 Task: Find connections with filter location Denia with filter topic #marketingdigitalwith filter profile language Potuguese with filter current company Hotel Jobs | JobKing.org with filter school Holy Cross Convent High School - India with filter industry Historical Sites with filter service category Tax Preparation with filter keywords title Medical Researcher
Action: Mouse moved to (560, 69)
Screenshot: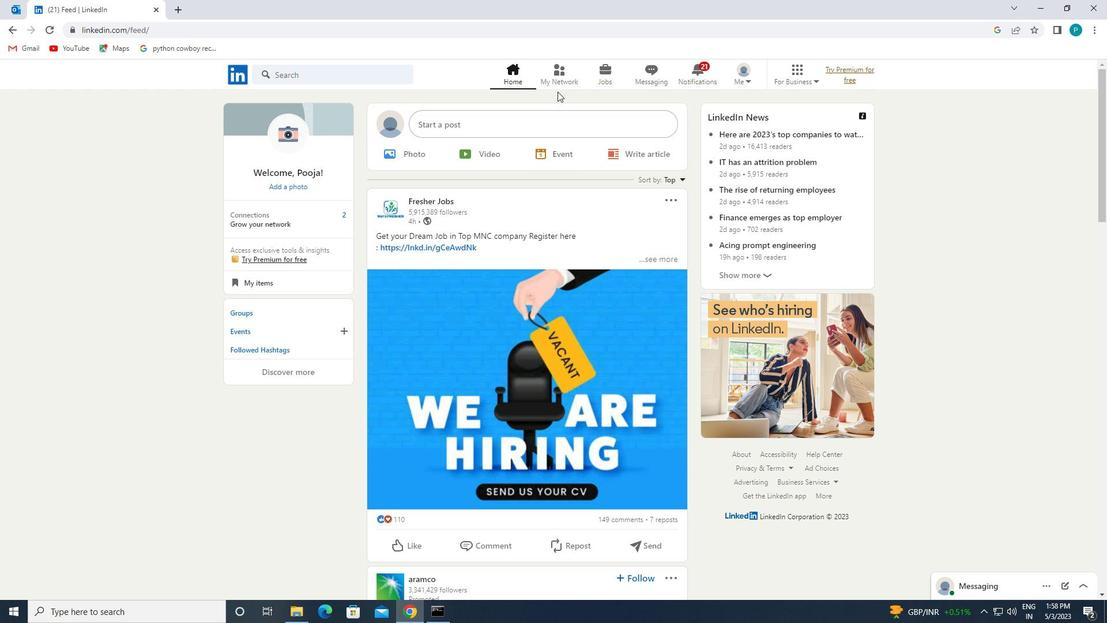 
Action: Mouse pressed left at (560, 69)
Screenshot: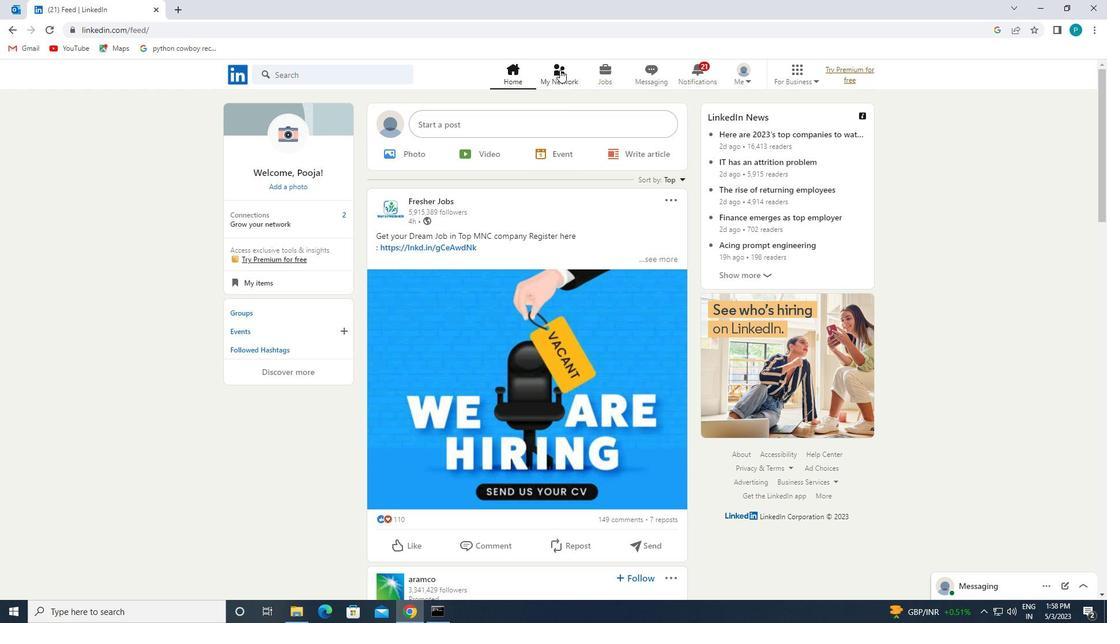 
Action: Mouse moved to (279, 134)
Screenshot: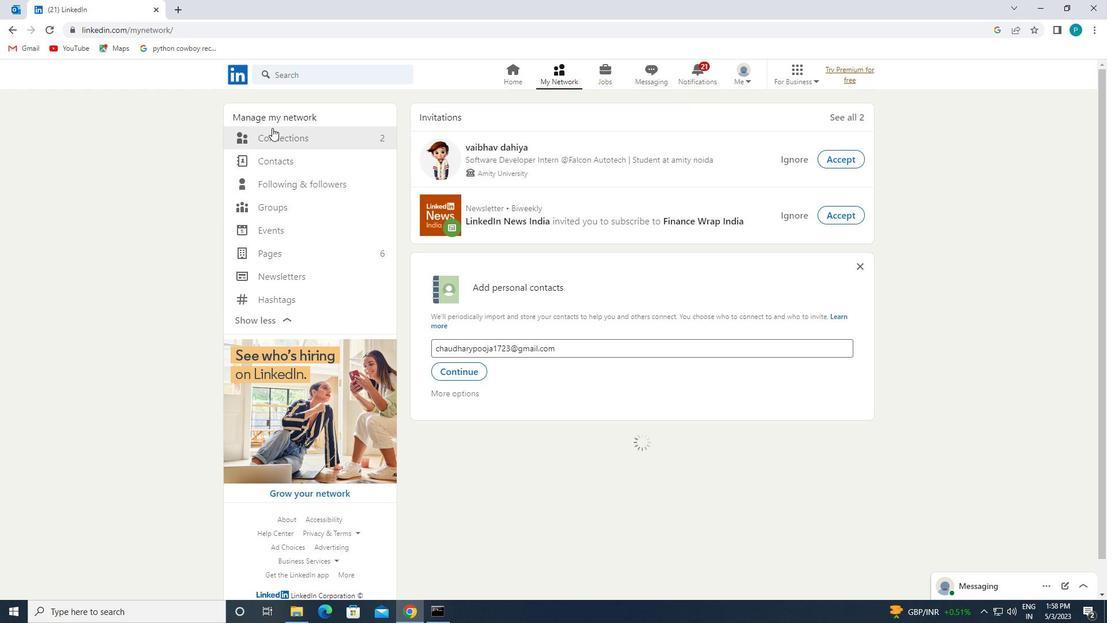 
Action: Mouse pressed left at (279, 134)
Screenshot: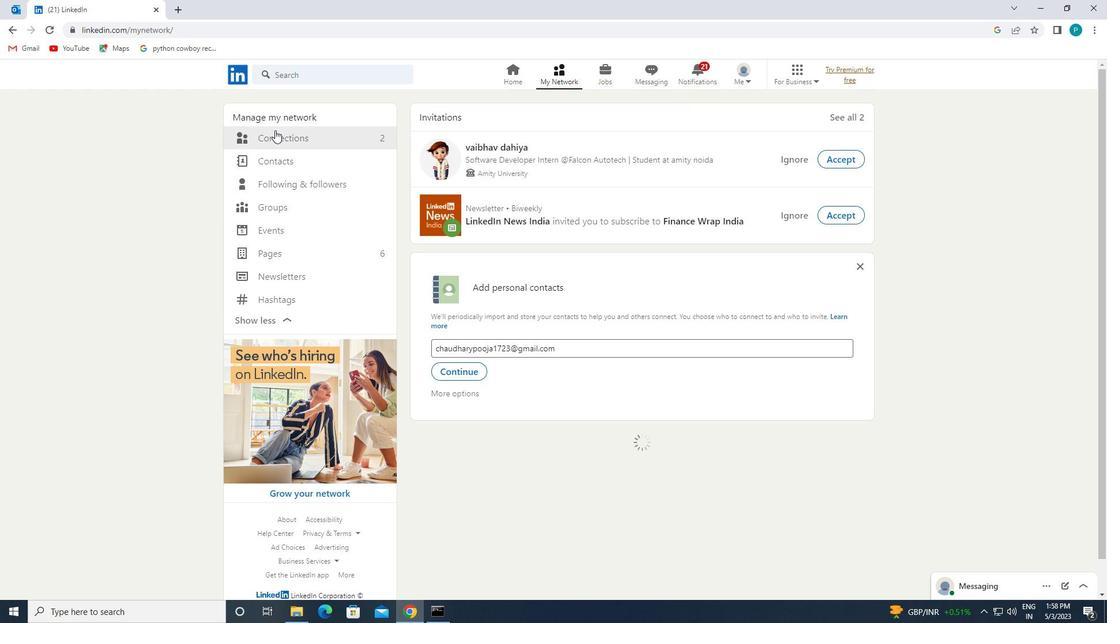 
Action: Mouse moved to (626, 141)
Screenshot: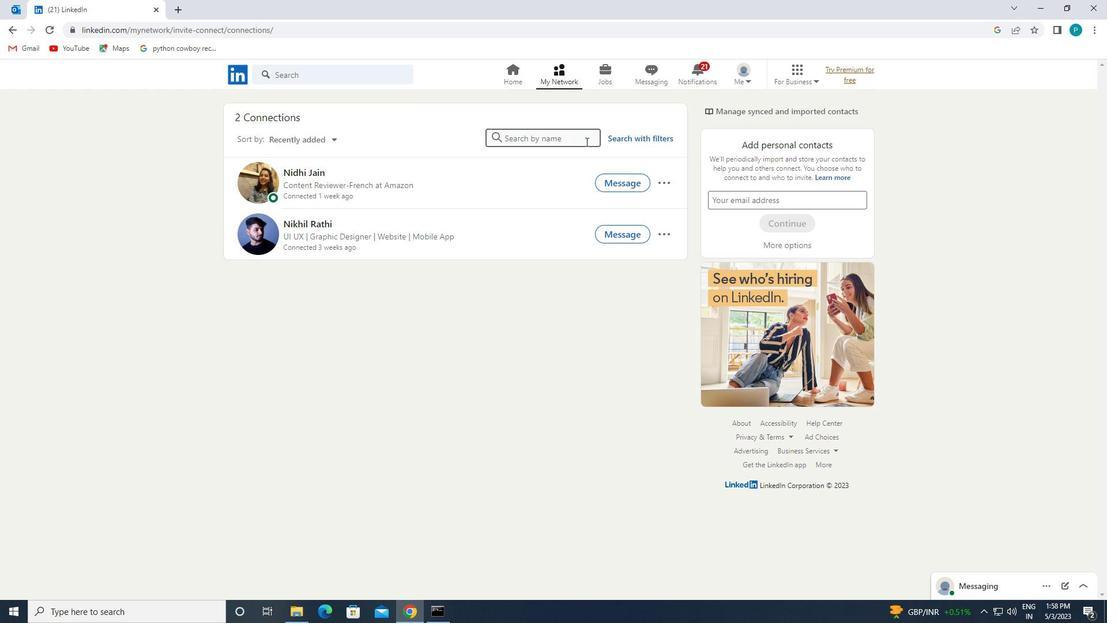 
Action: Mouse pressed left at (626, 141)
Screenshot: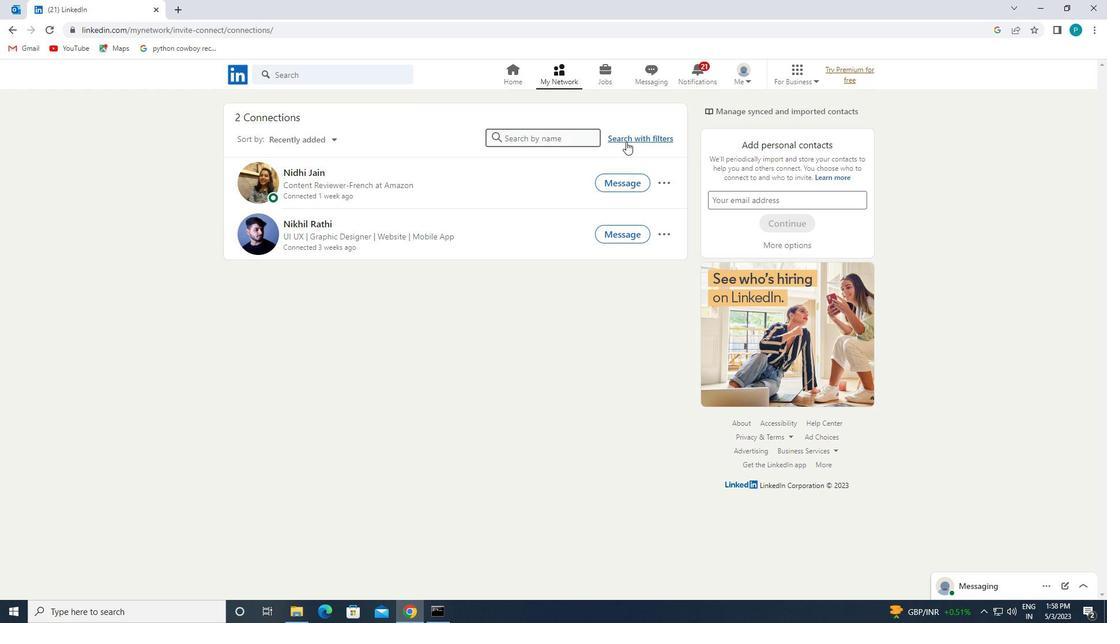 
Action: Mouse moved to (589, 109)
Screenshot: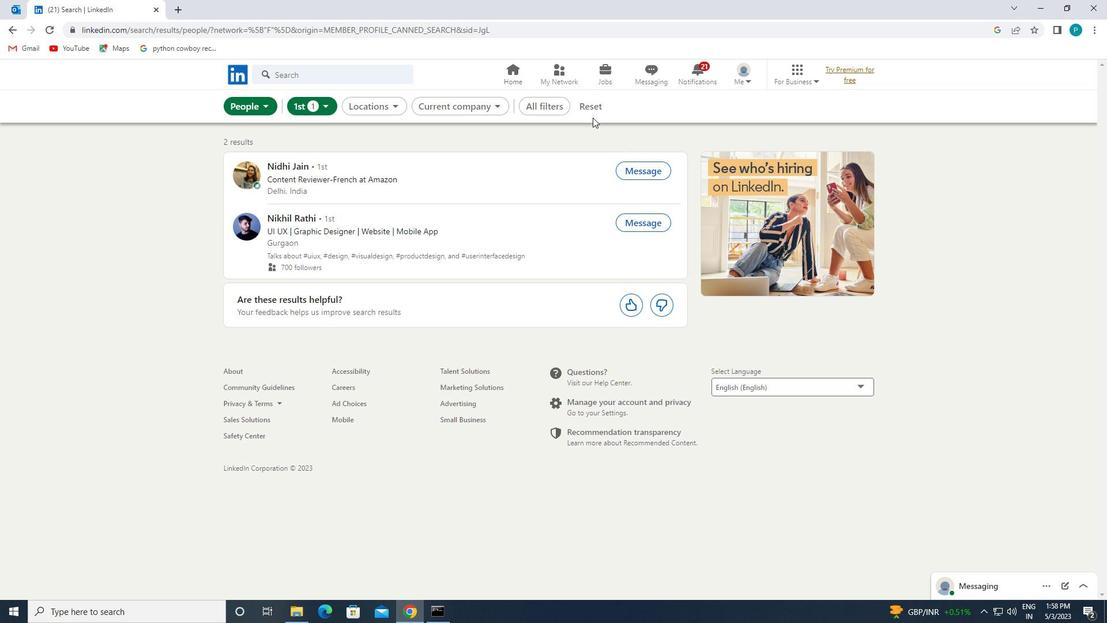 
Action: Mouse pressed left at (589, 109)
Screenshot: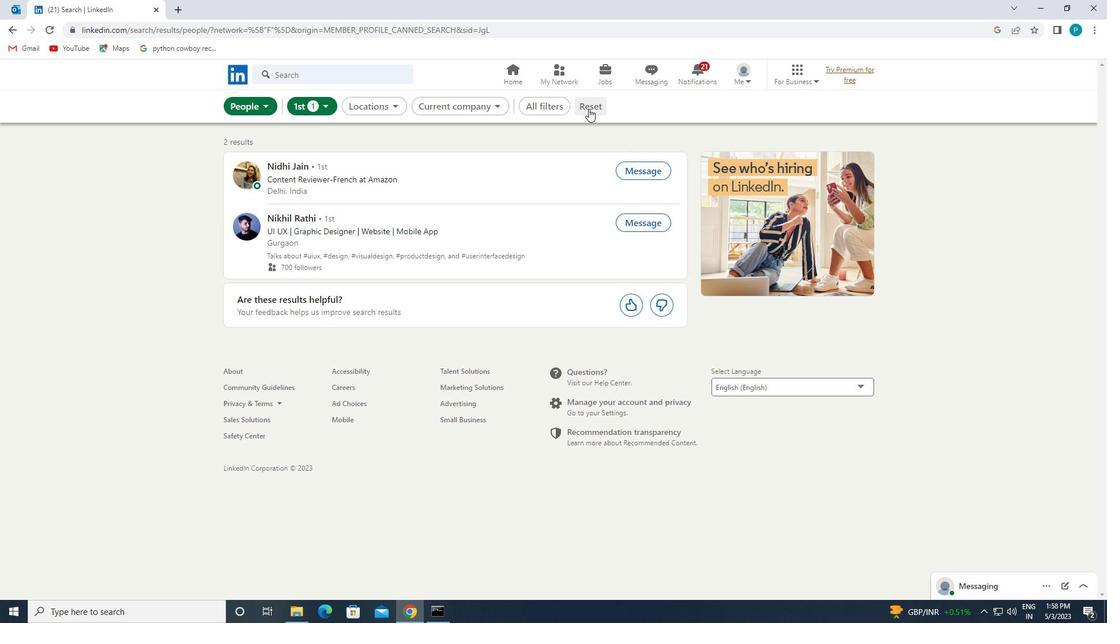 
Action: Mouse moved to (580, 111)
Screenshot: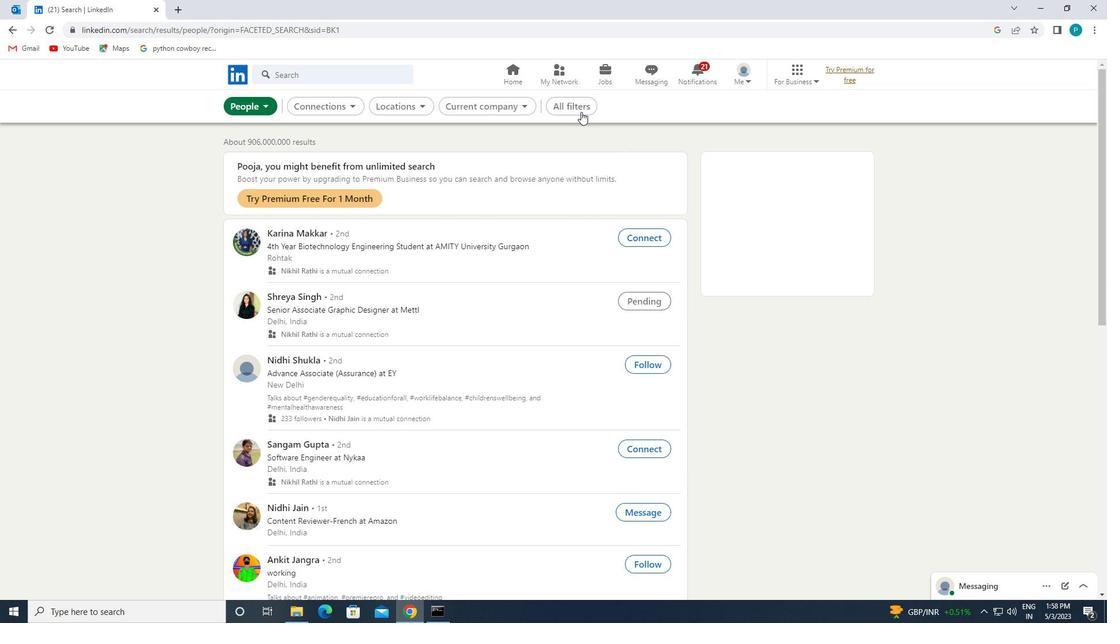 
Action: Mouse pressed left at (580, 111)
Screenshot: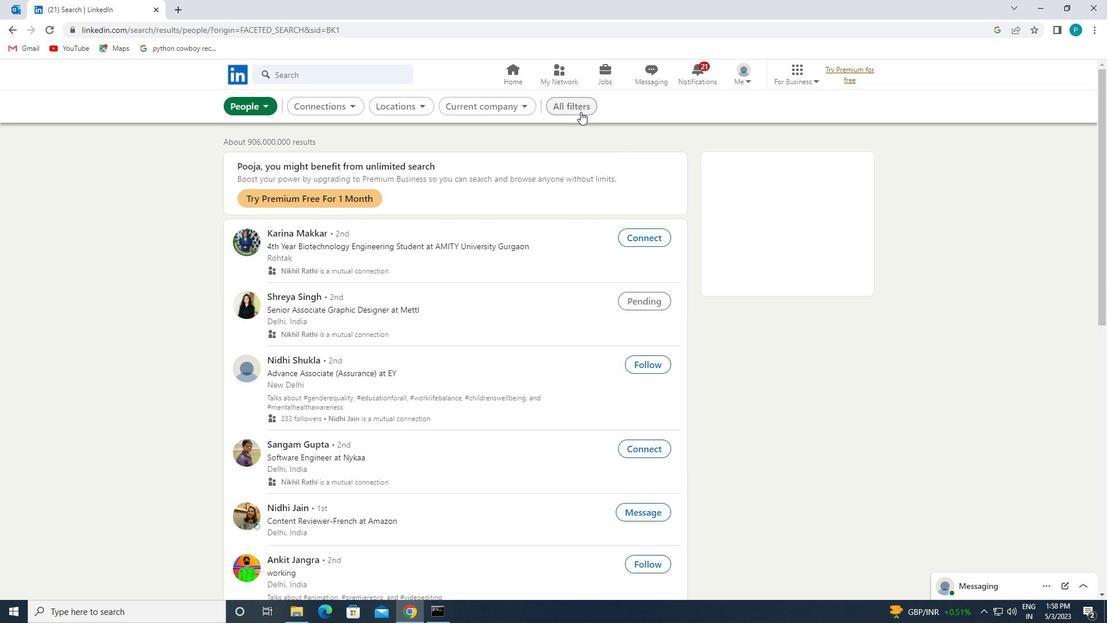 
Action: Mouse moved to (889, 346)
Screenshot: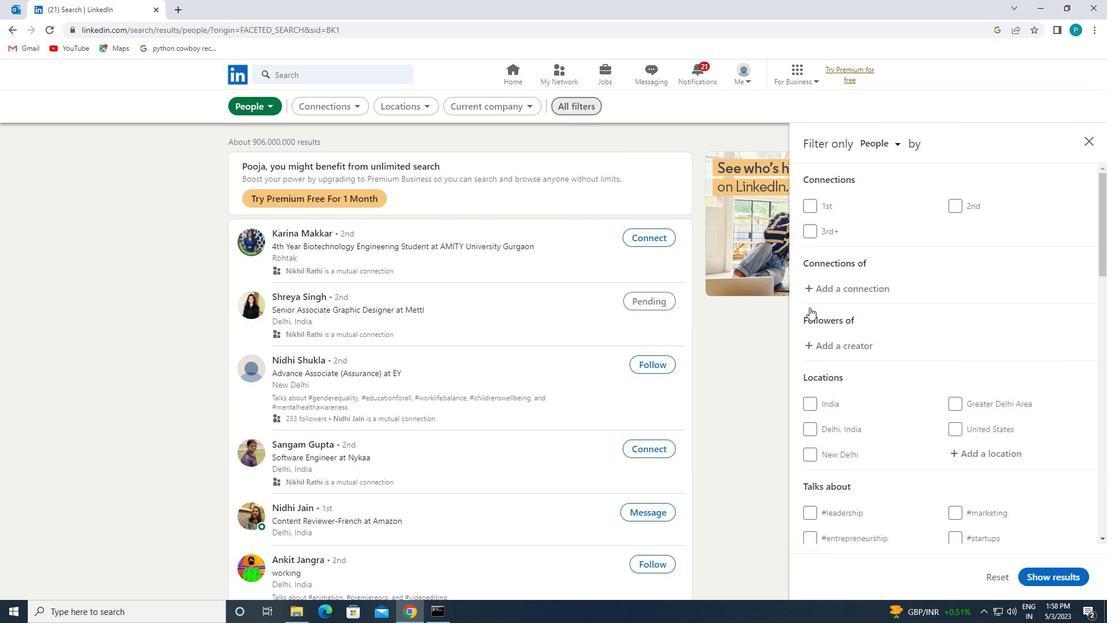 
Action: Mouse scrolled (889, 346) with delta (0, 0)
Screenshot: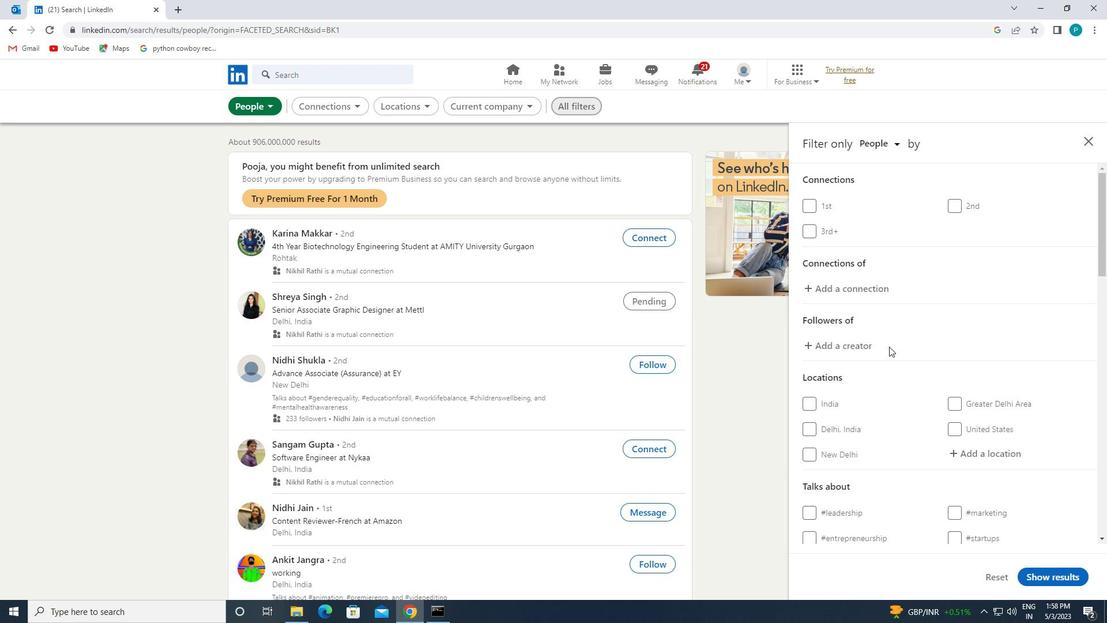 
Action: Mouse moved to (959, 393)
Screenshot: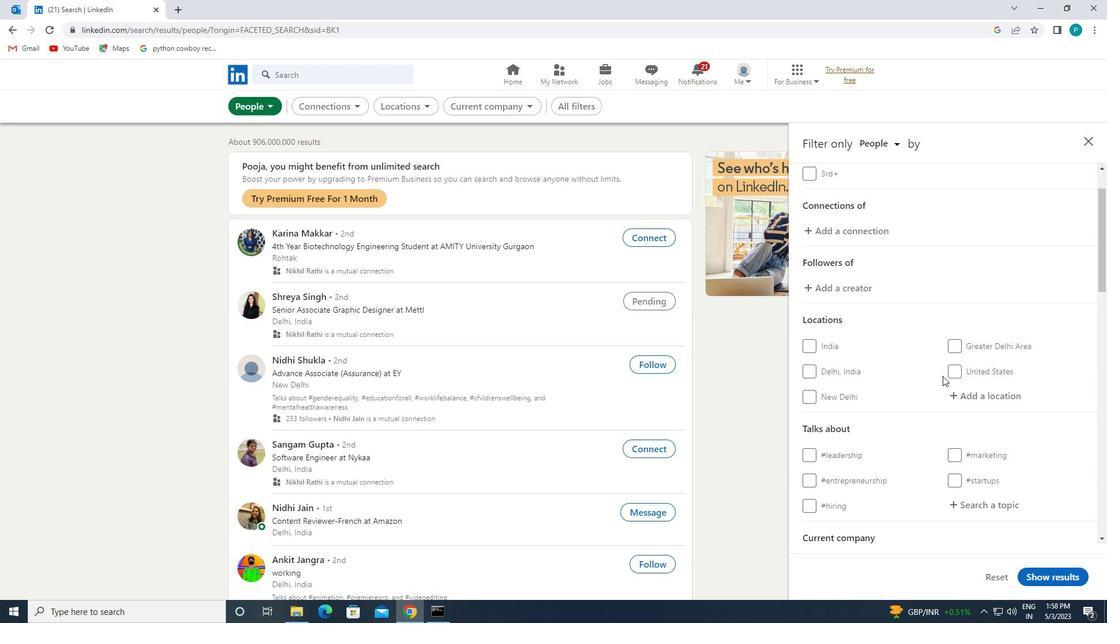 
Action: Mouse pressed left at (959, 393)
Screenshot: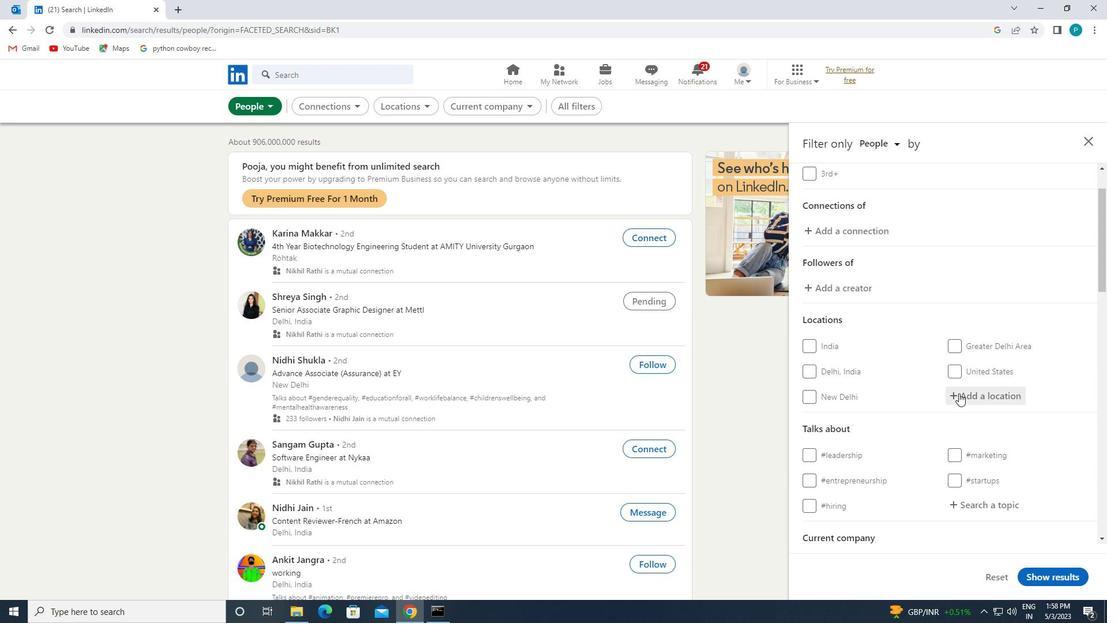 
Action: Key pressed <Key.caps_lock>d<Key.caps_lock>enia
Screenshot: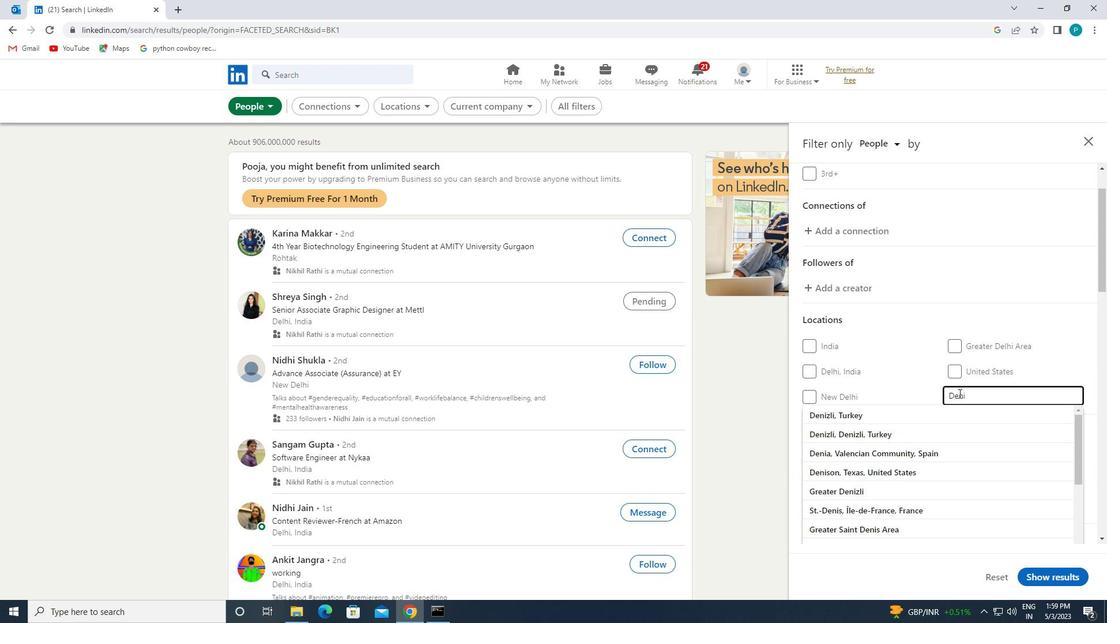 
Action: Mouse moved to (987, 419)
Screenshot: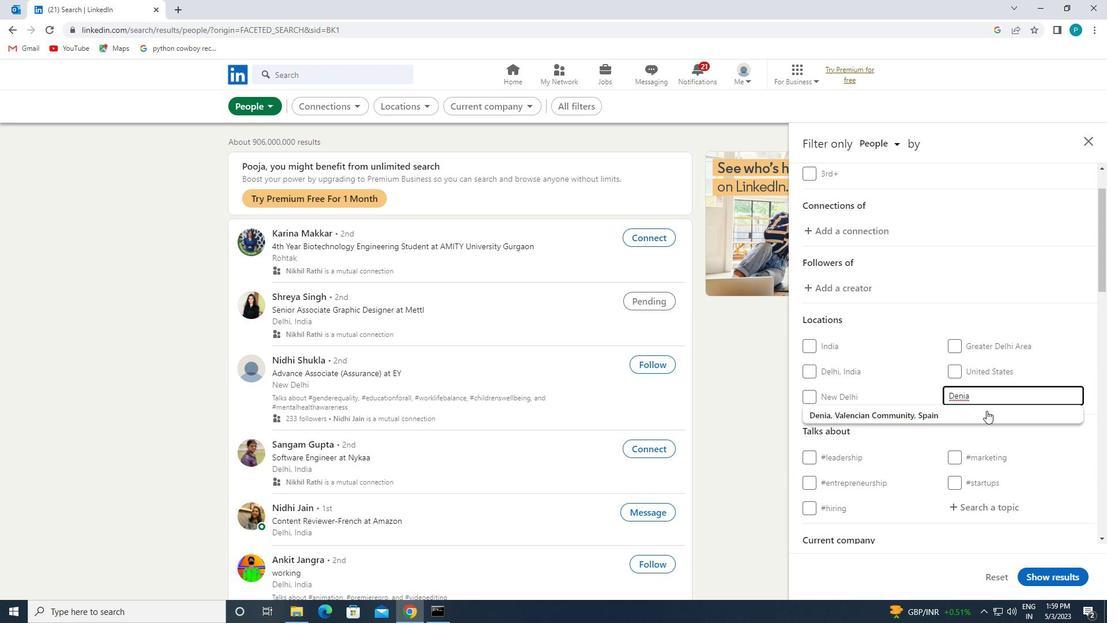 
Action: Mouse pressed left at (987, 419)
Screenshot: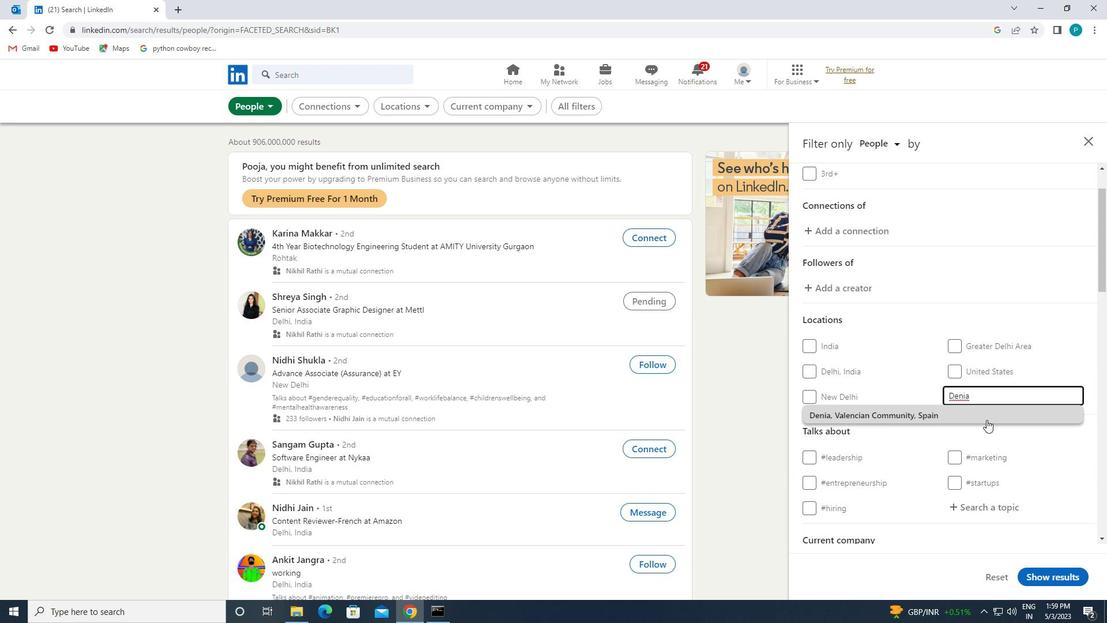 
Action: Mouse moved to (987, 421)
Screenshot: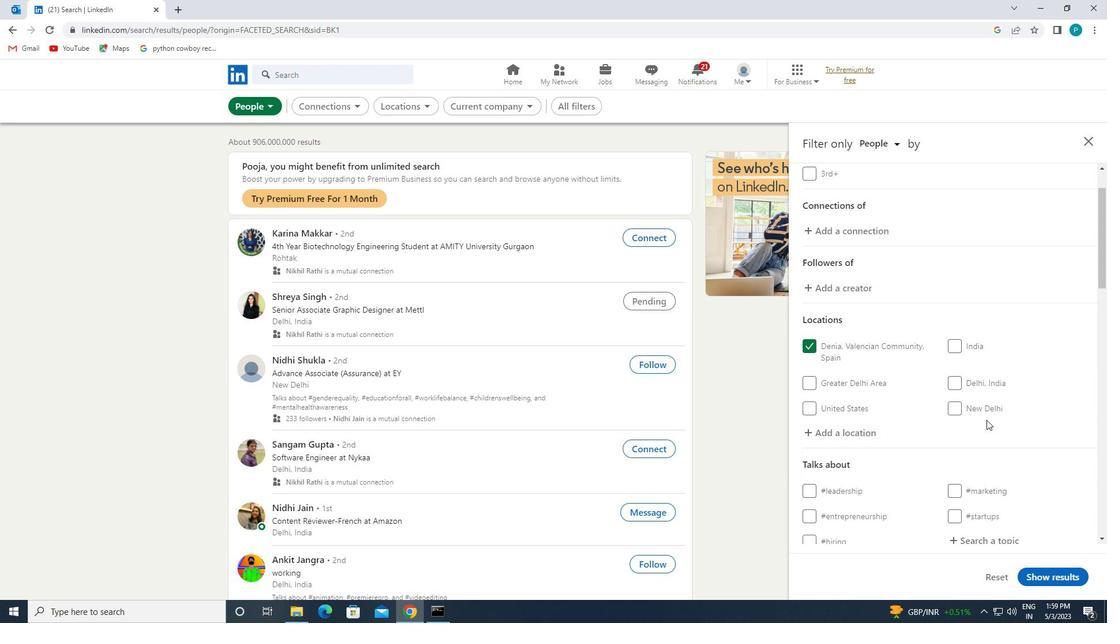 
Action: Mouse scrolled (987, 420) with delta (0, 0)
Screenshot: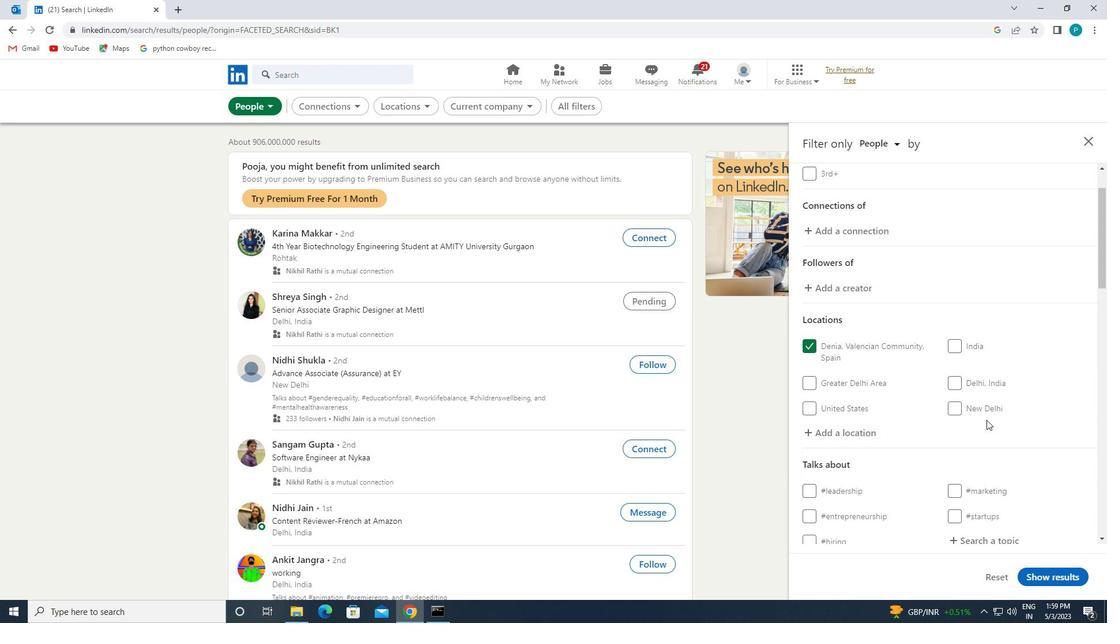 
Action: Mouse moved to (987, 421)
Screenshot: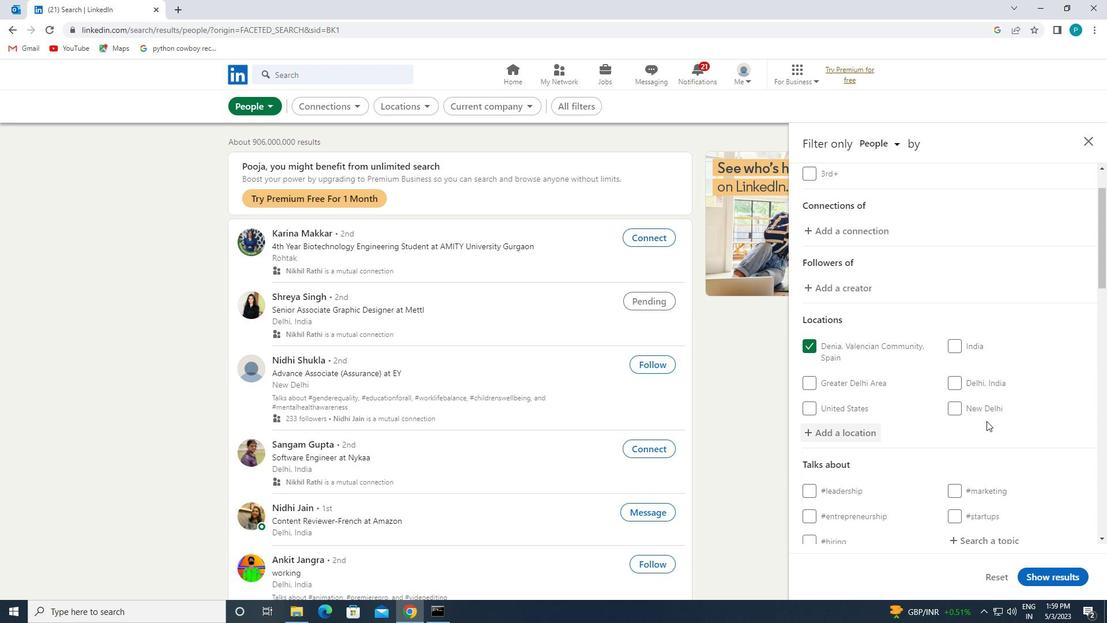 
Action: Mouse scrolled (987, 420) with delta (0, 0)
Screenshot: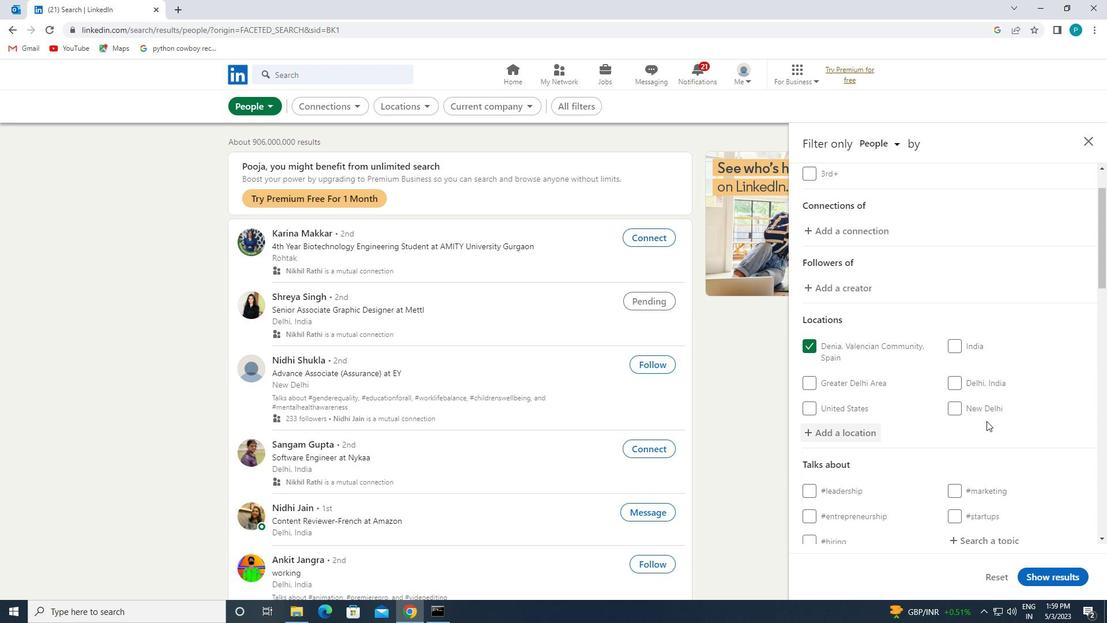 
Action: Mouse moved to (987, 421)
Screenshot: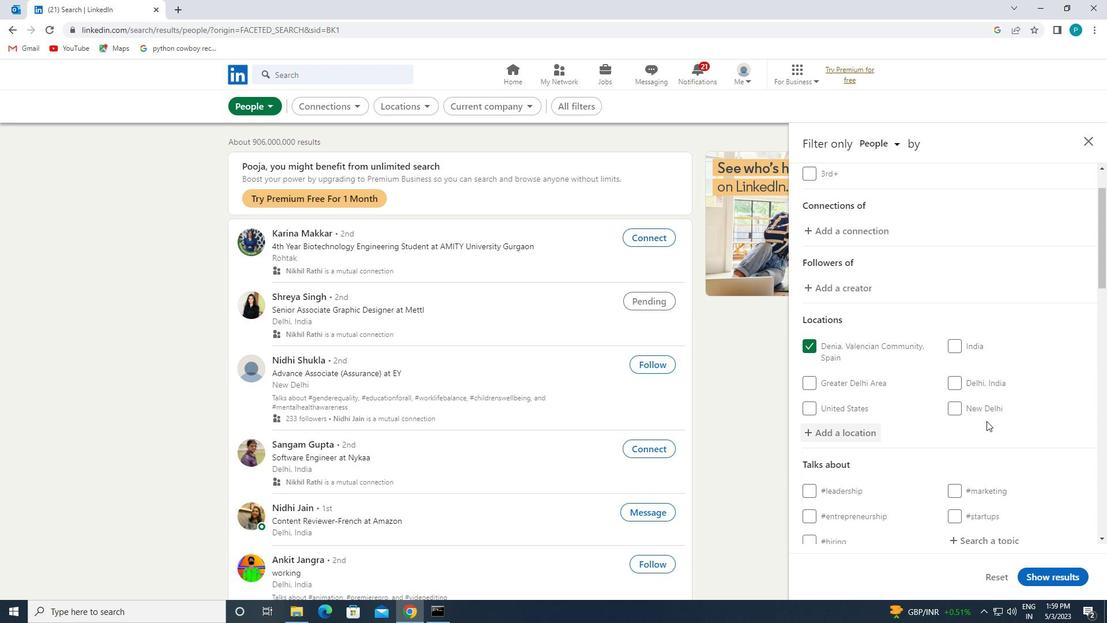 
Action: Mouse scrolled (987, 420) with delta (0, 0)
Screenshot: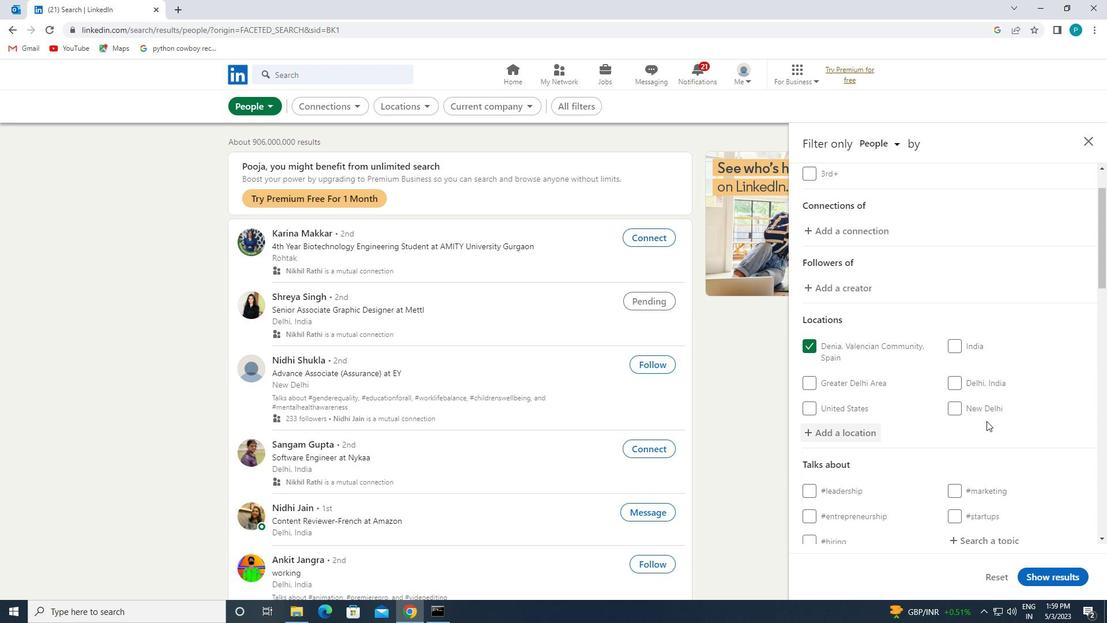
Action: Mouse moved to (973, 340)
Screenshot: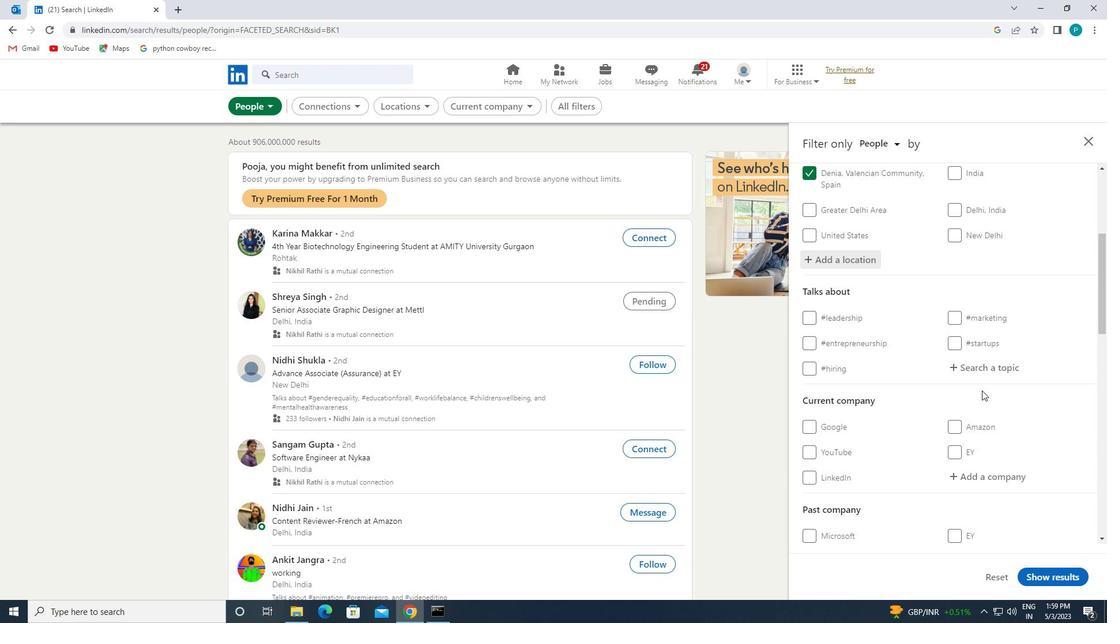 
Action: Mouse pressed left at (973, 340)
Screenshot: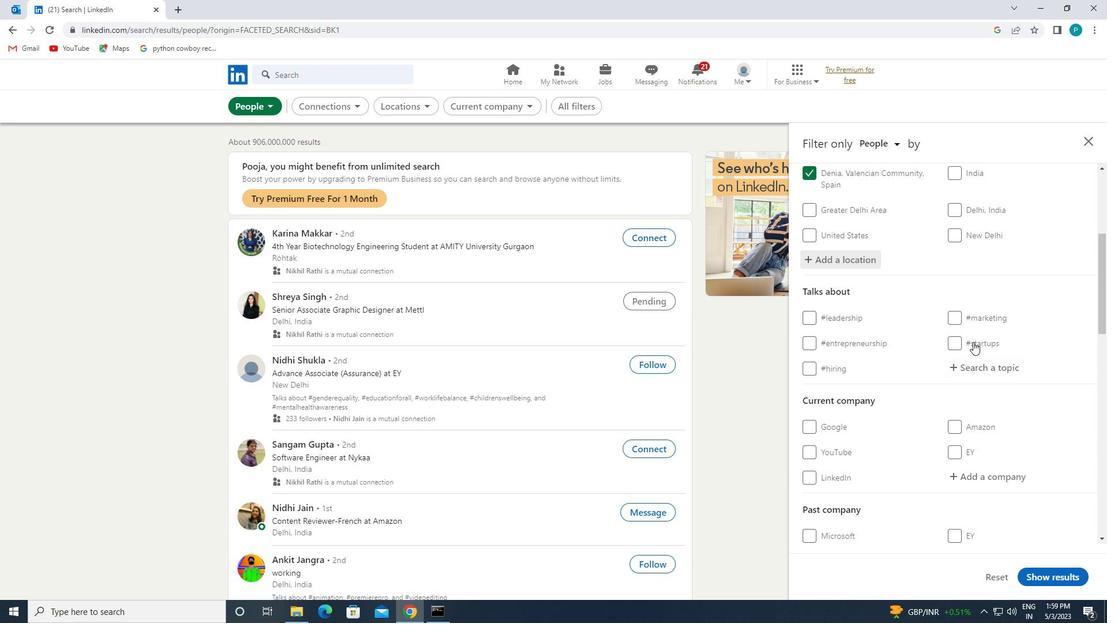 
Action: Mouse pressed left at (973, 340)
Screenshot: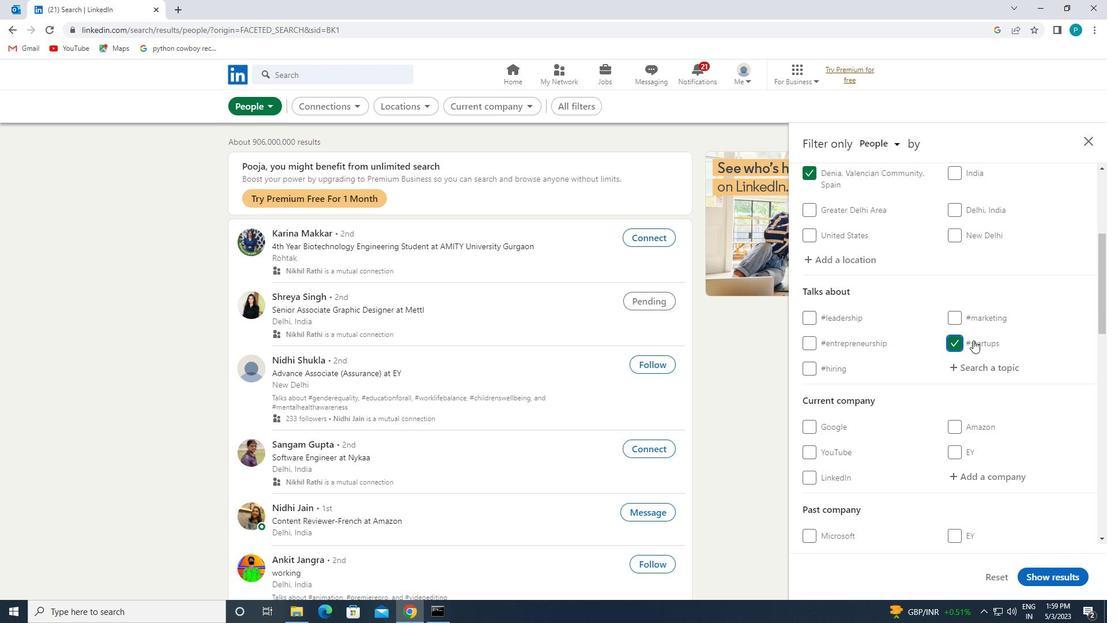 
Action: Mouse moved to (984, 365)
Screenshot: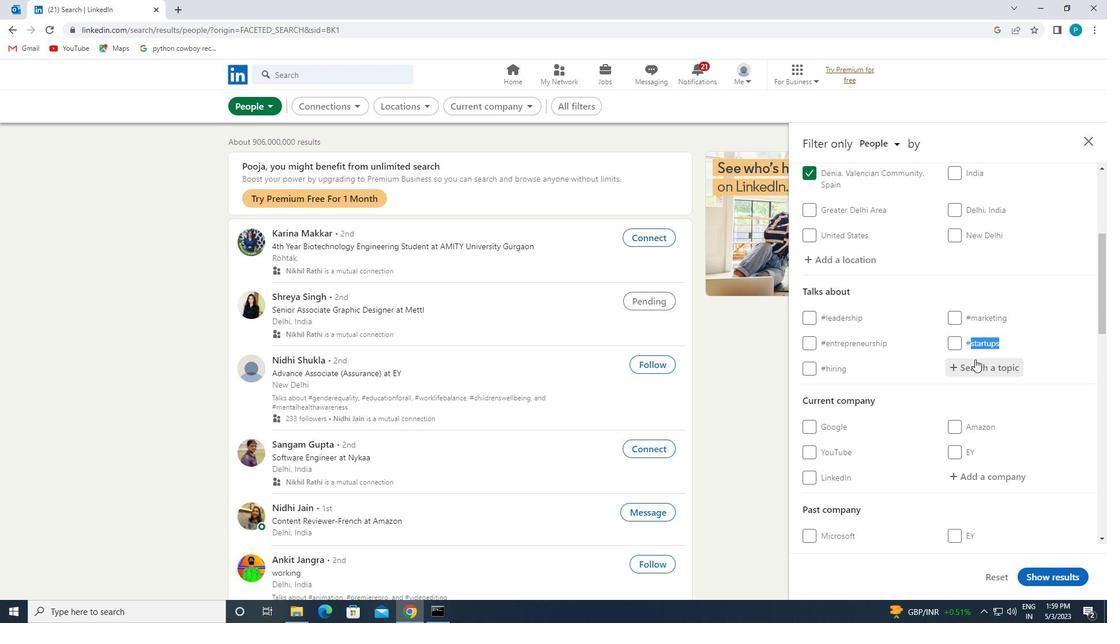 
Action: Mouse pressed left at (984, 365)
Screenshot: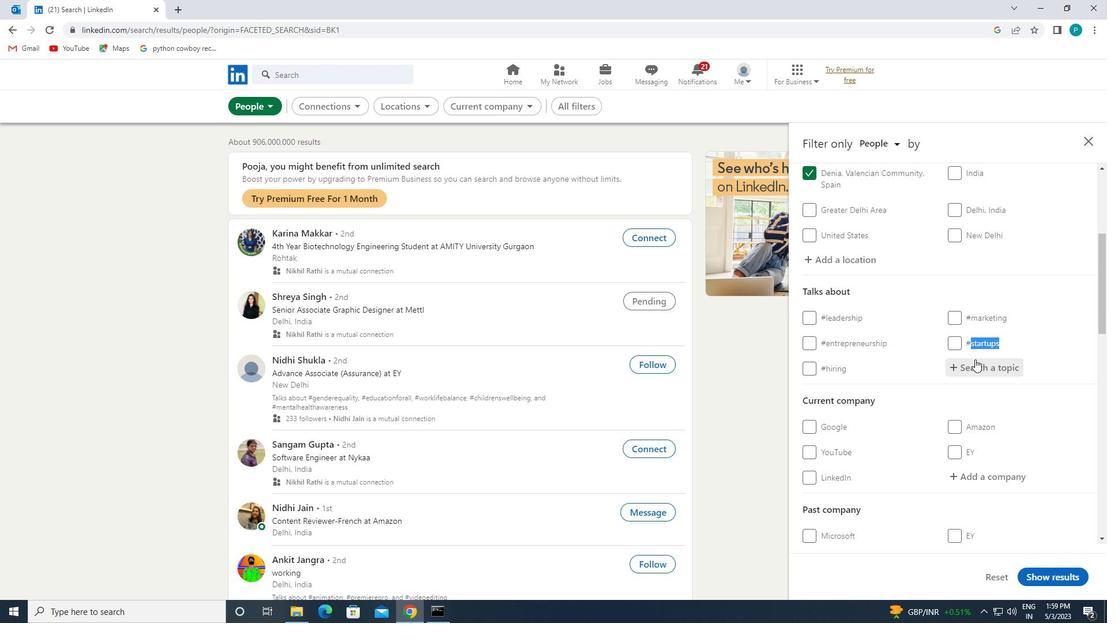 
Action: Mouse moved to (984, 365)
Screenshot: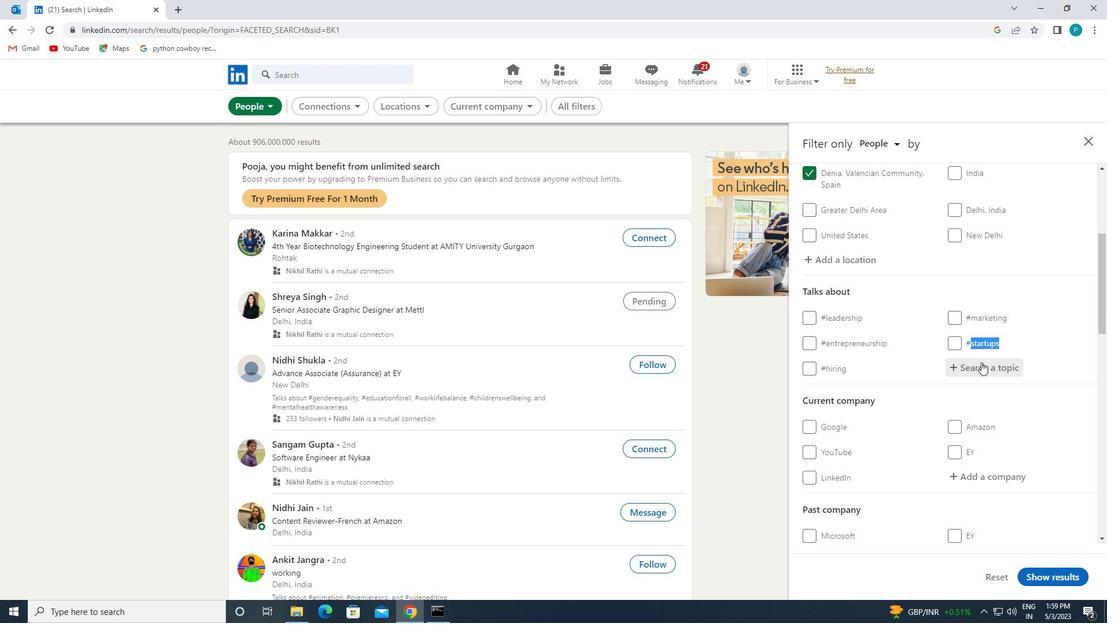 
Action: Key pressed <Key.shift>#MAE<Key.backspace>RKETINGDIGITAL
Screenshot: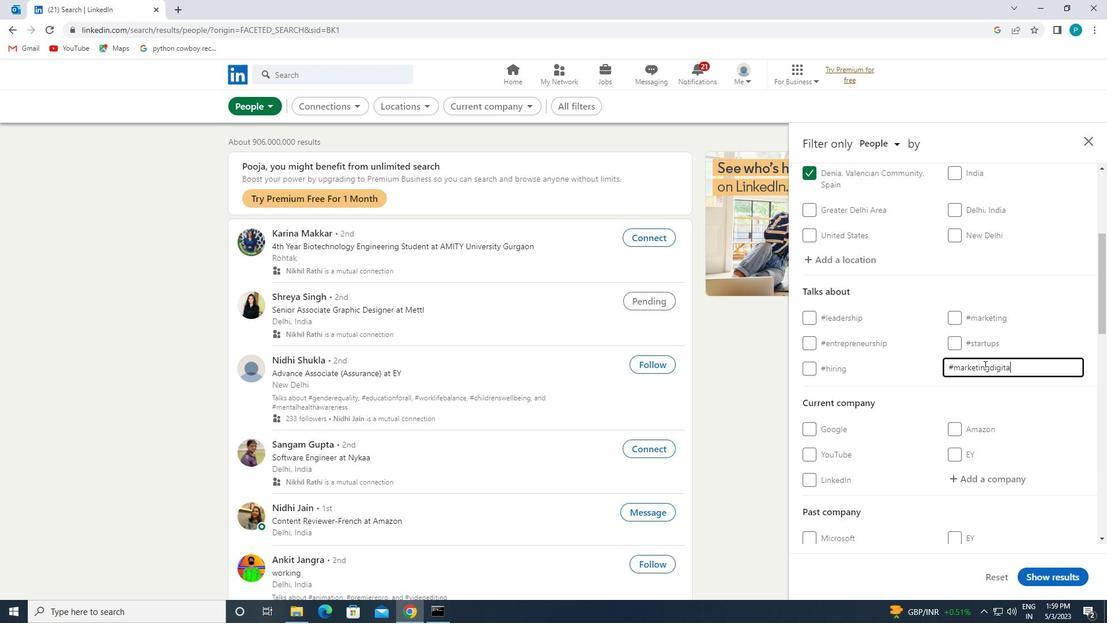 
Action: Mouse moved to (985, 365)
Screenshot: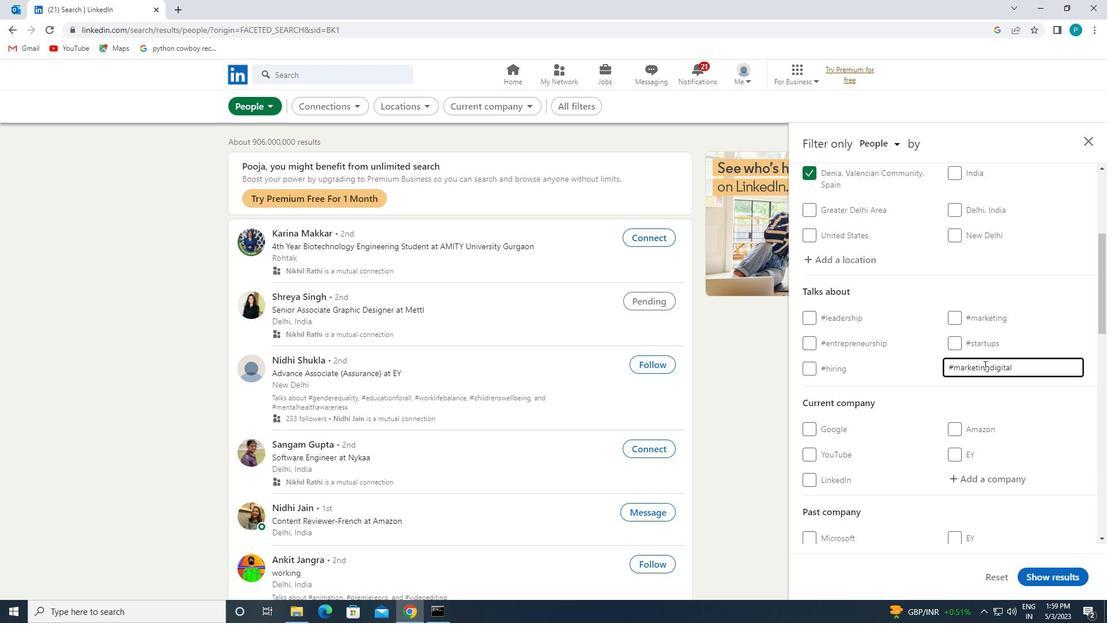 
Action: Mouse scrolled (985, 365) with delta (0, 0)
Screenshot: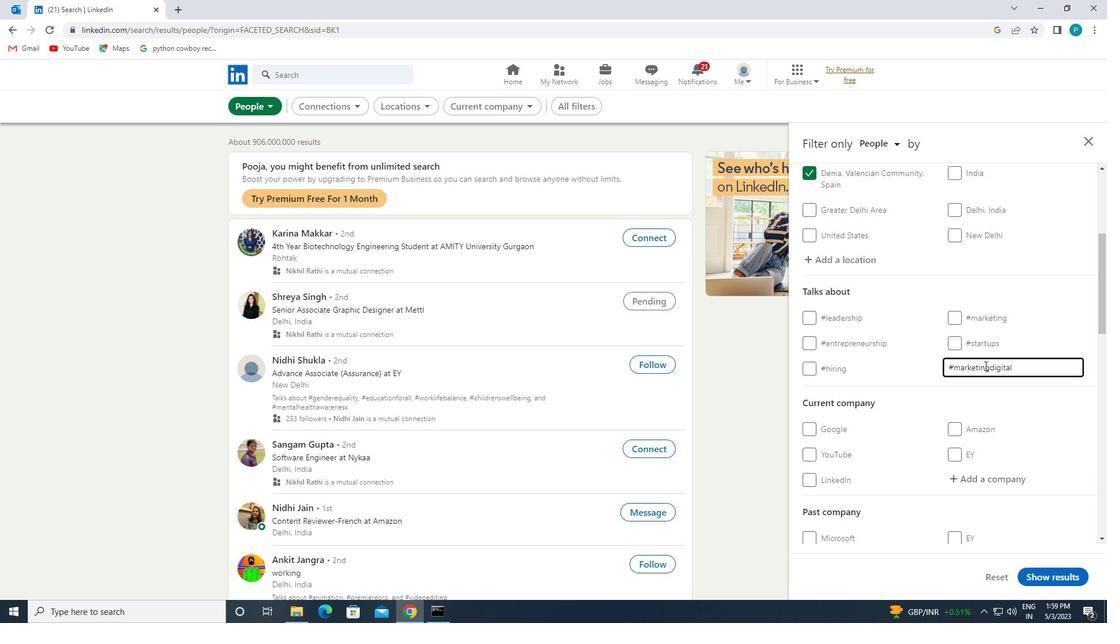 
Action: Mouse scrolled (985, 365) with delta (0, 0)
Screenshot: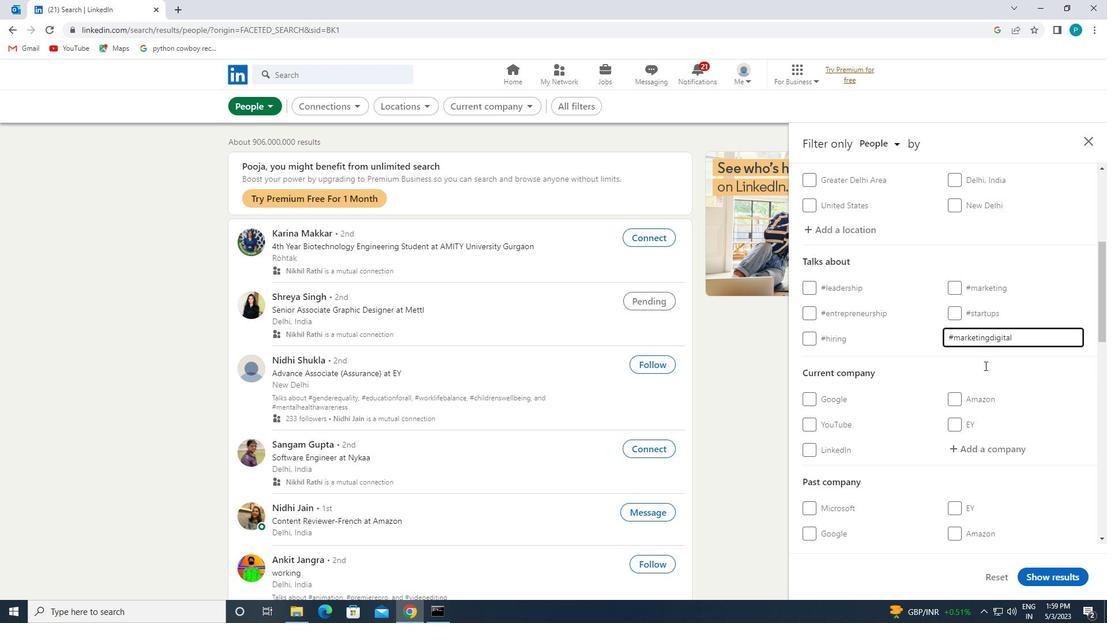 
Action: Mouse moved to (986, 365)
Screenshot: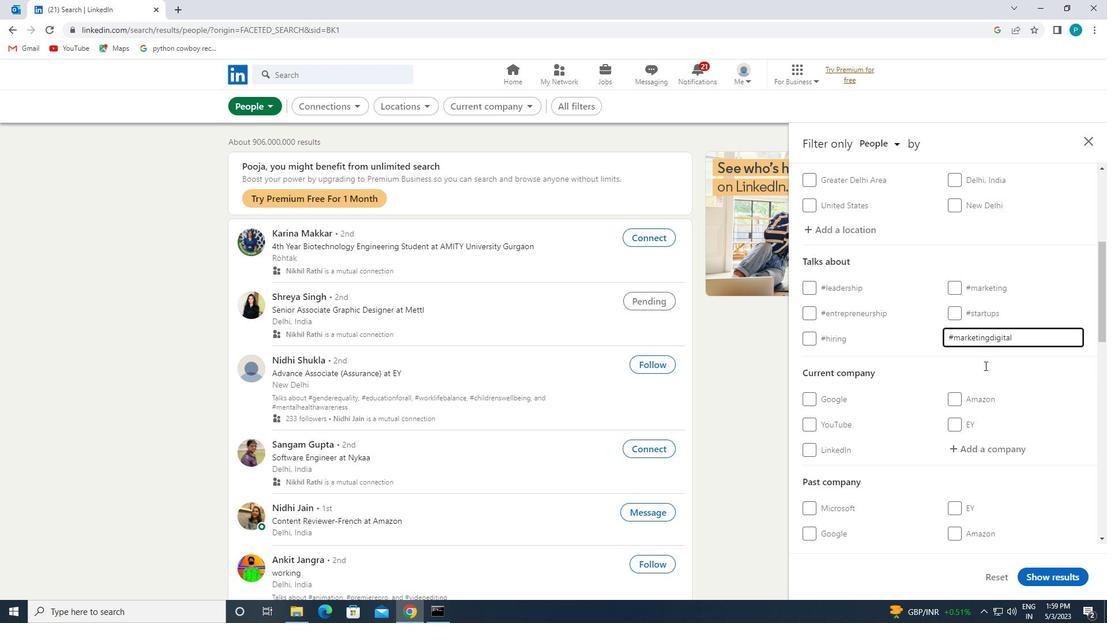 
Action: Mouse scrolled (986, 365) with delta (0, 0)
Screenshot: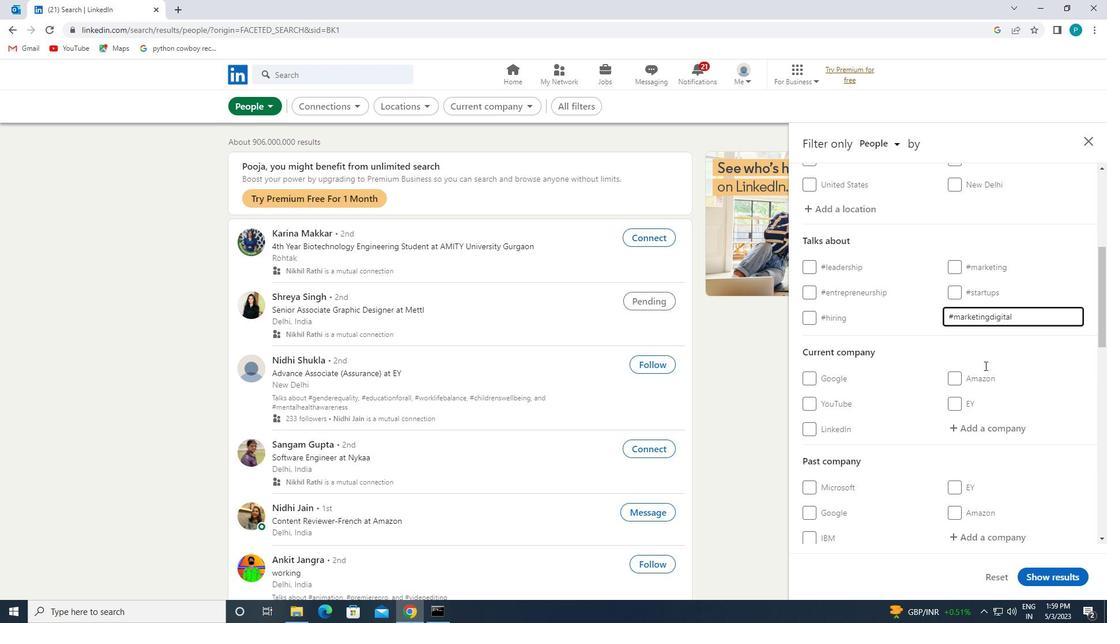 
Action: Mouse moved to (977, 362)
Screenshot: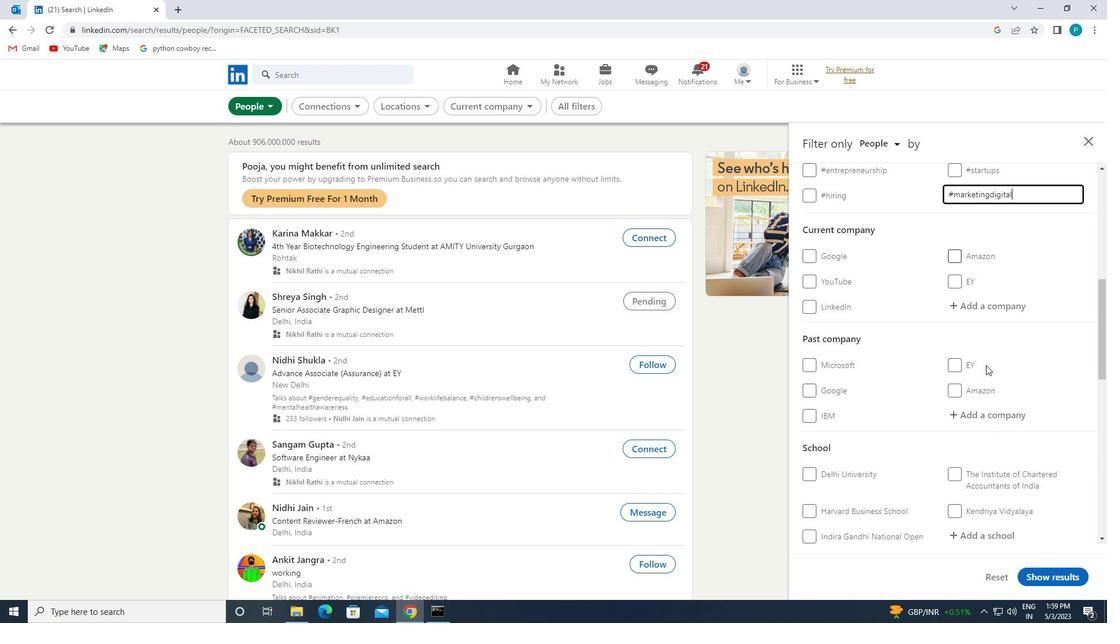 
Action: Mouse scrolled (977, 362) with delta (0, 0)
Screenshot: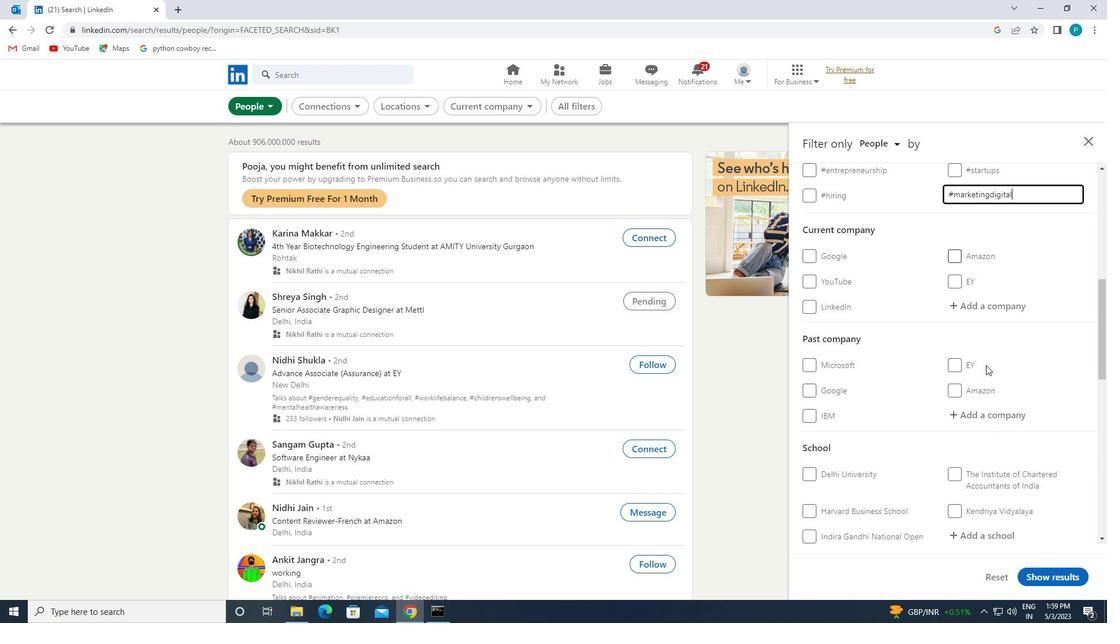 
Action: Mouse moved to (973, 362)
Screenshot: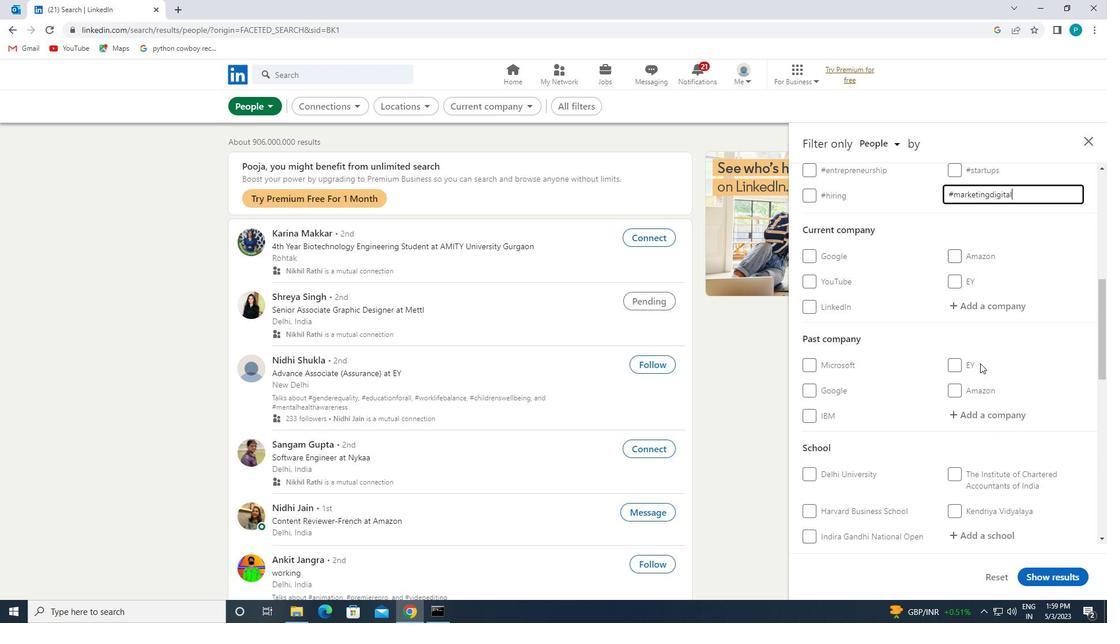 
Action: Mouse scrolled (973, 362) with delta (0, 0)
Screenshot: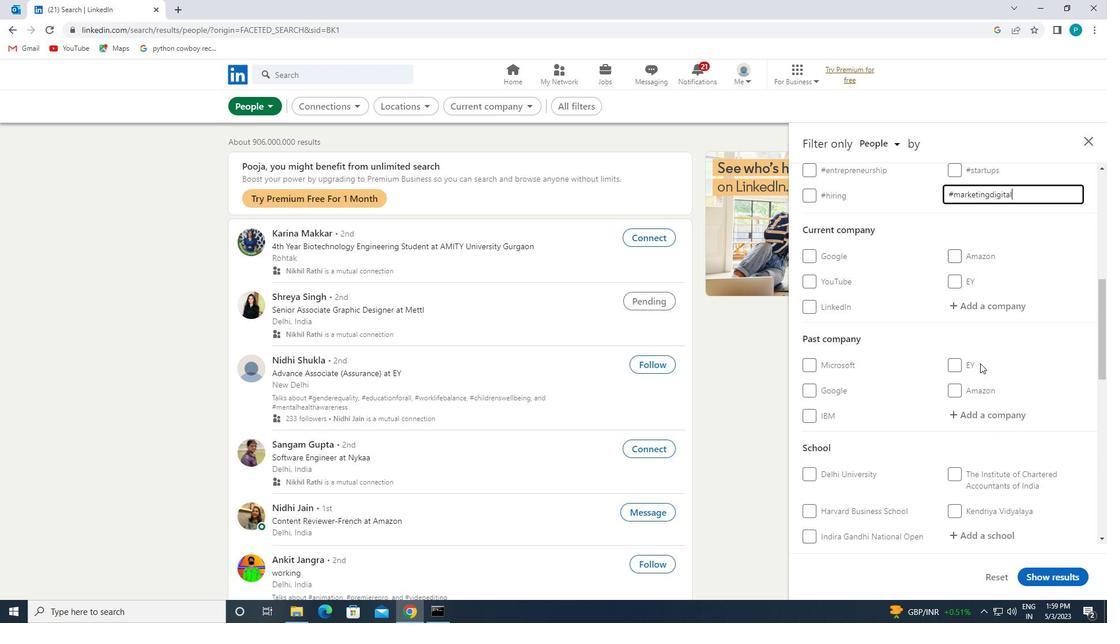 
Action: Mouse moved to (971, 362)
Screenshot: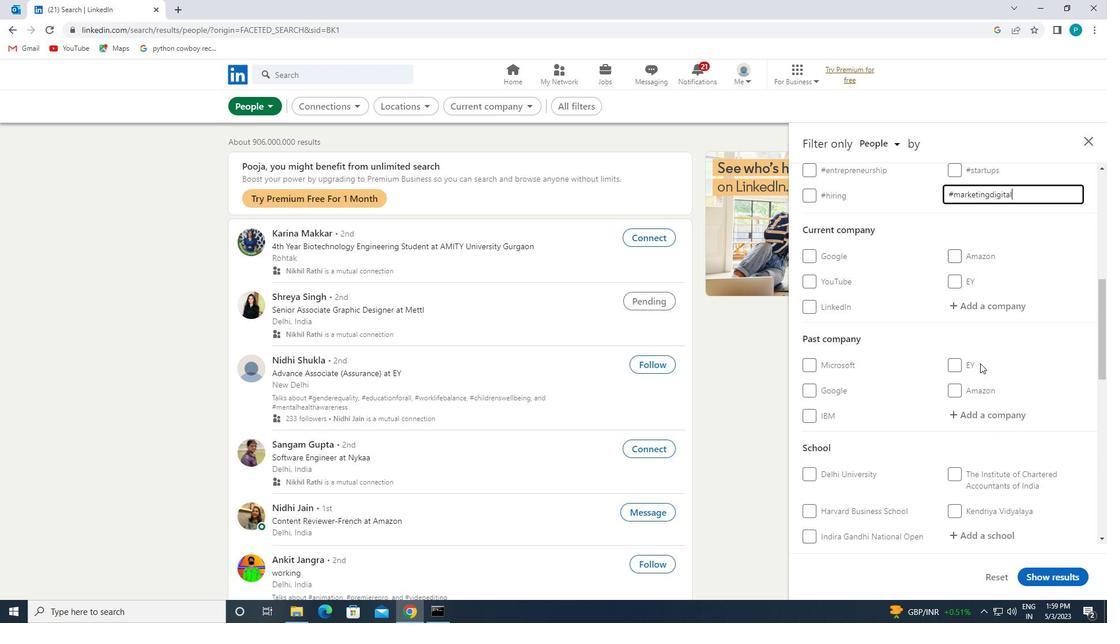 
Action: Mouse scrolled (971, 362) with delta (0, 0)
Screenshot: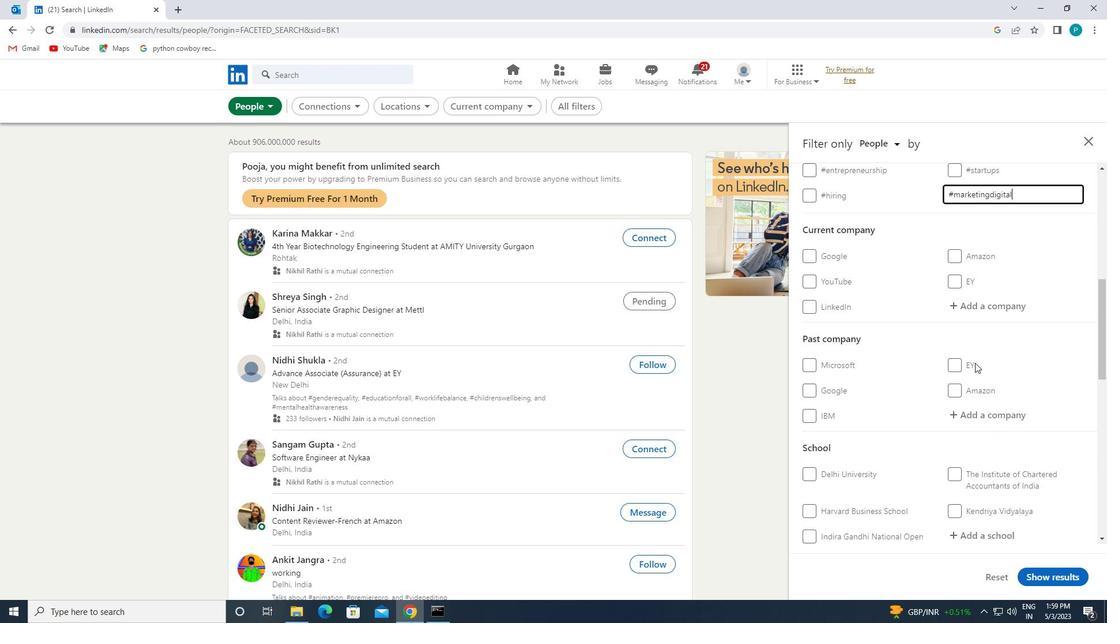 
Action: Mouse moved to (940, 376)
Screenshot: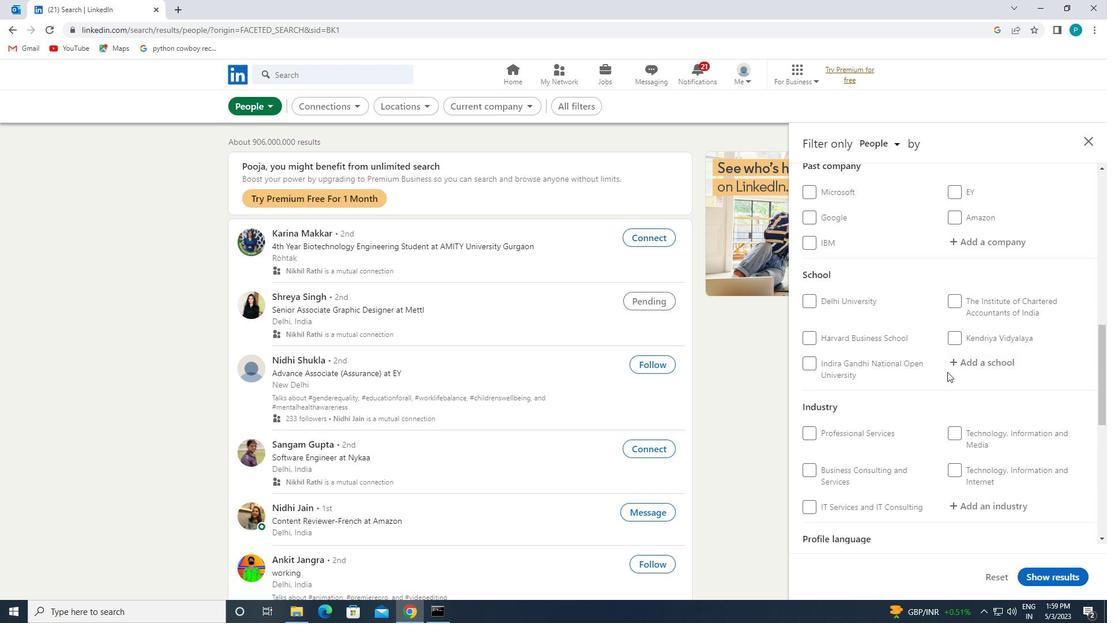 
Action: Mouse scrolled (940, 376) with delta (0, 0)
Screenshot: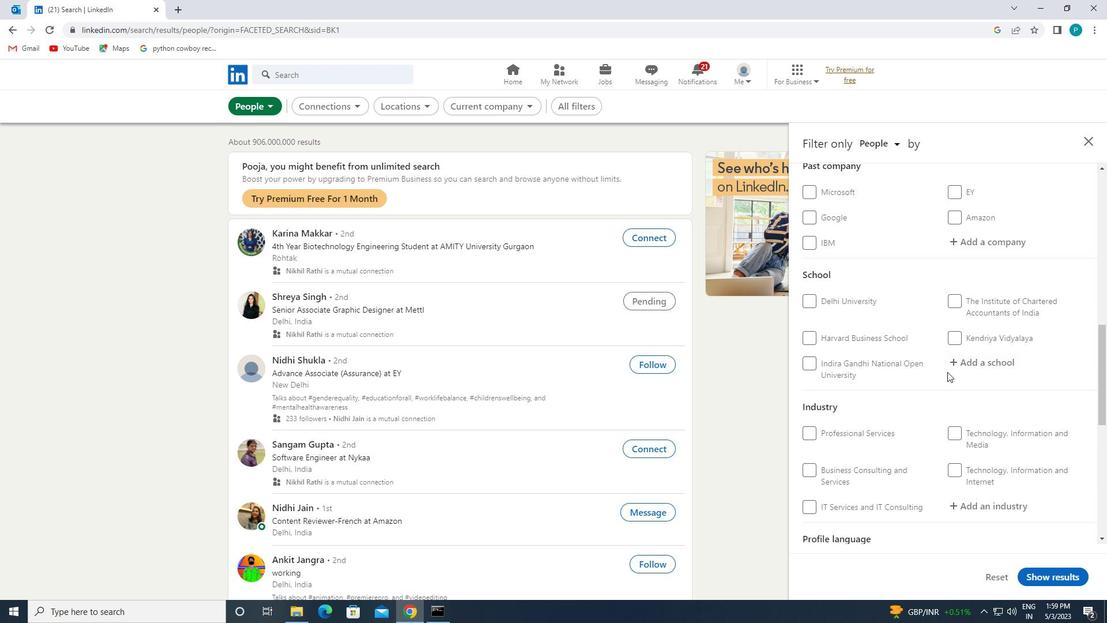 
Action: Mouse moved to (940, 377)
Screenshot: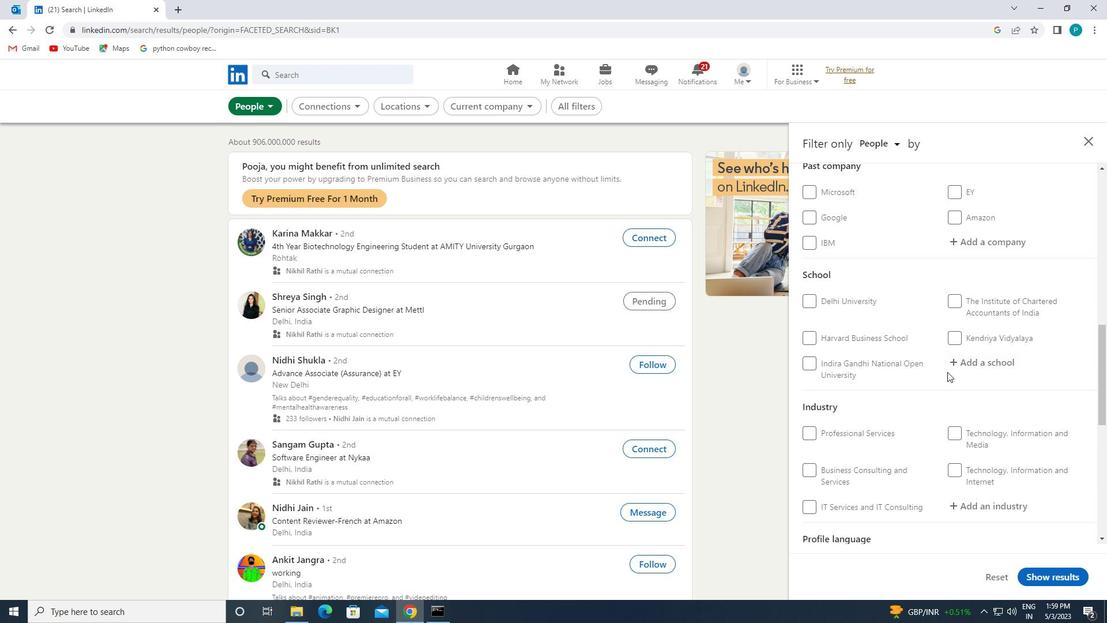 
Action: Mouse scrolled (940, 376) with delta (0, 0)
Screenshot: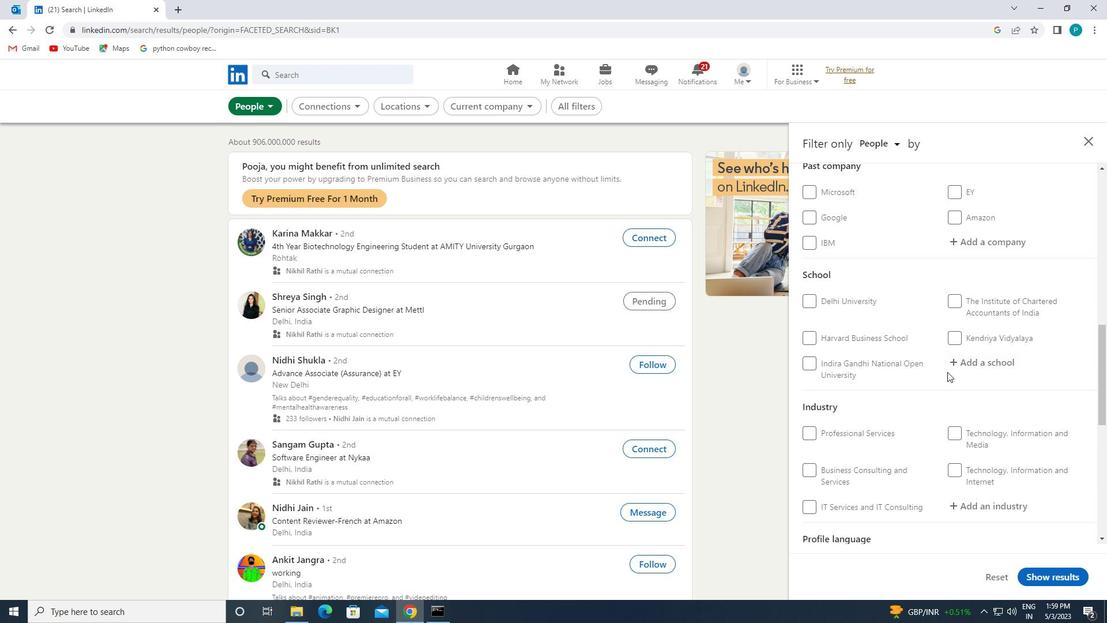 
Action: Mouse moved to (938, 378)
Screenshot: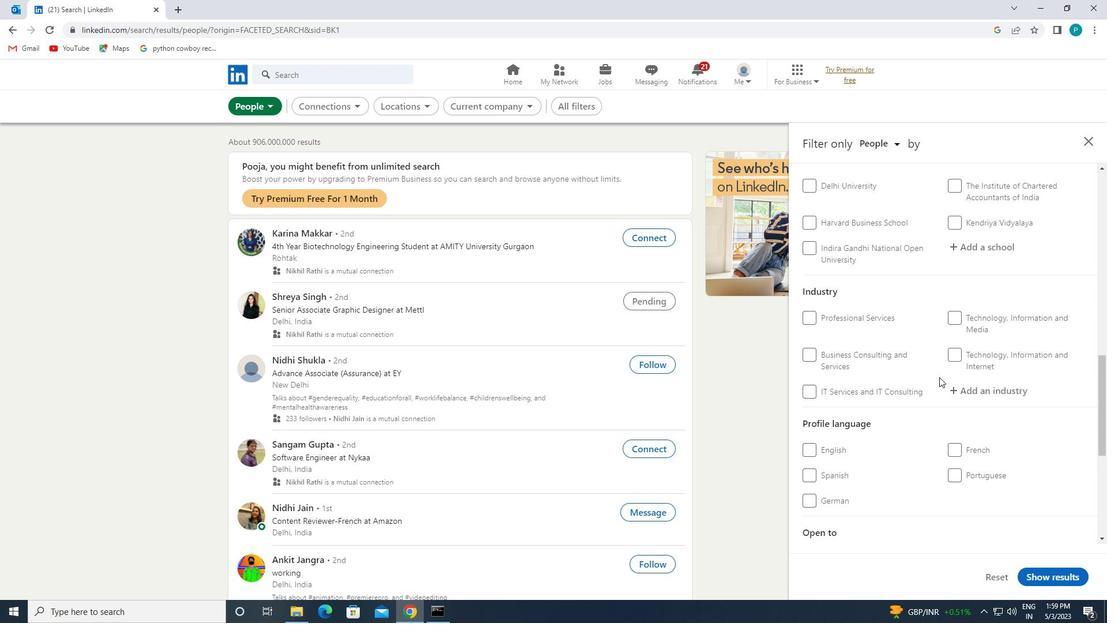 
Action: Mouse scrolled (938, 377) with delta (0, 0)
Screenshot: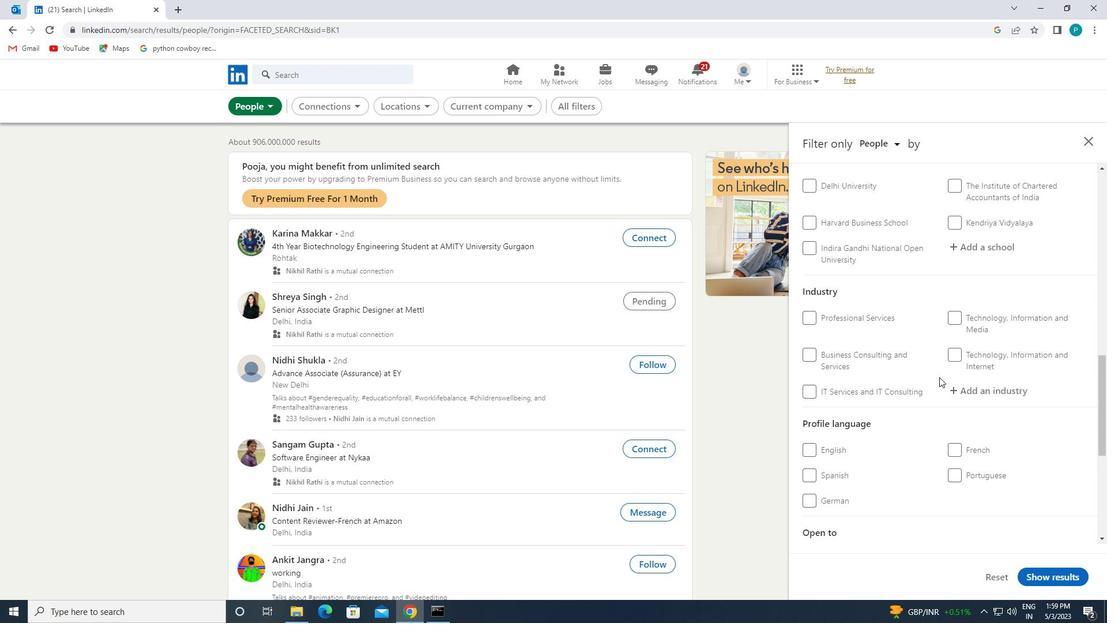 
Action: Mouse moved to (963, 417)
Screenshot: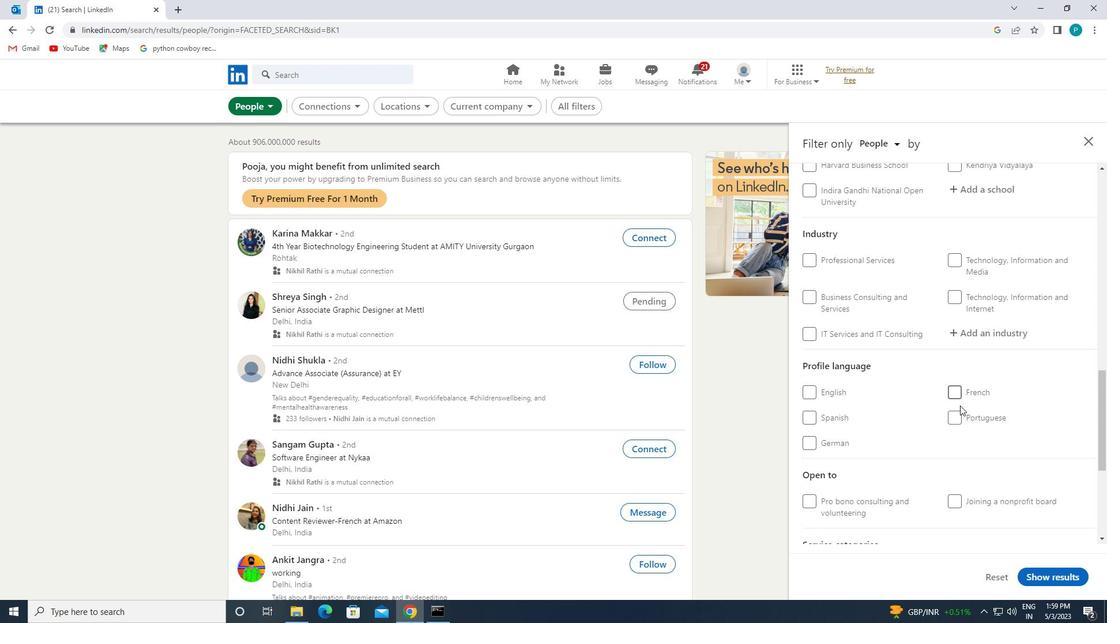 
Action: Mouse pressed left at (963, 417)
Screenshot: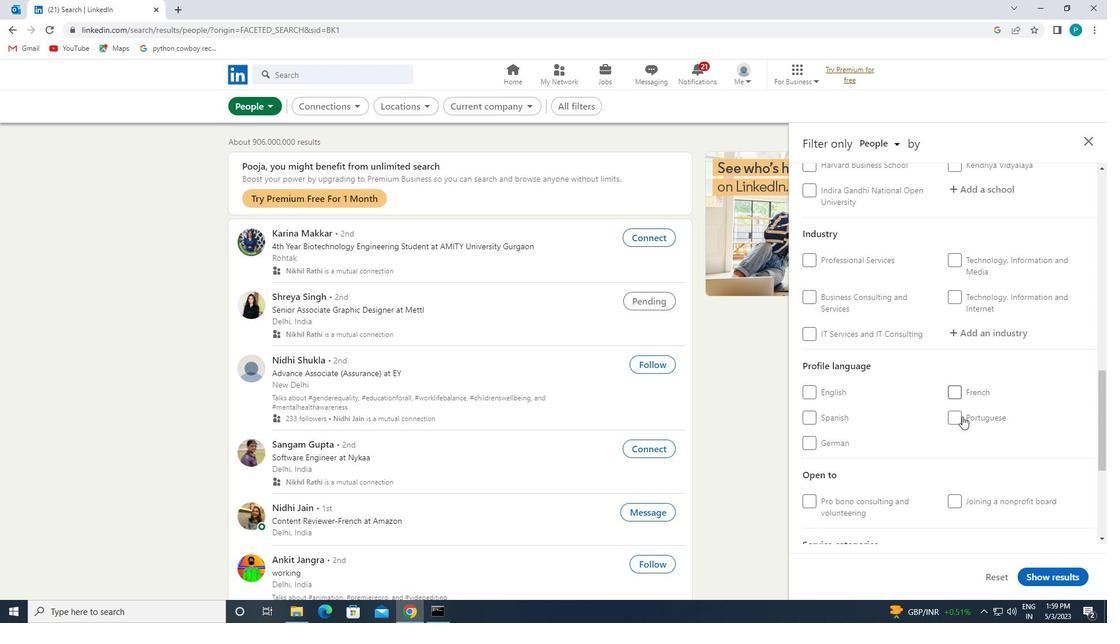 
Action: Mouse moved to (1008, 340)
Screenshot: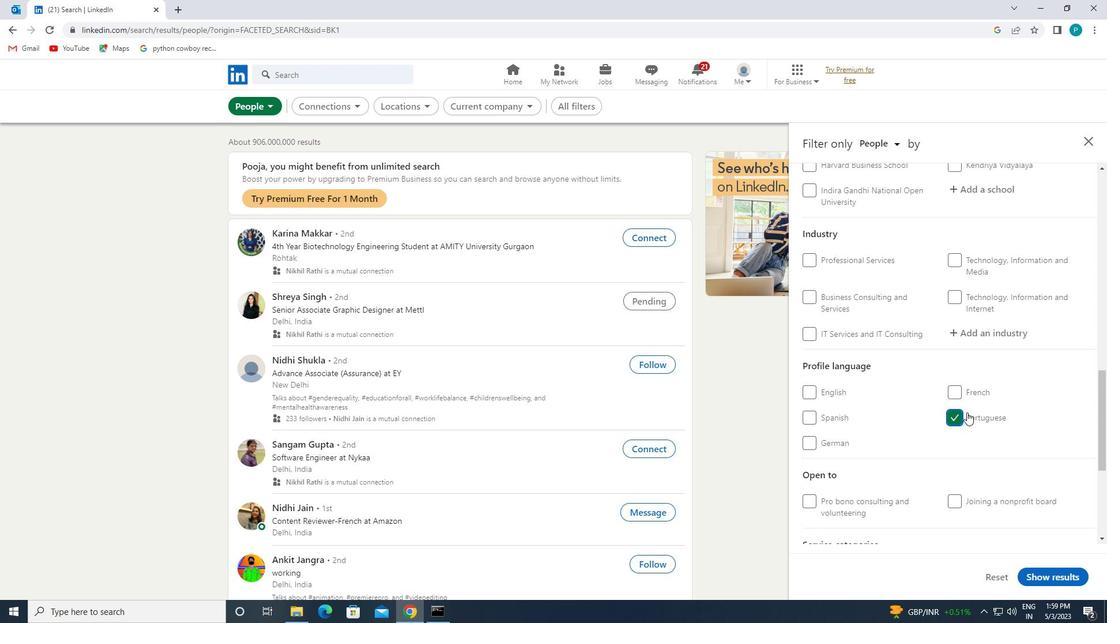 
Action: Mouse scrolled (1008, 340) with delta (0, 0)
Screenshot: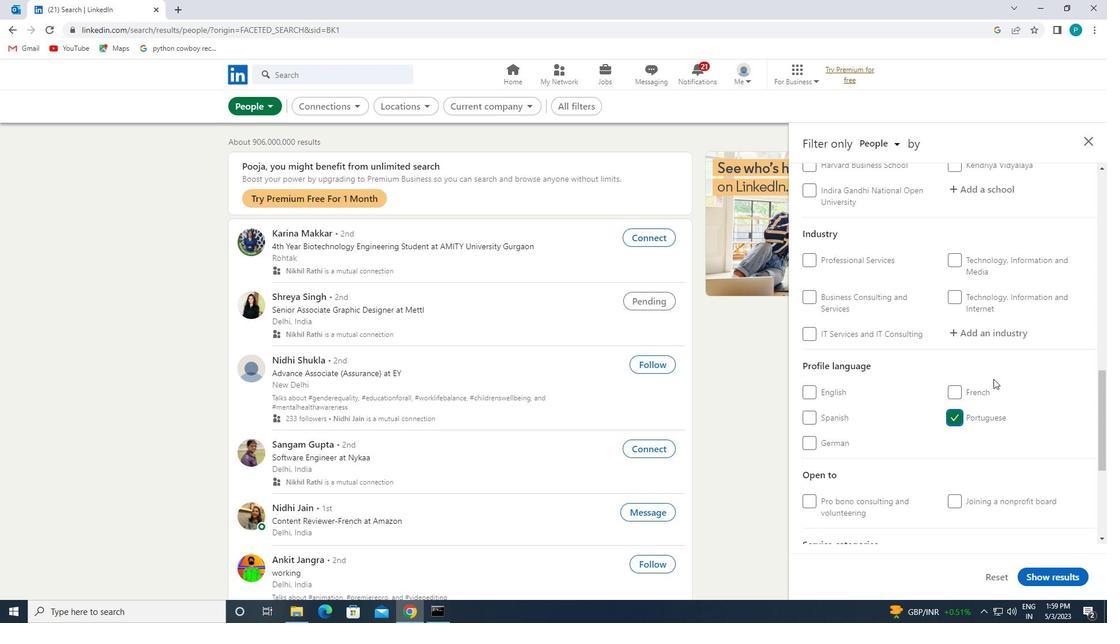 
Action: Mouse scrolled (1008, 340) with delta (0, 0)
Screenshot: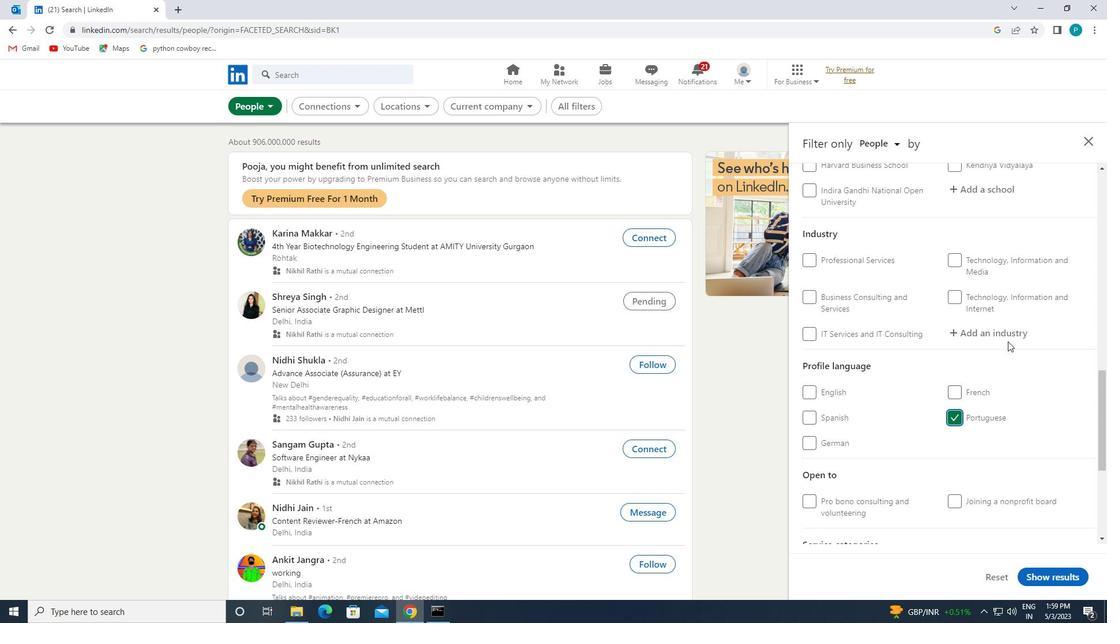 
Action: Mouse scrolled (1008, 340) with delta (0, 0)
Screenshot: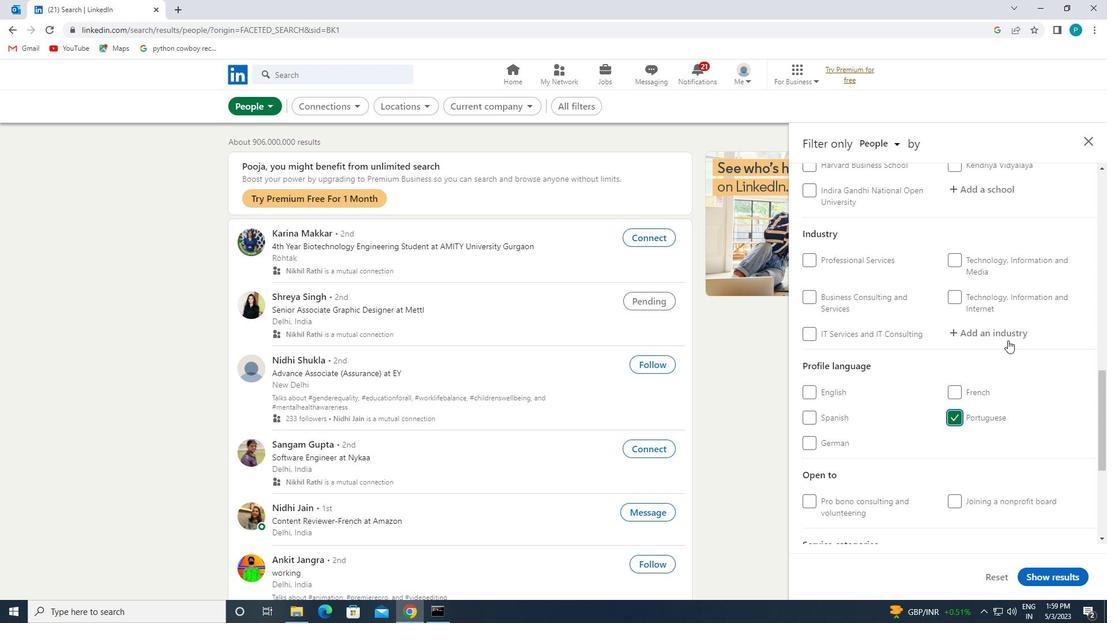 
Action: Mouse scrolled (1008, 340) with delta (0, 0)
Screenshot: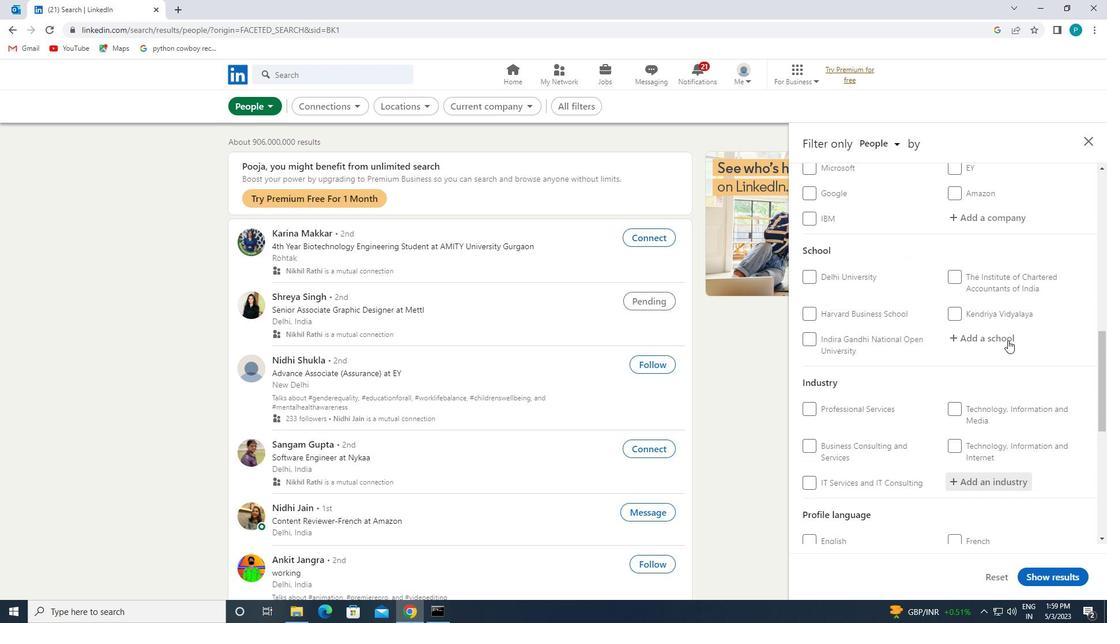
Action: Mouse scrolled (1008, 340) with delta (0, 0)
Screenshot: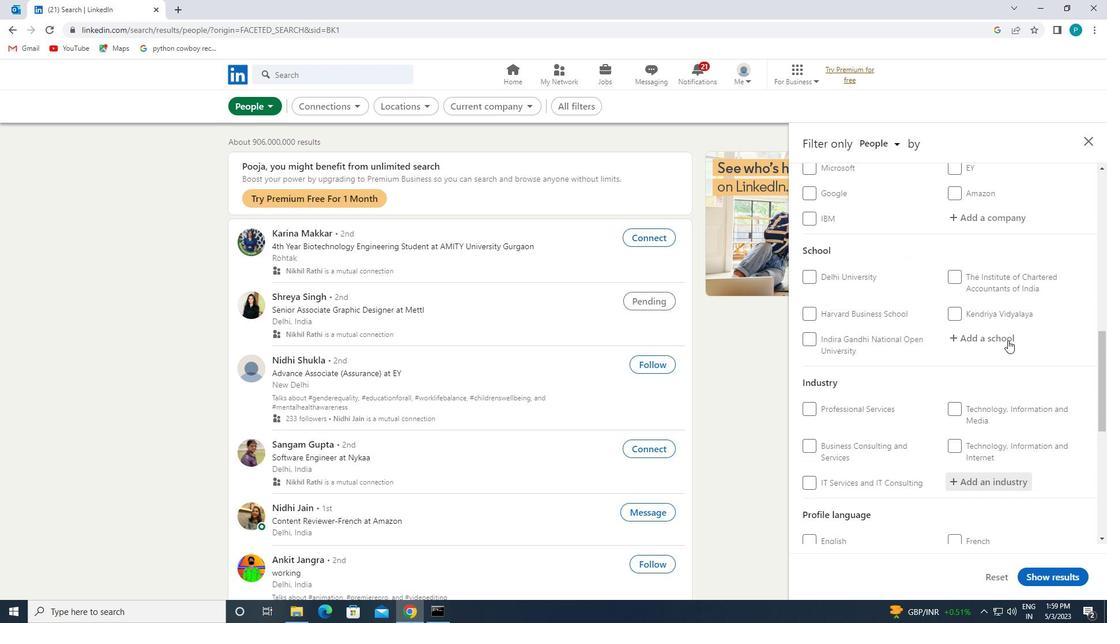 
Action: Mouse moved to (987, 283)
Screenshot: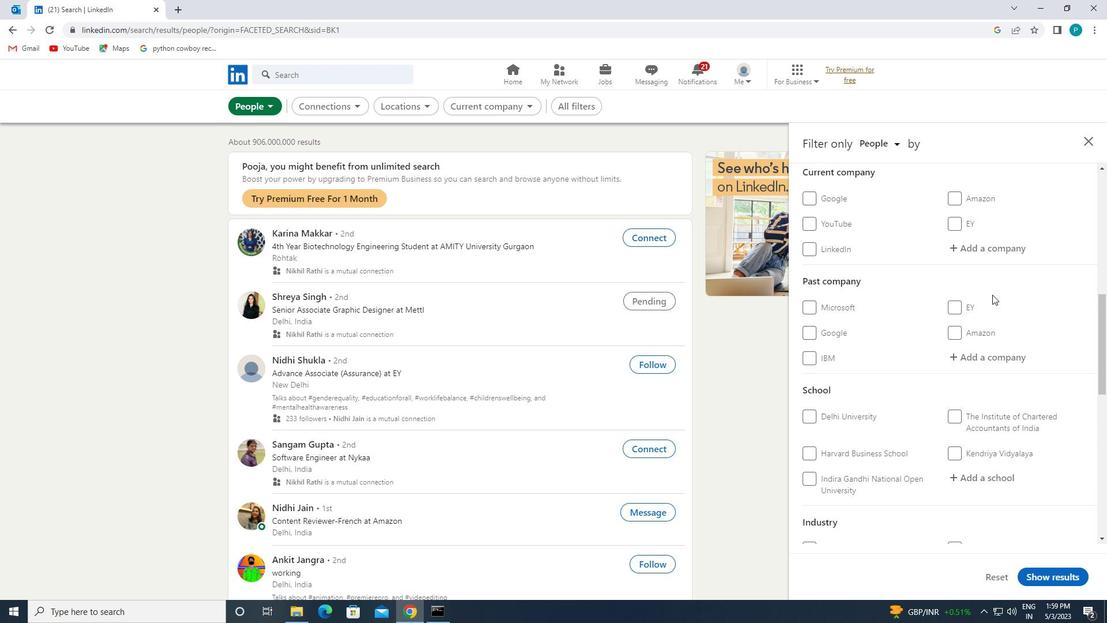 
Action: Mouse scrolled (987, 284) with delta (0, 0)
Screenshot: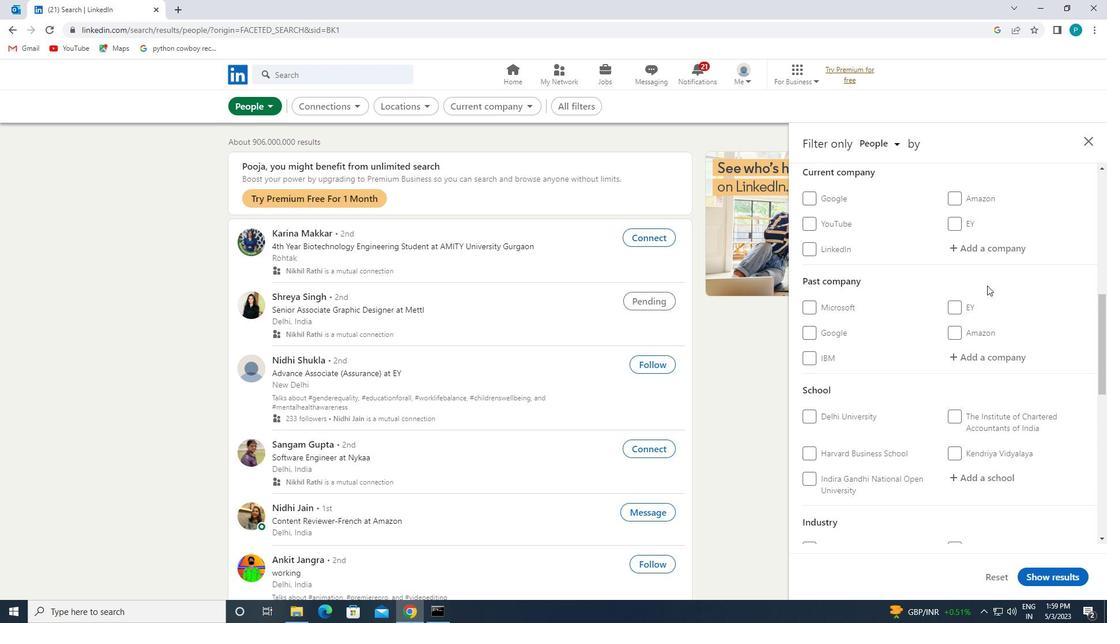 
Action: Mouse scrolled (987, 284) with delta (0, 0)
Screenshot: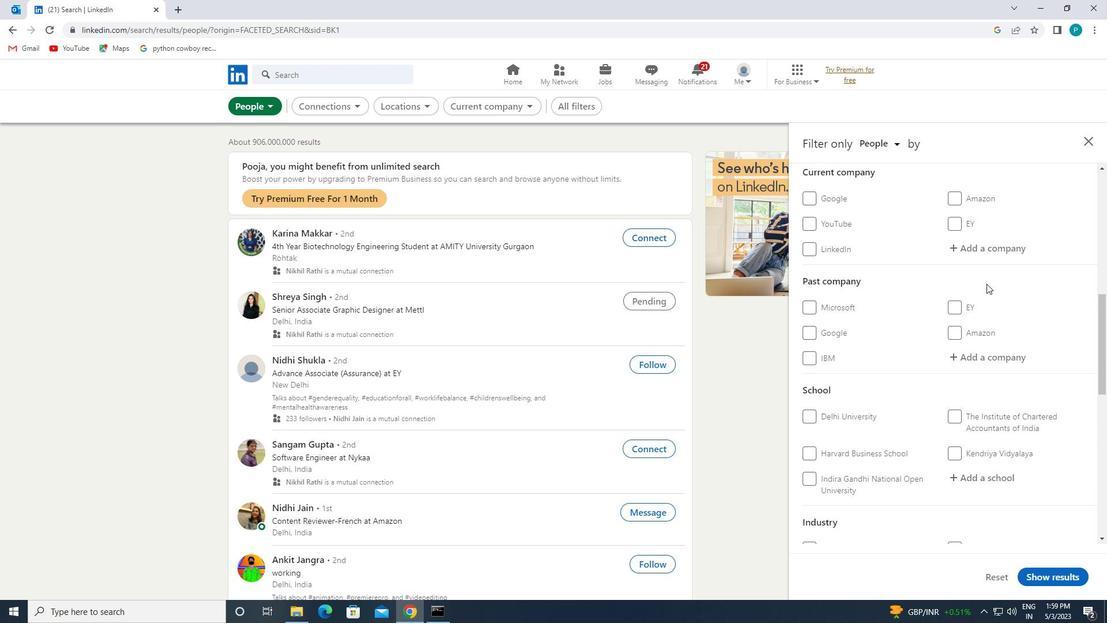
Action: Mouse moved to (970, 365)
Screenshot: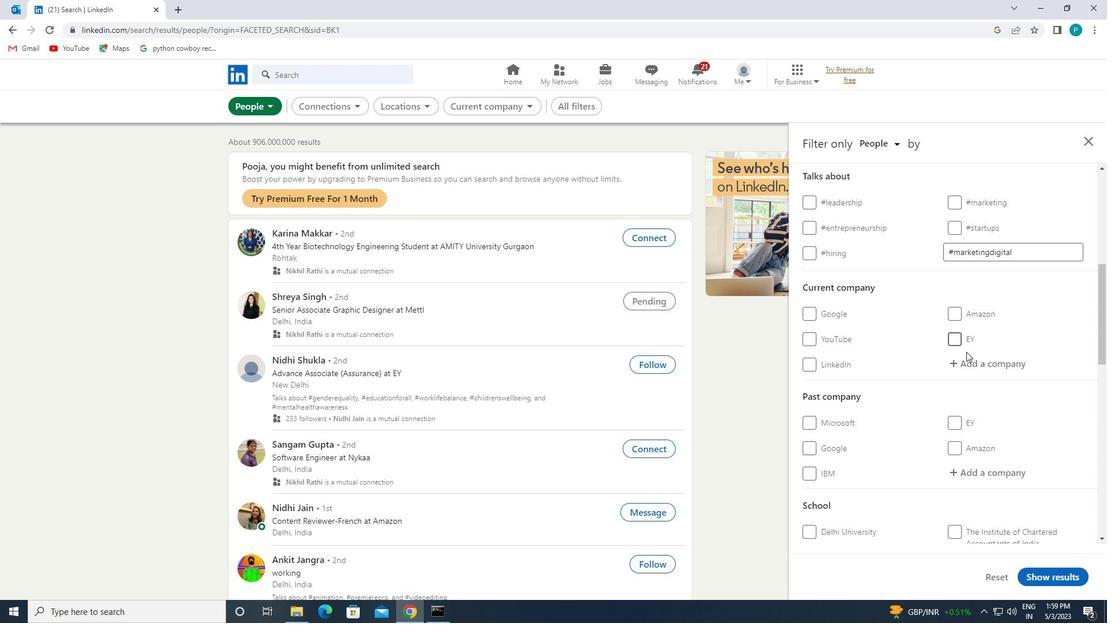 
Action: Mouse pressed left at (970, 365)
Screenshot: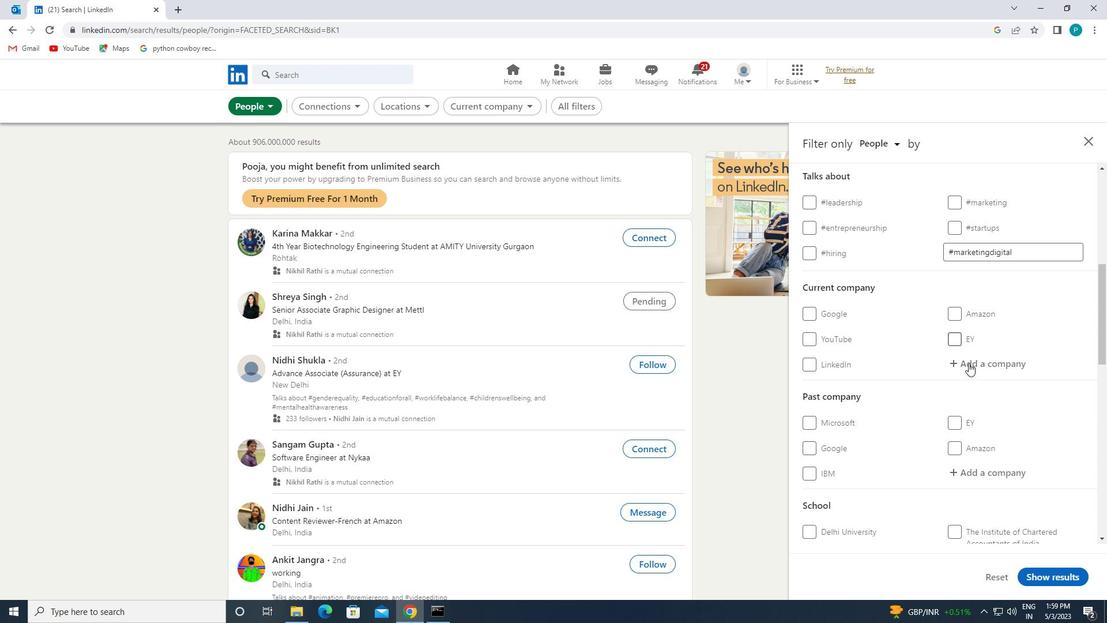 
Action: Key pressed <Key.caps_lock>H<Key.caps_lock>TEL<Key.backspace><Key.backspace><Key.backspace>OTEL
Screenshot: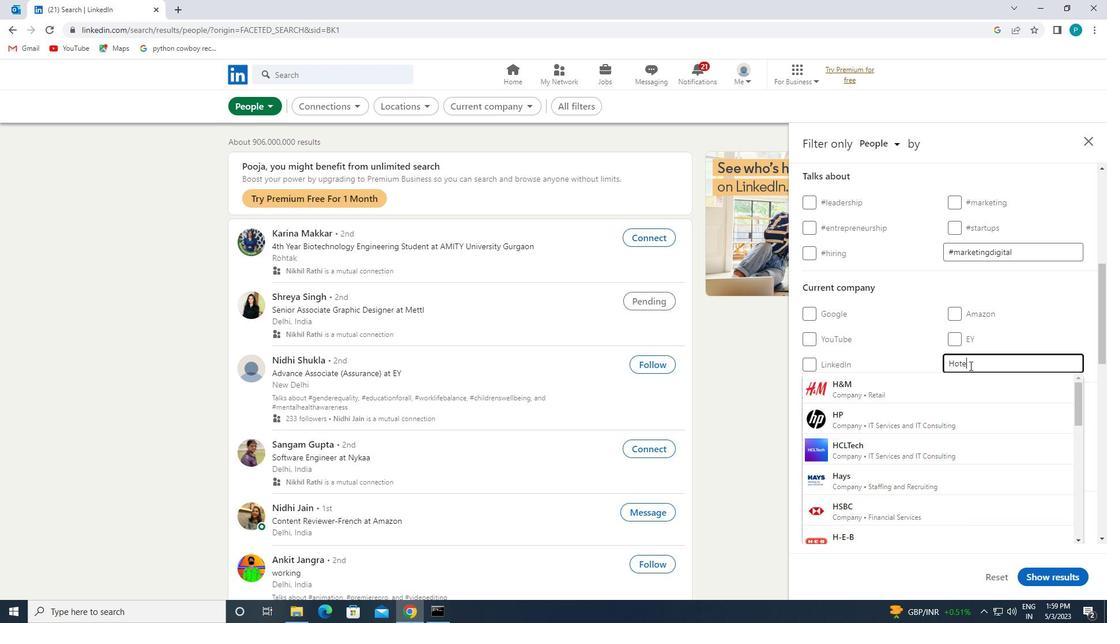 
Action: Mouse moved to (947, 478)
Screenshot: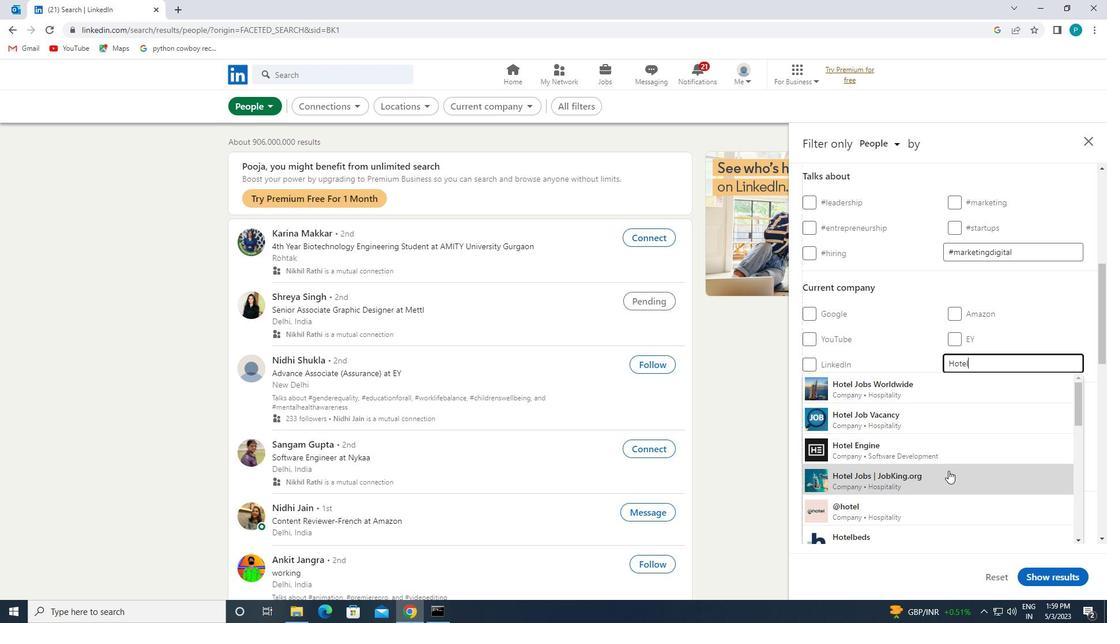 
Action: Mouse pressed left at (947, 478)
Screenshot: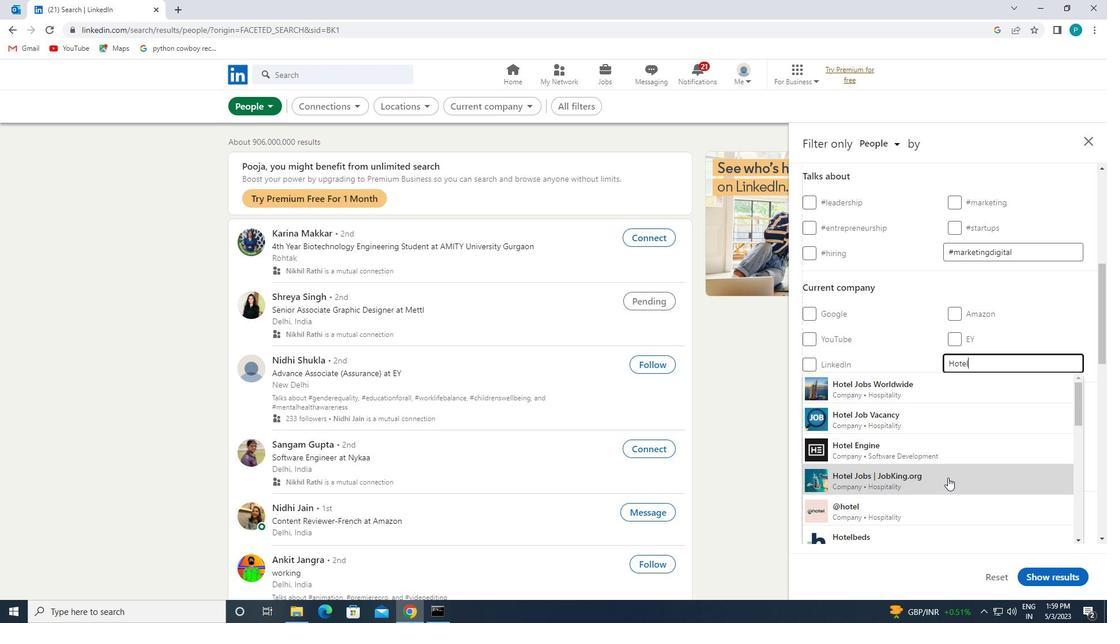 
Action: Mouse scrolled (947, 478) with delta (0, 0)
Screenshot: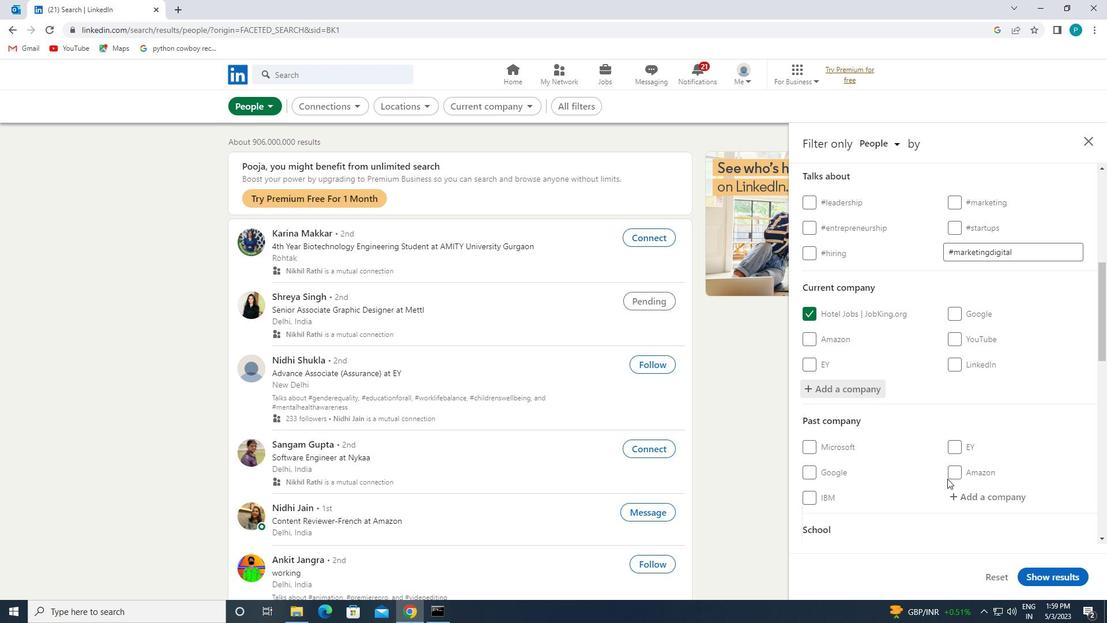 
Action: Mouse scrolled (947, 478) with delta (0, 0)
Screenshot: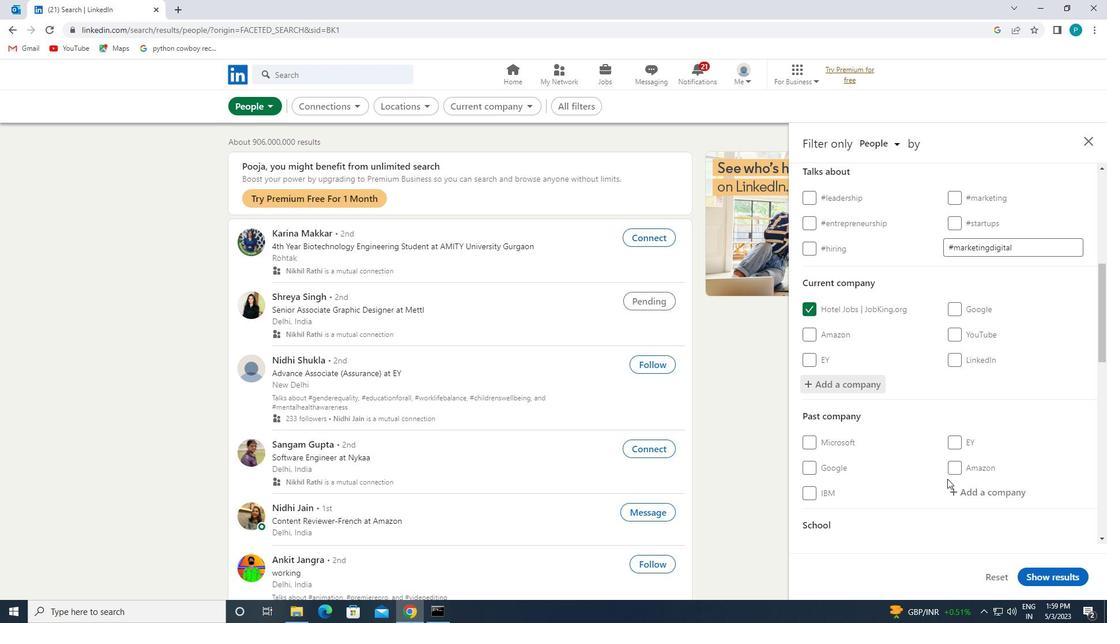 
Action: Mouse moved to (921, 413)
Screenshot: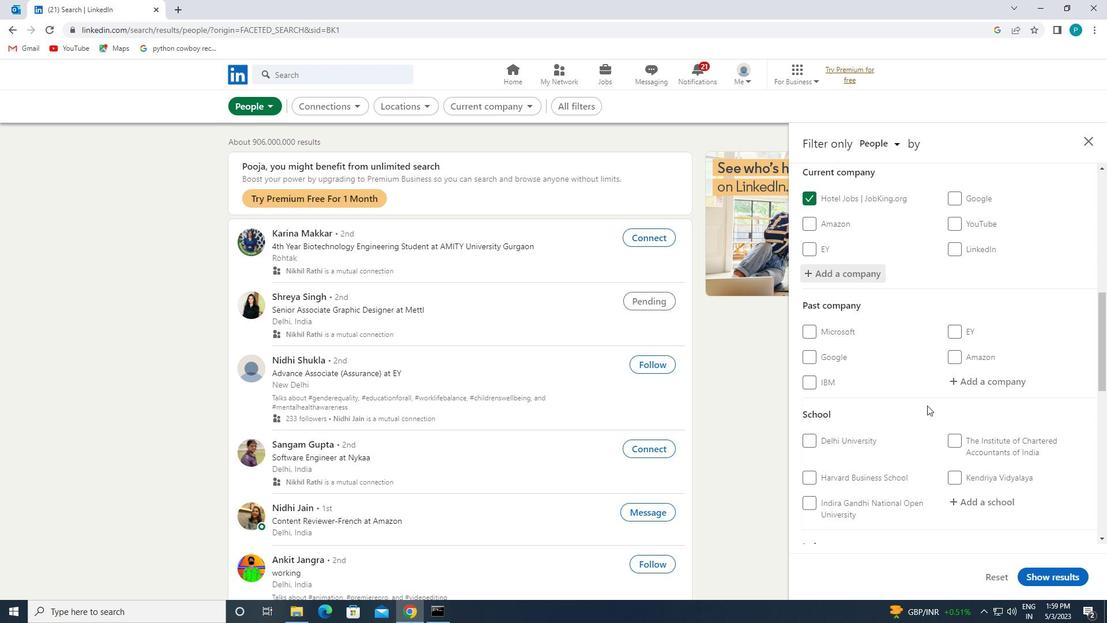 
Action: Mouse scrolled (921, 413) with delta (0, 0)
Screenshot: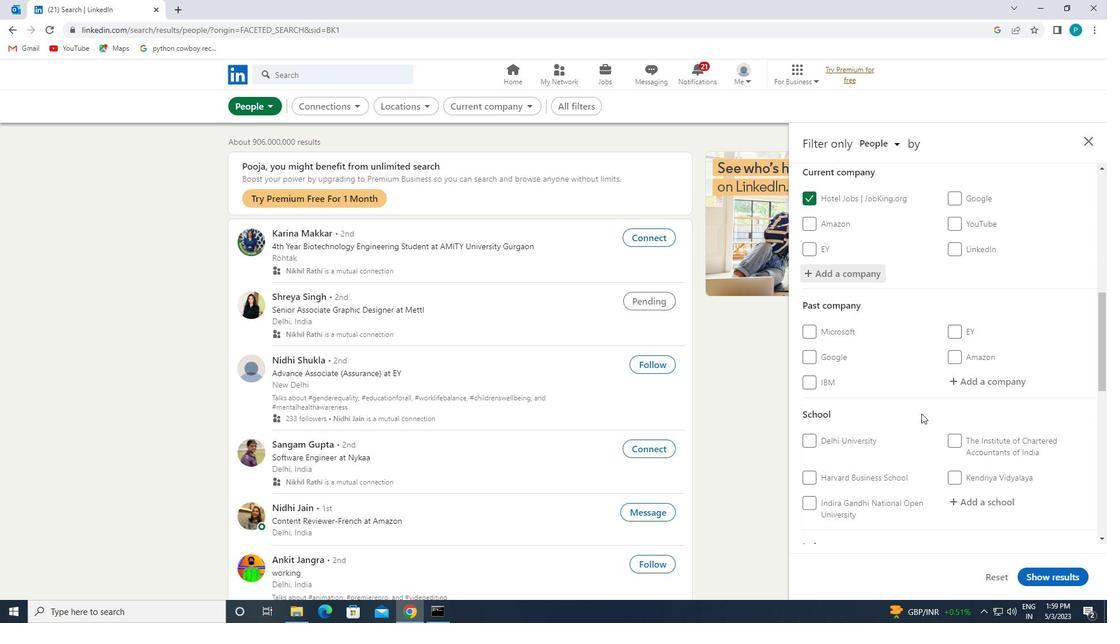 
Action: Mouse moved to (921, 414)
Screenshot: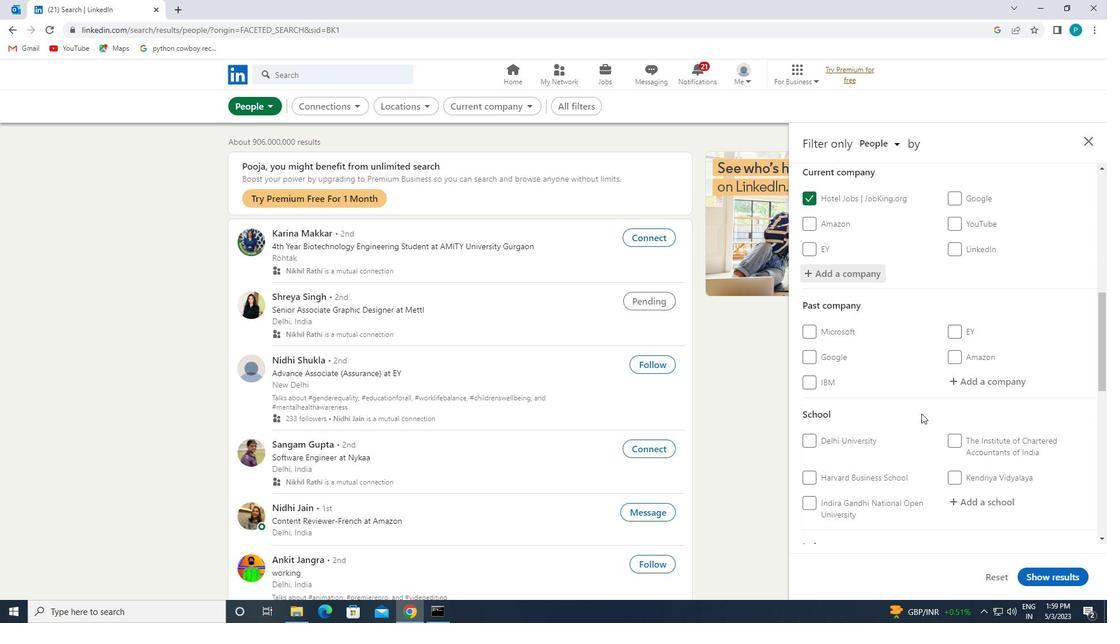 
Action: Mouse scrolled (921, 413) with delta (0, 0)
Screenshot: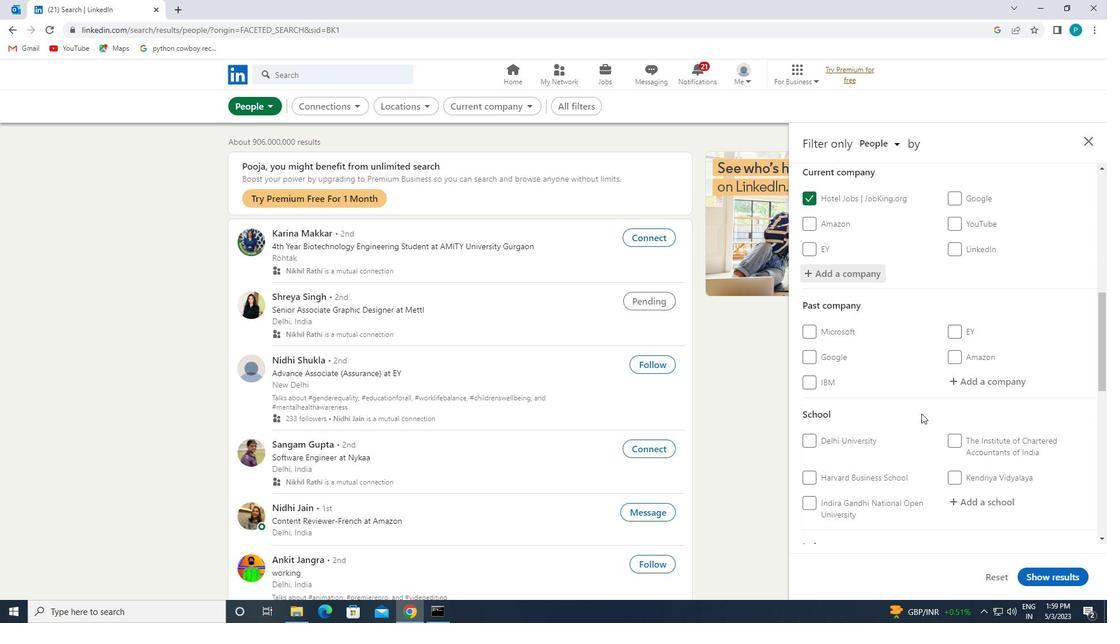 
Action: Mouse moved to (1013, 381)
Screenshot: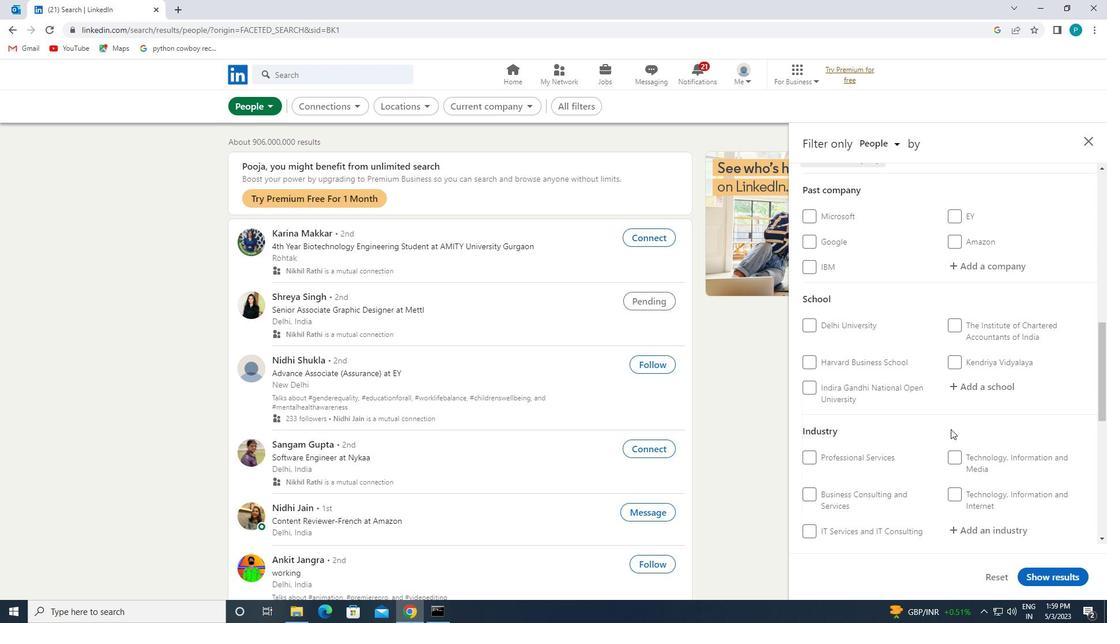 
Action: Mouse pressed left at (1013, 381)
Screenshot: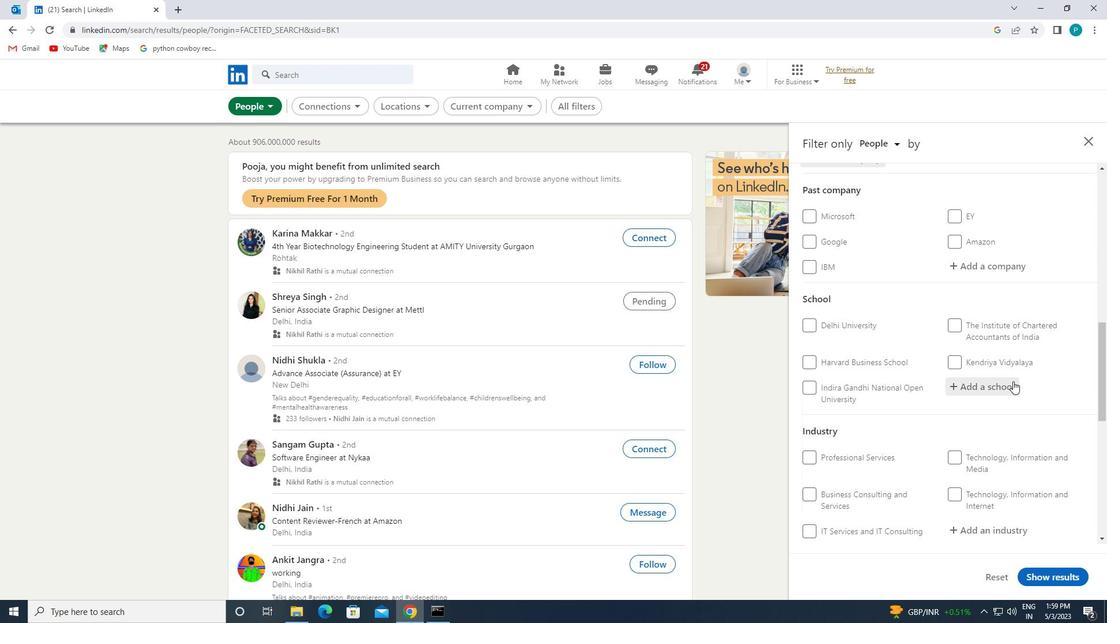 
Action: Key pressed <Key.caps_lock>H<Key.caps_lock>OLY<Key.space>
Screenshot: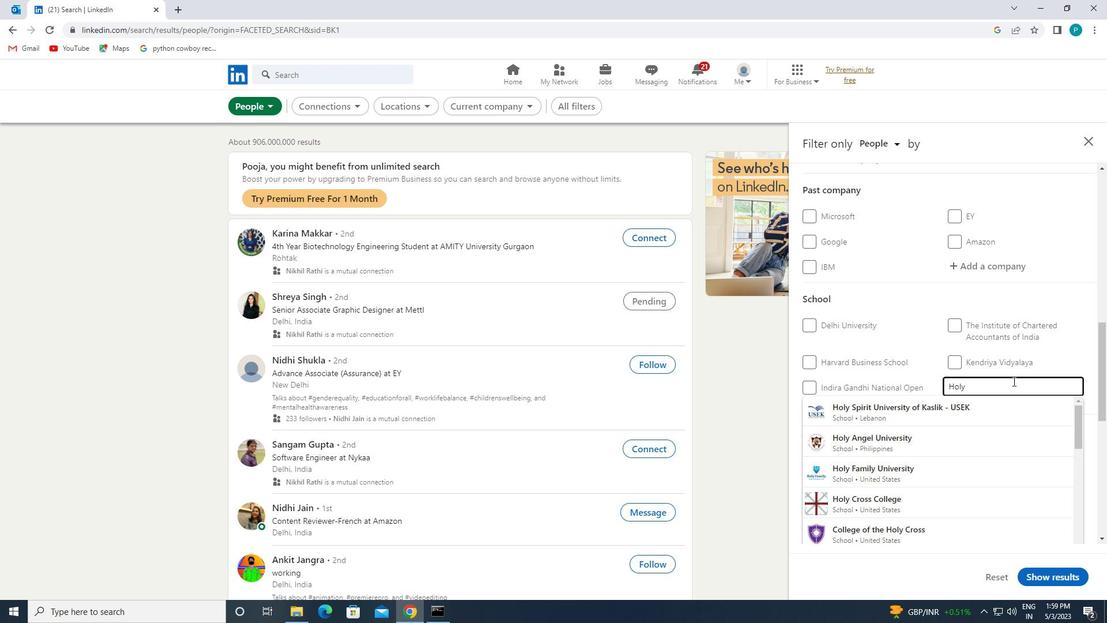 
Action: Mouse moved to (996, 439)
Screenshot: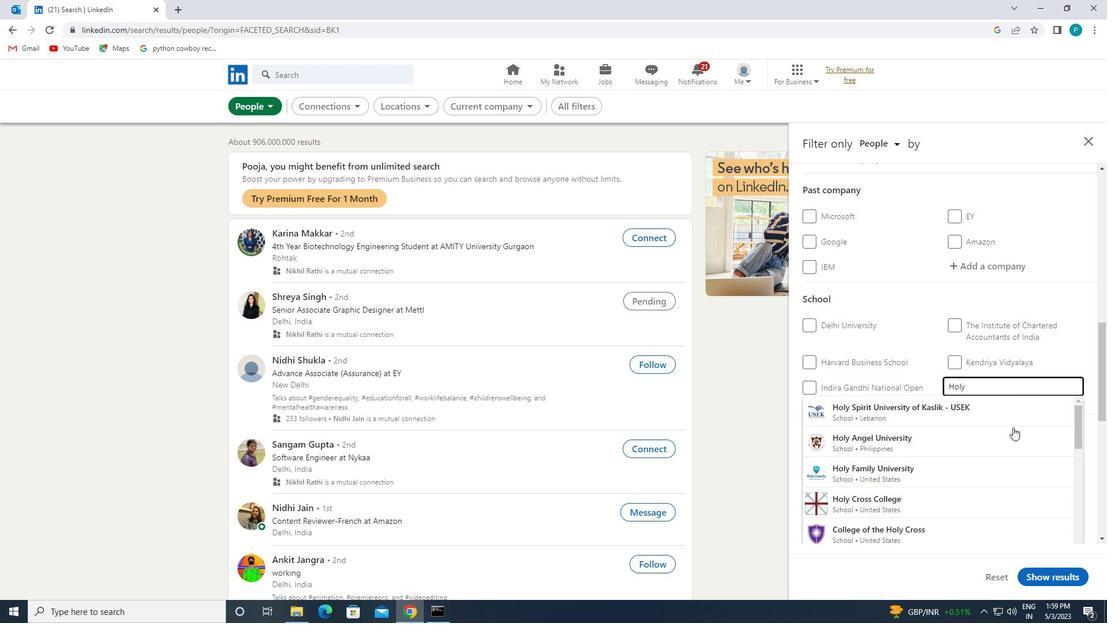 
Action: Mouse scrolled (996, 439) with delta (0, 0)
Screenshot: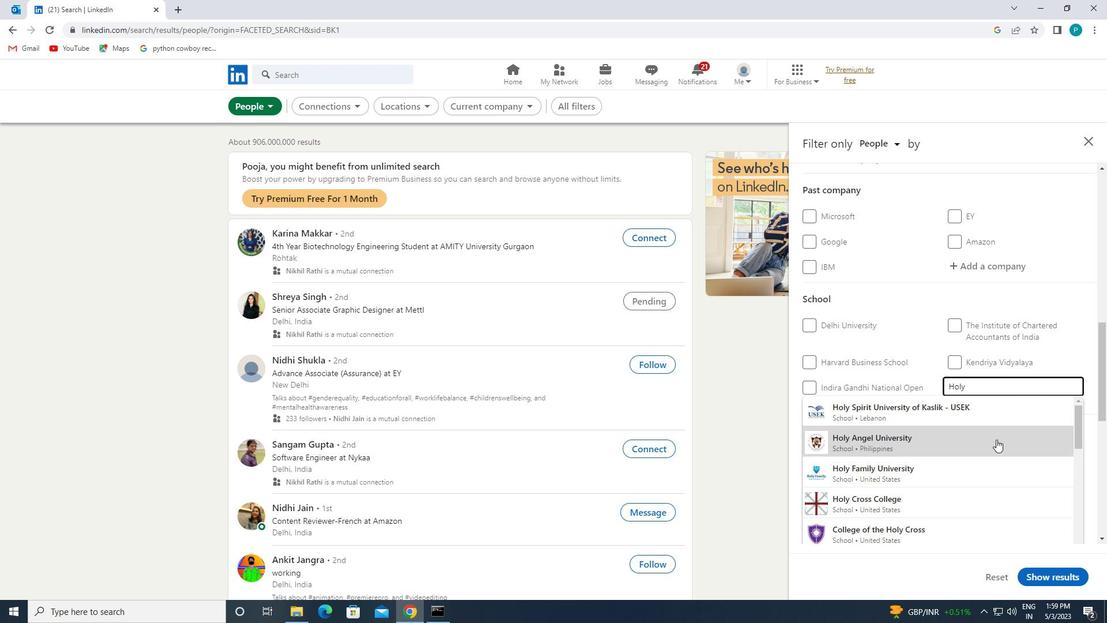 
Action: Mouse moved to (975, 499)
Screenshot: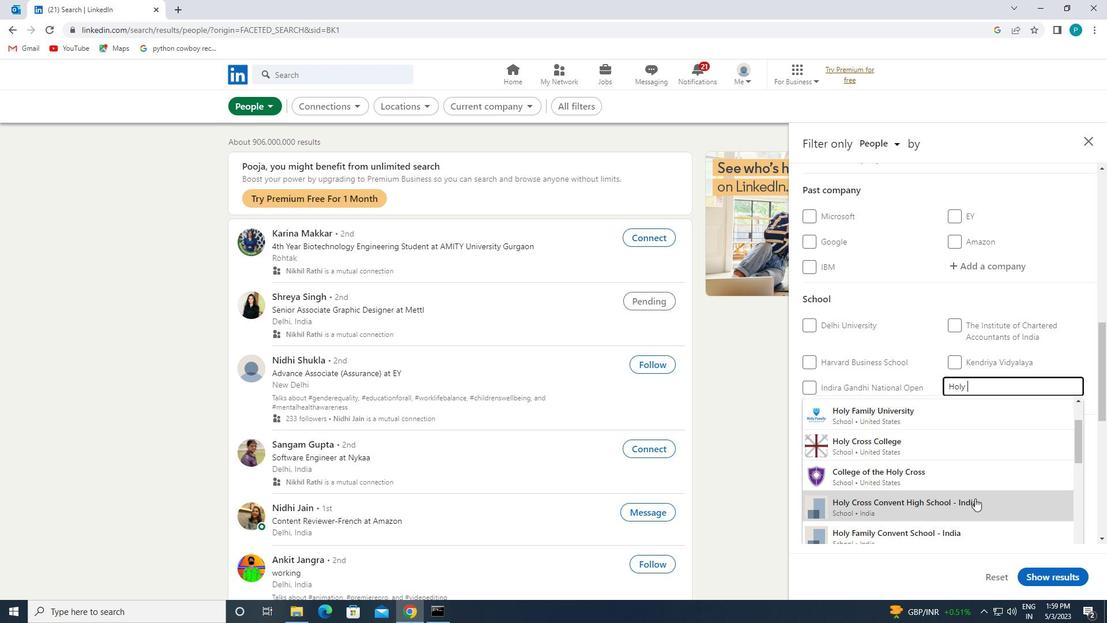 
Action: Mouse pressed left at (975, 499)
Screenshot: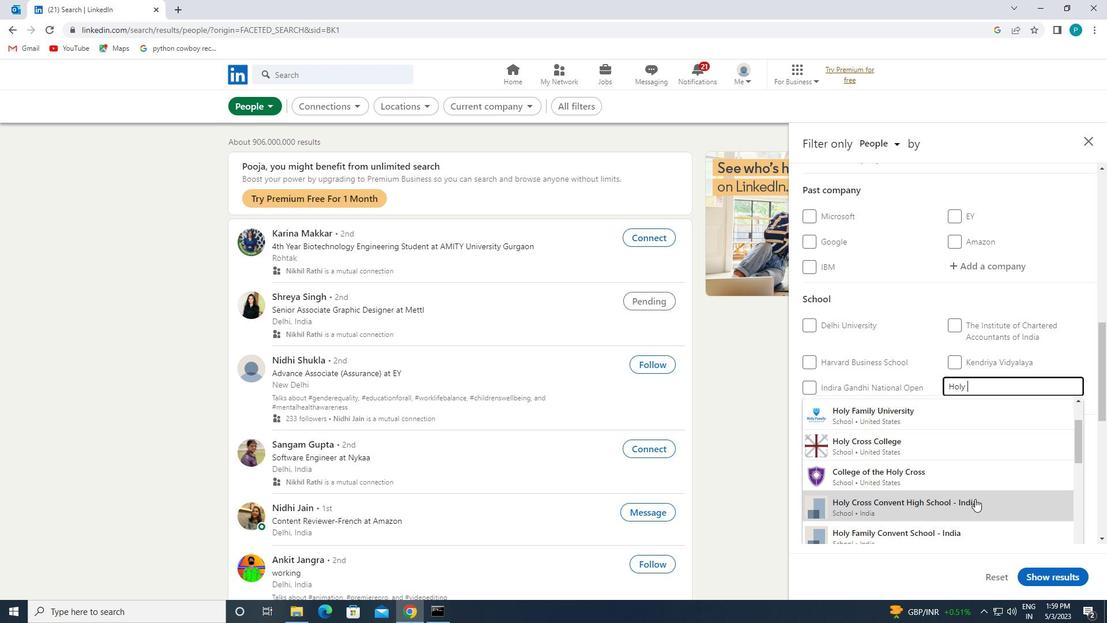 
Action: Mouse scrolled (975, 498) with delta (0, 0)
Screenshot: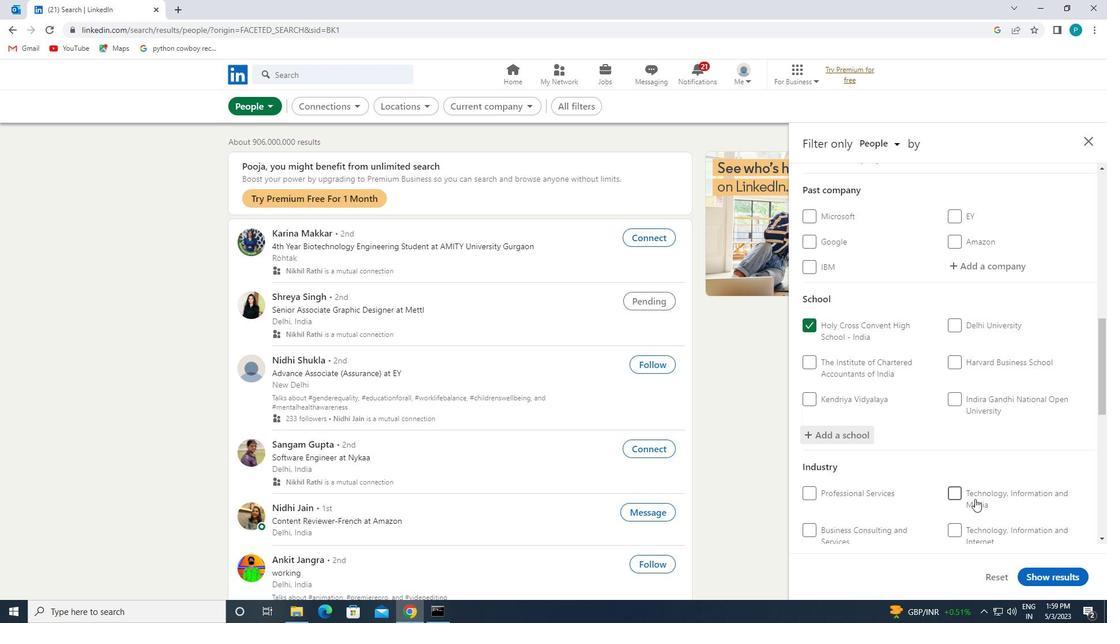 
Action: Mouse scrolled (975, 498) with delta (0, 0)
Screenshot: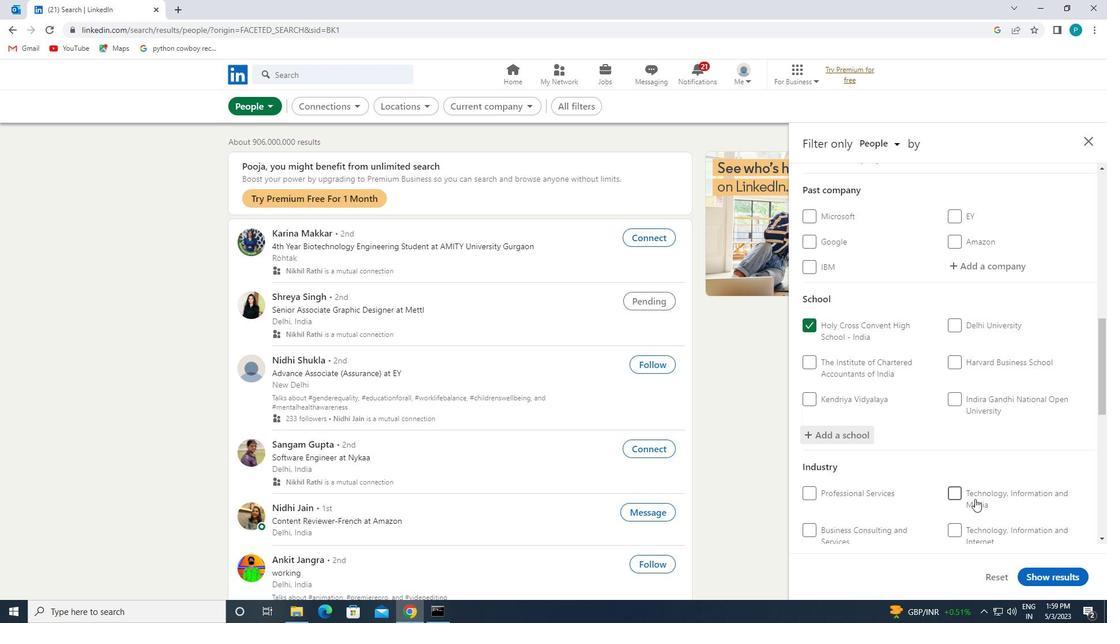 
Action: Mouse moved to (980, 440)
Screenshot: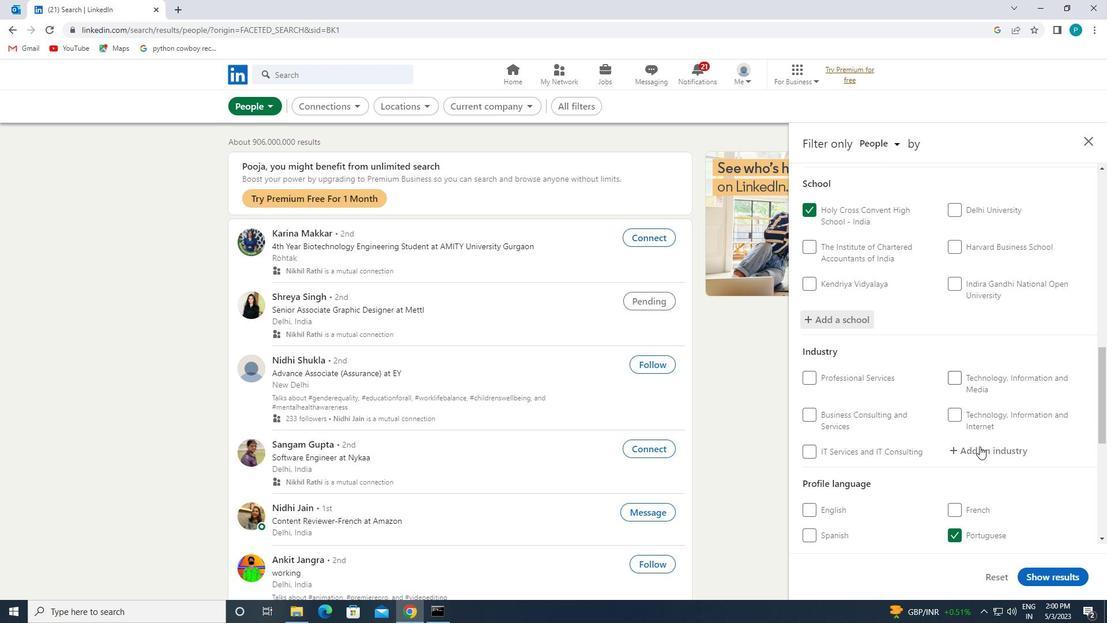 
Action: Mouse pressed left at (980, 440)
Screenshot: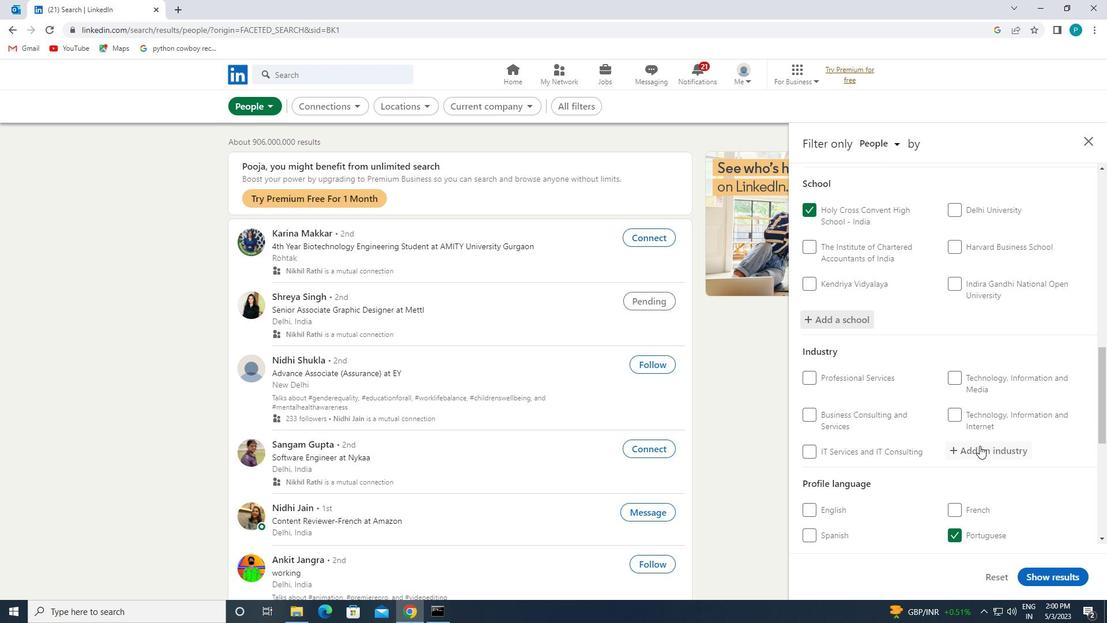 
Action: Mouse moved to (984, 454)
Screenshot: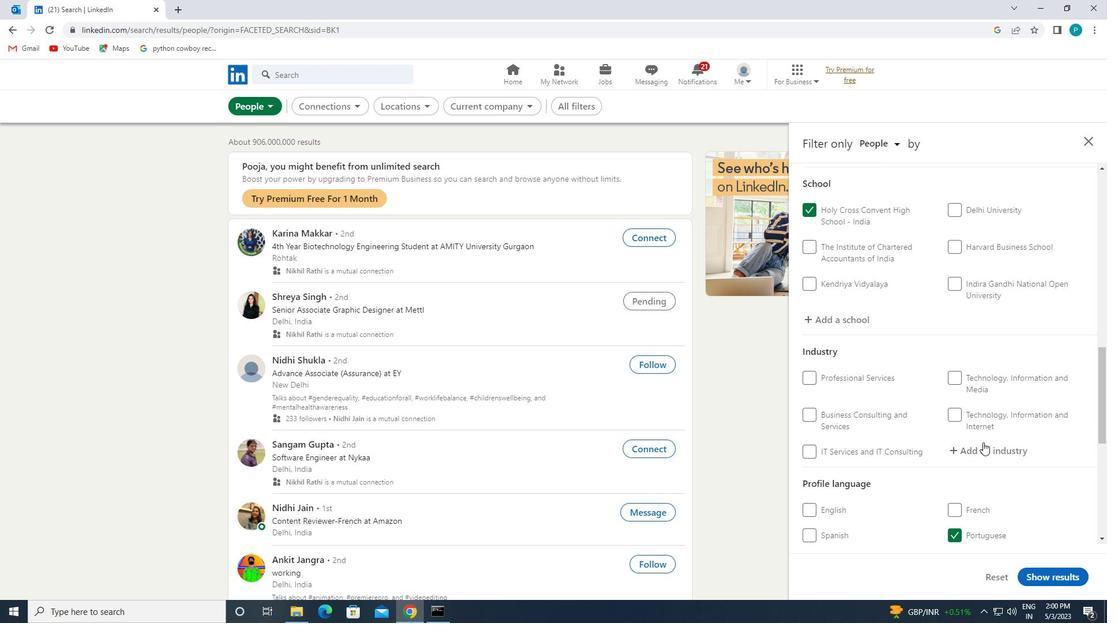 
Action: Mouse pressed left at (984, 454)
Screenshot: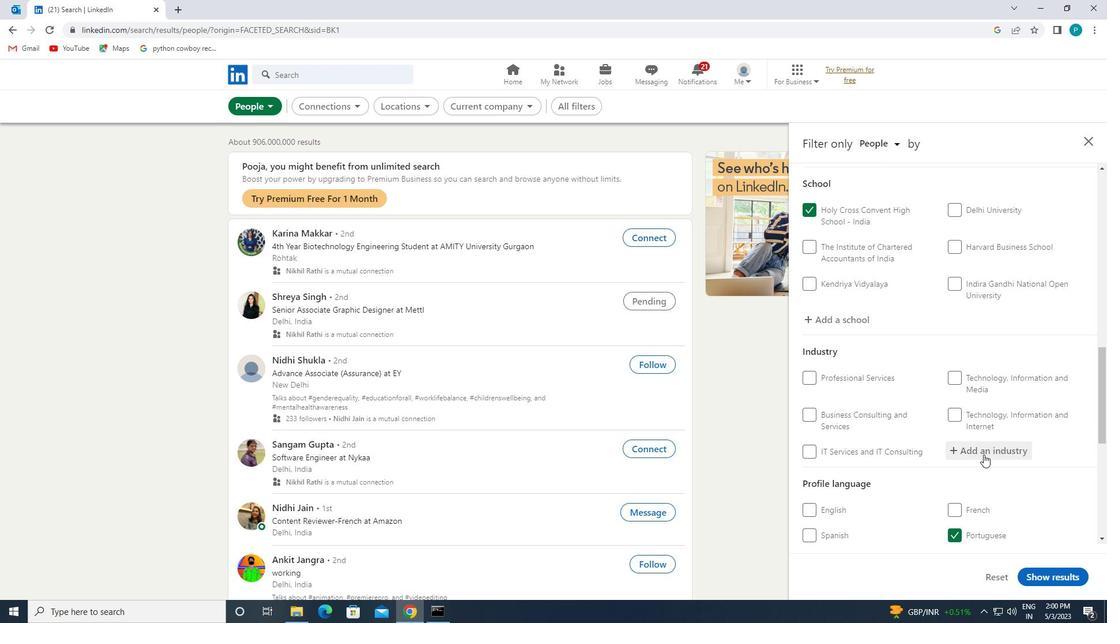
Action: Key pressed <Key.caps_lock>H<Key.caps_lock>ISTORICAL
Screenshot: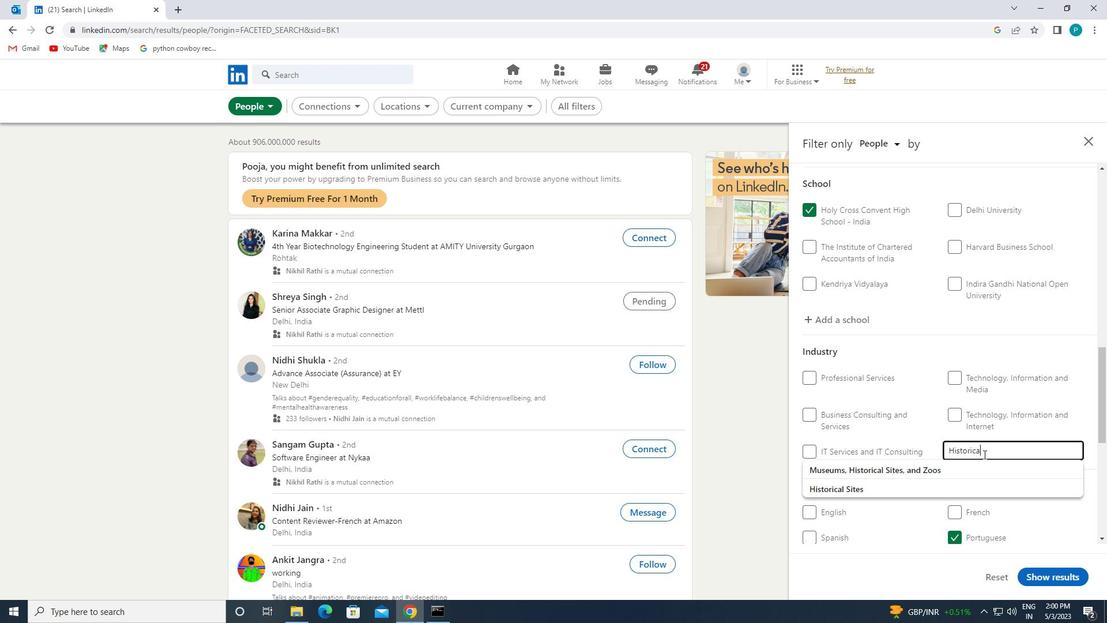 
Action: Mouse moved to (960, 471)
Screenshot: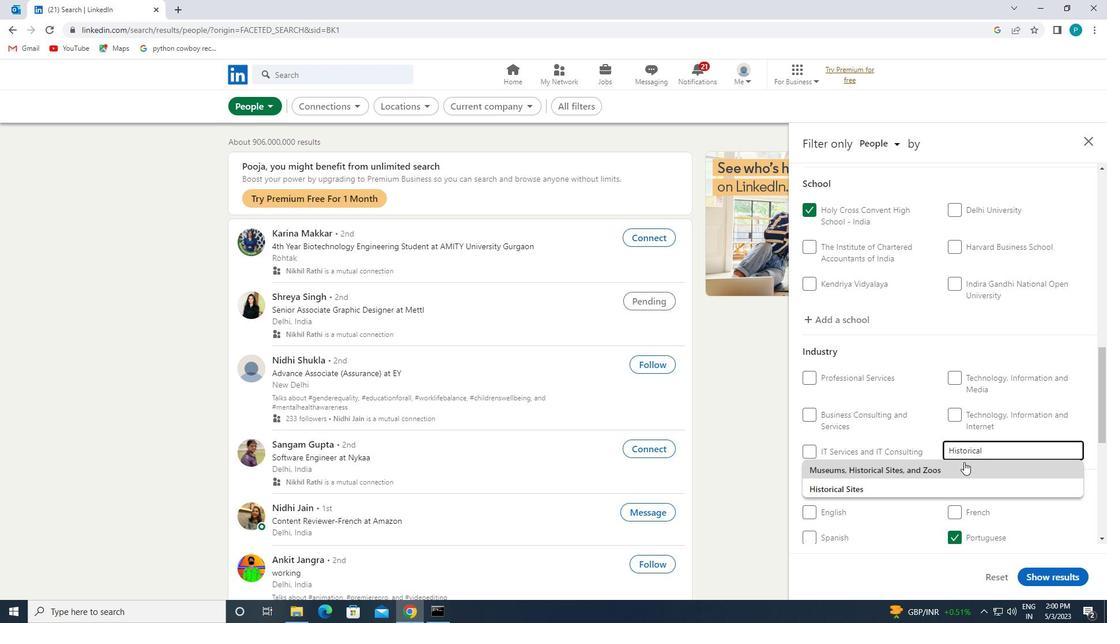 
Action: Mouse pressed left at (960, 471)
Screenshot: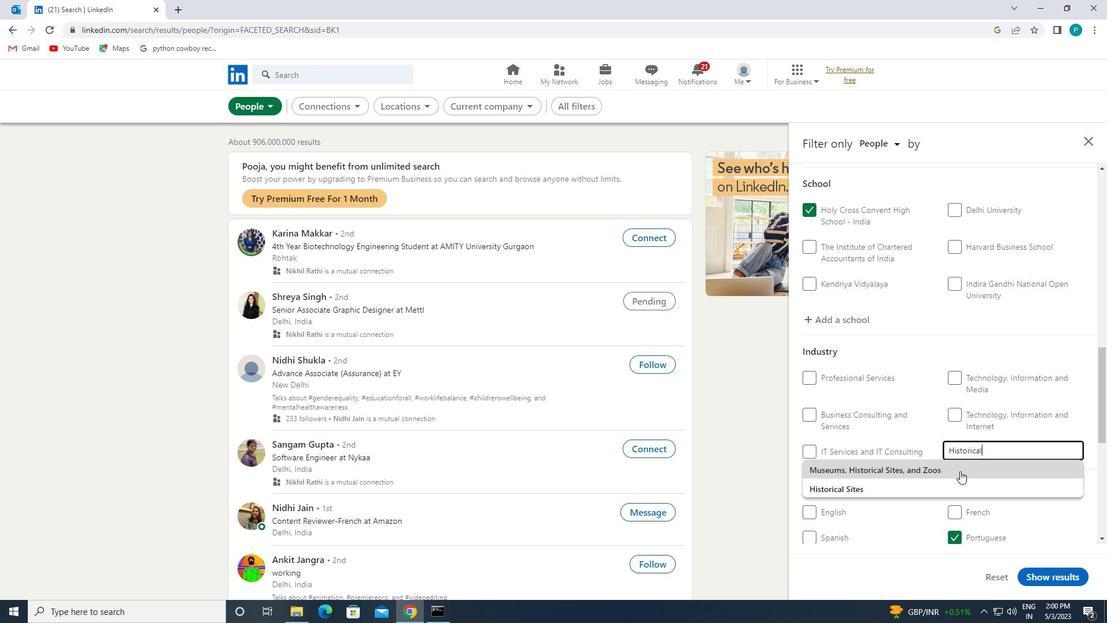 
Action: Mouse moved to (953, 481)
Screenshot: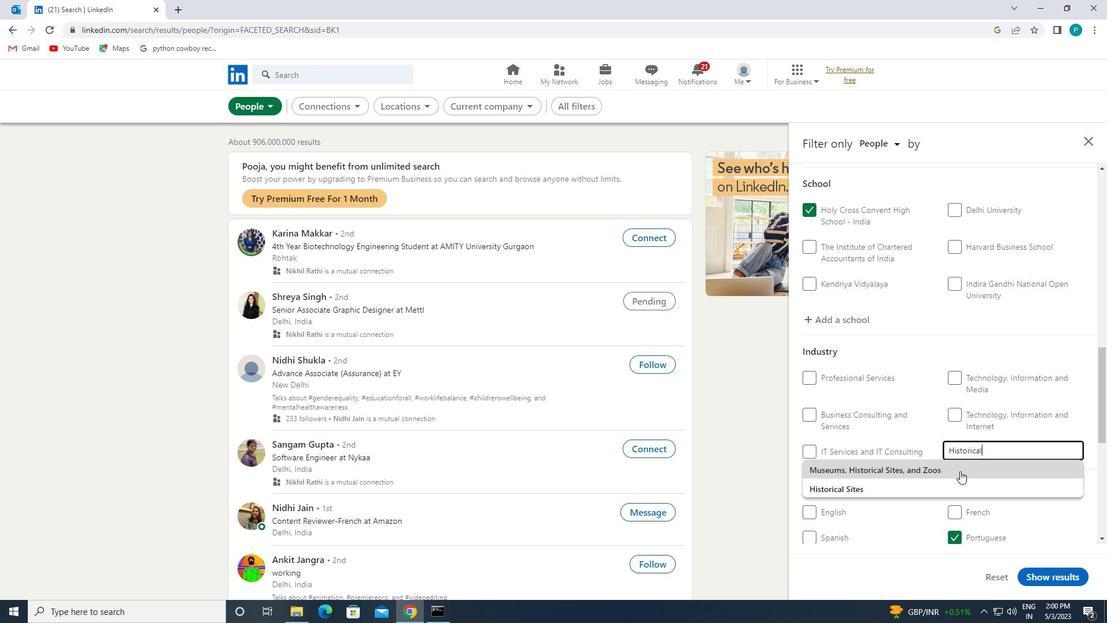 
Action: Mouse pressed left at (953, 481)
Screenshot: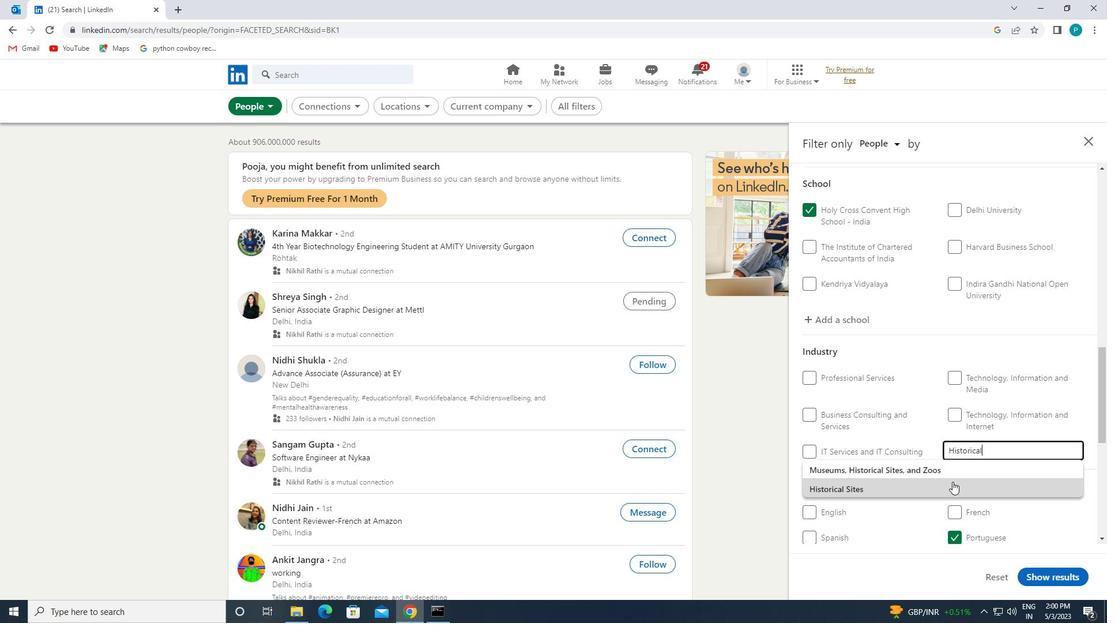 
Action: Mouse scrolled (953, 481) with delta (0, 0)
Screenshot: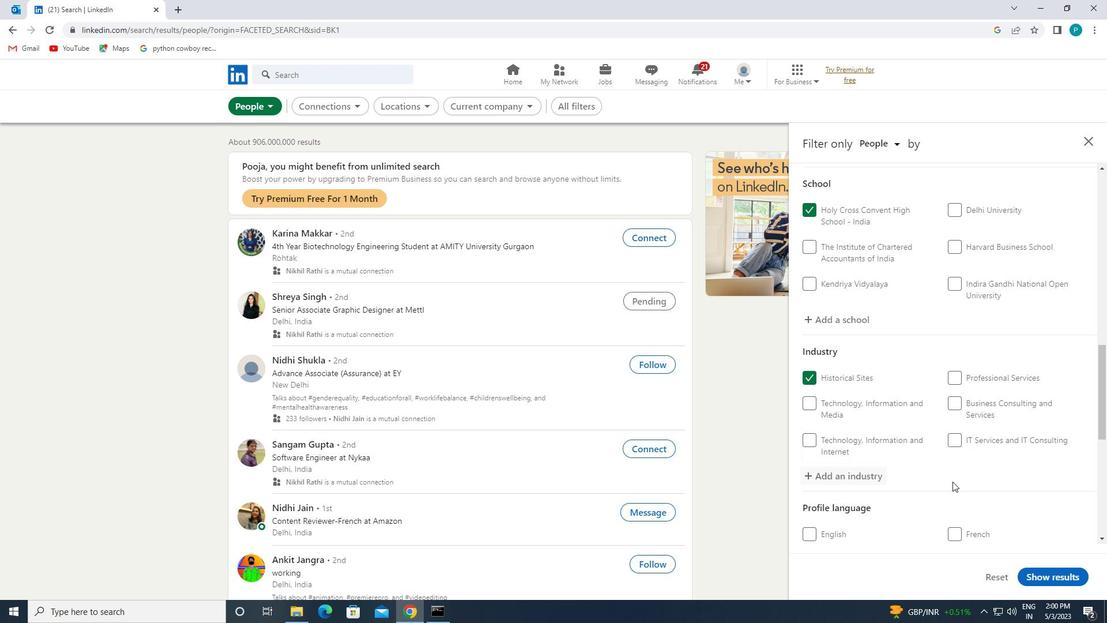 
Action: Mouse scrolled (953, 481) with delta (0, 0)
Screenshot: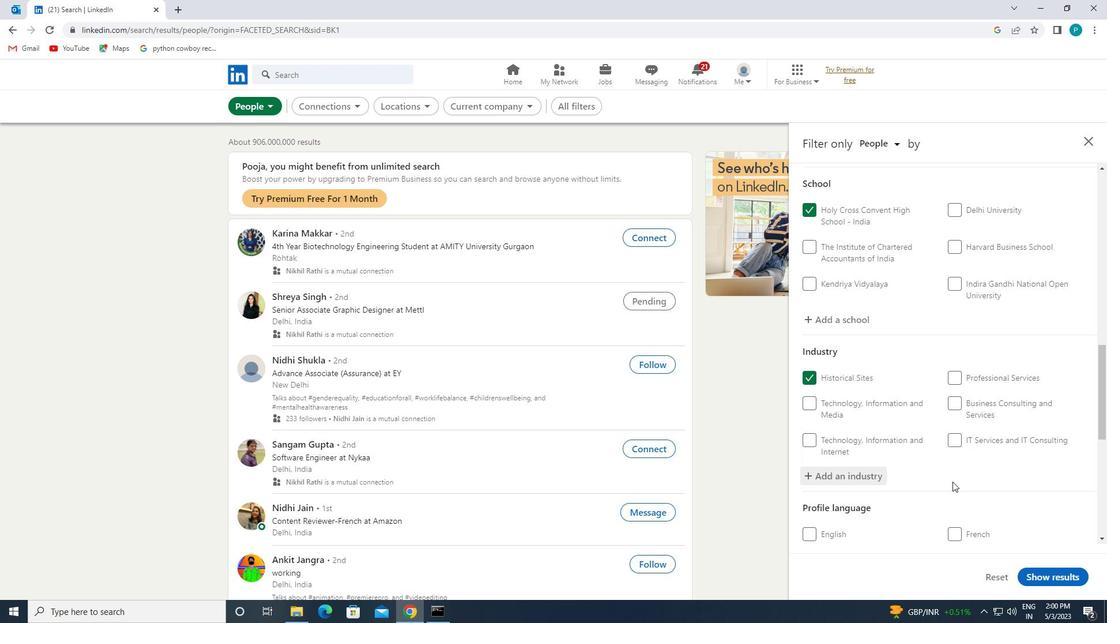 
Action: Mouse scrolled (953, 481) with delta (0, 0)
Screenshot: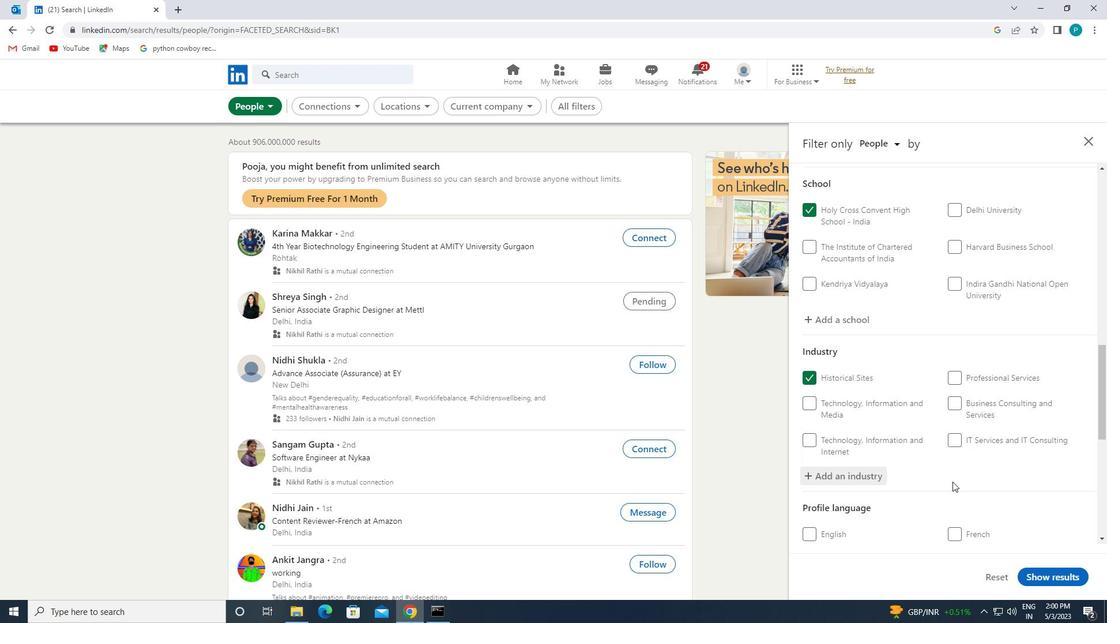 
Action: Mouse moved to (952, 482)
Screenshot: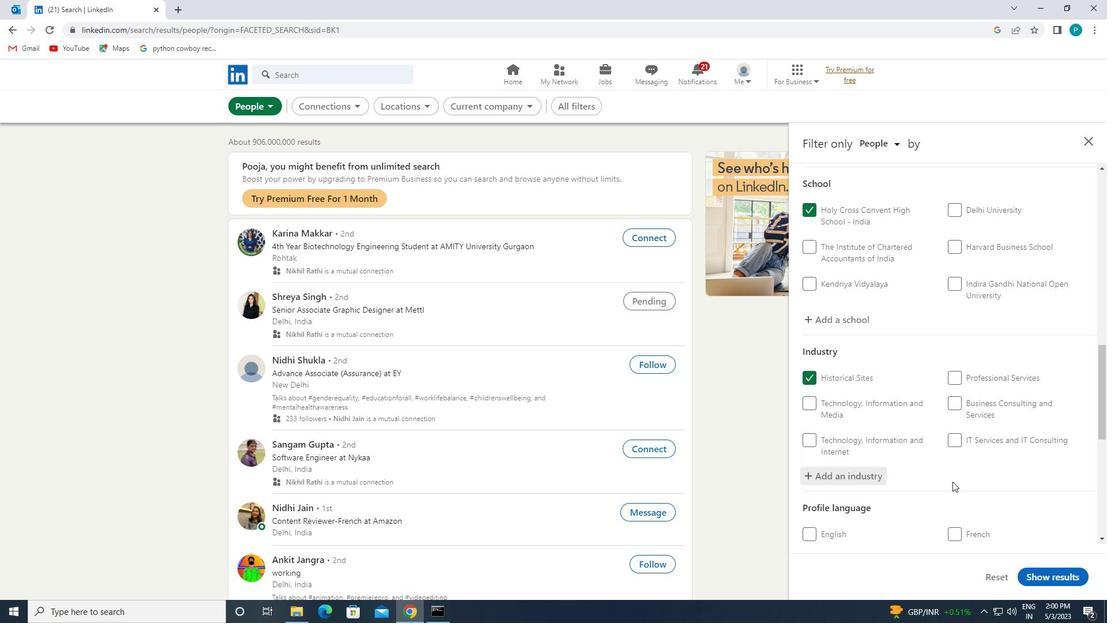
Action: Mouse scrolled (952, 481) with delta (0, 0)
Screenshot: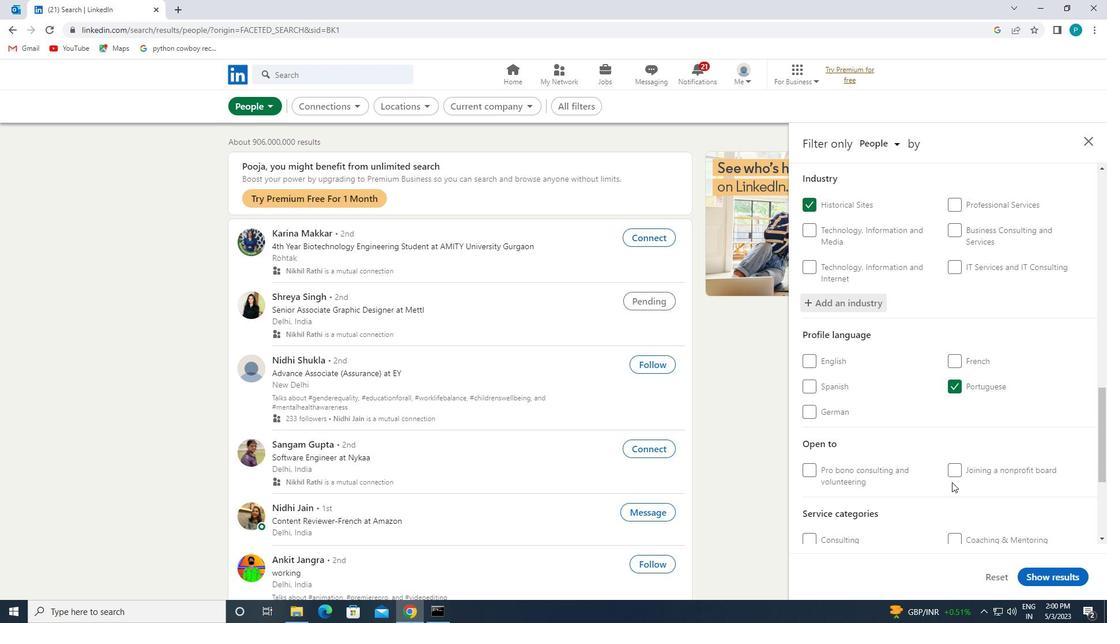 
Action: Mouse scrolled (952, 481) with delta (0, 0)
Screenshot: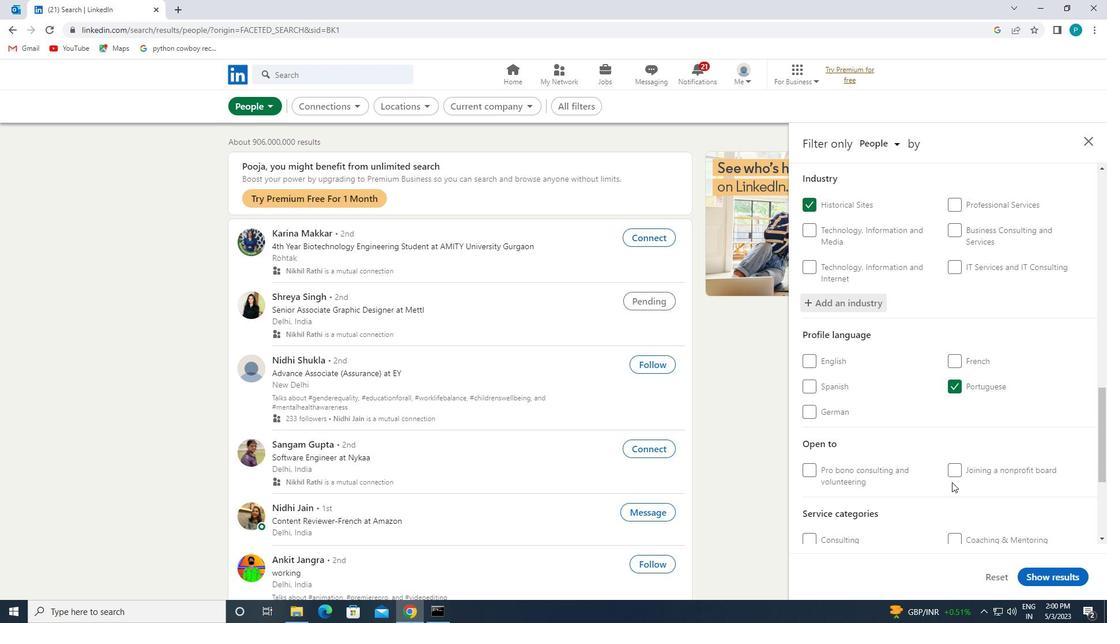 
Action: Mouse moved to (953, 477)
Screenshot: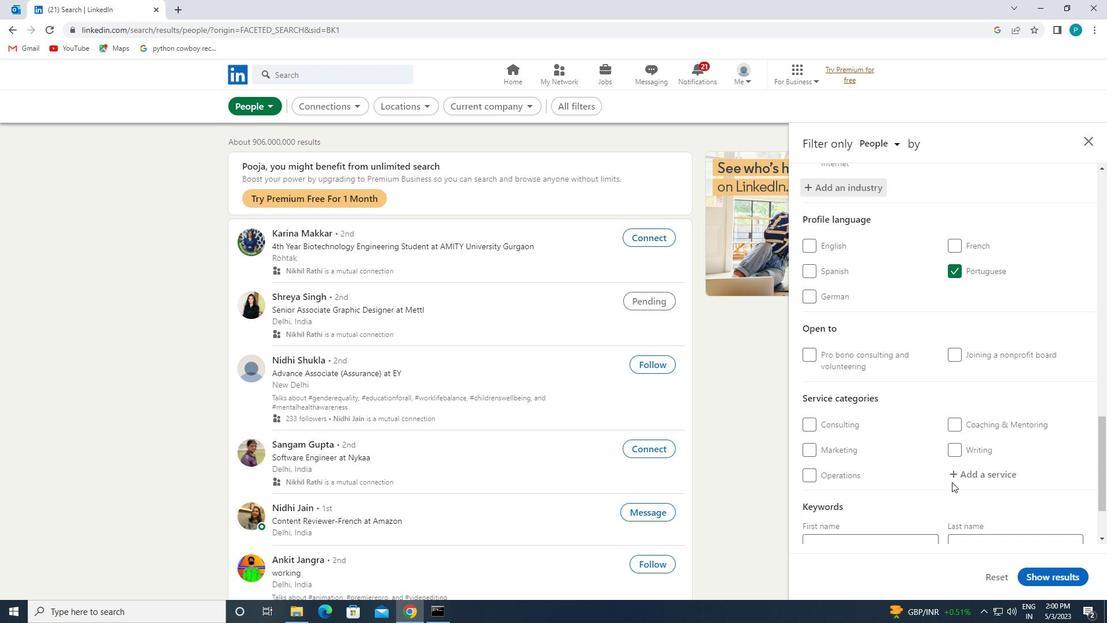 
Action: Mouse pressed left at (953, 477)
Screenshot: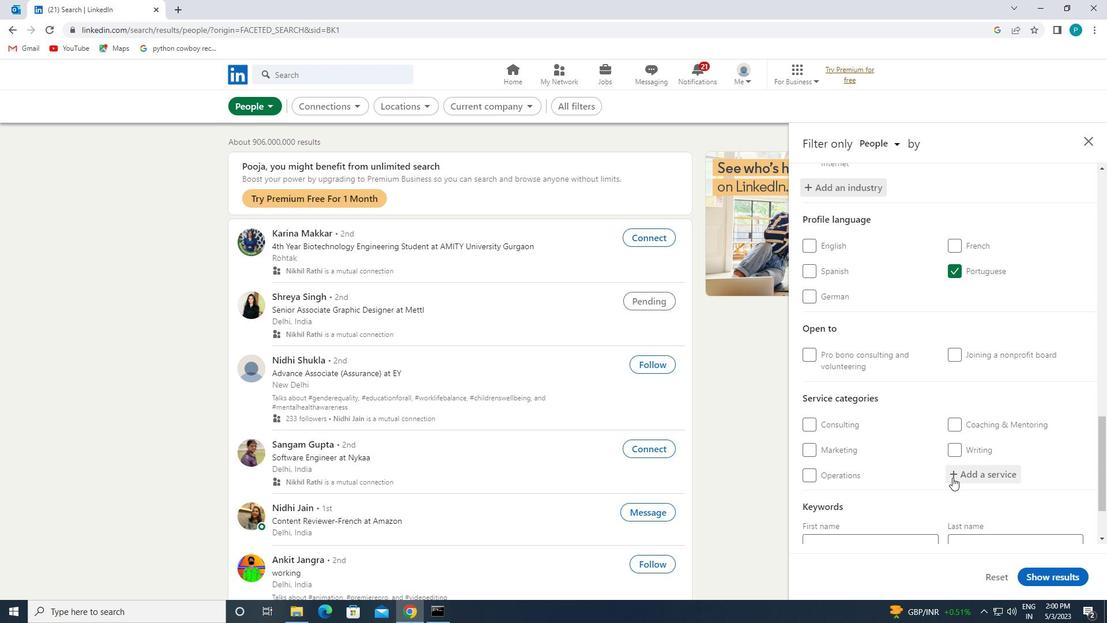 
Action: Key pressed <Key.caps_lock>T<Key.caps_lock>AX<Key.space><Key.caps_lock>P<Key.caps_lock>REPARATION
Screenshot: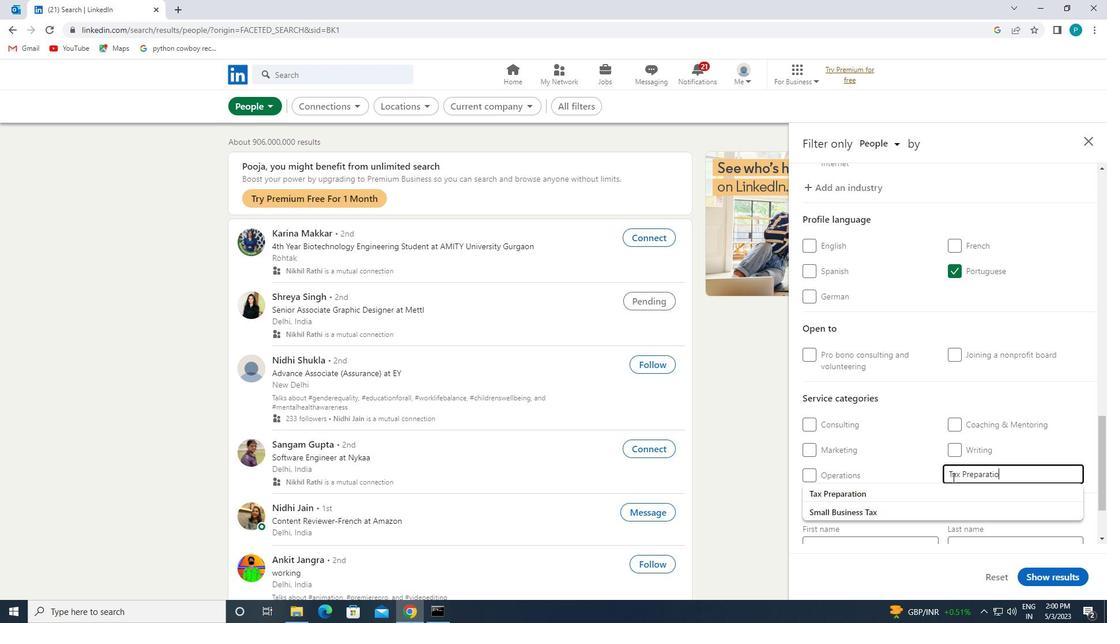 
Action: Mouse moved to (951, 488)
Screenshot: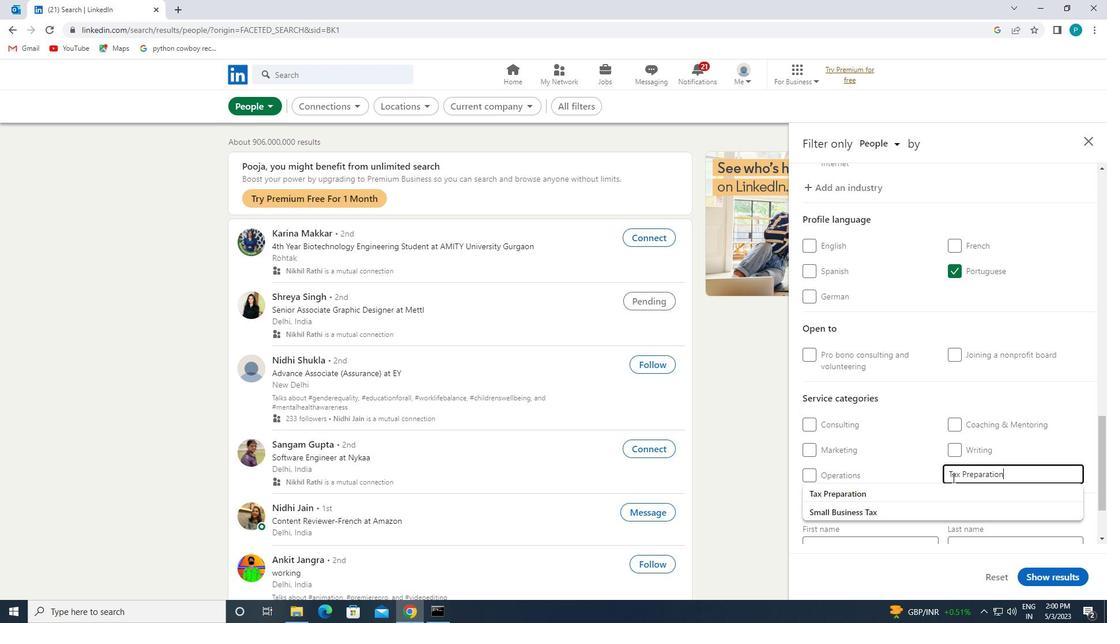 
Action: Mouse pressed left at (951, 488)
Screenshot: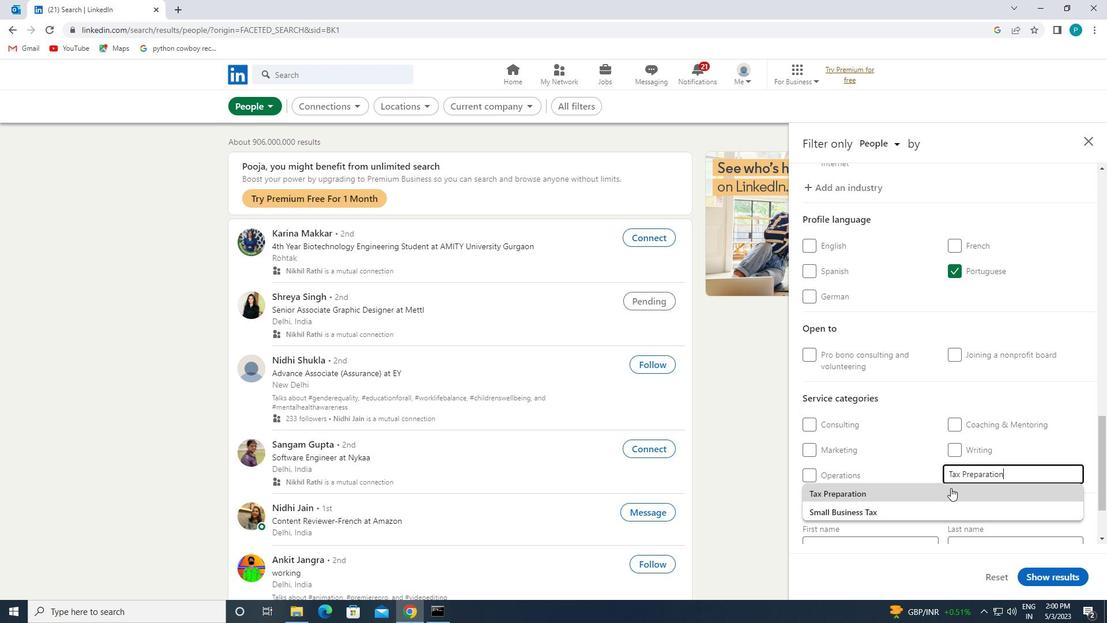 
Action: Mouse scrolled (951, 487) with delta (0, 0)
Screenshot: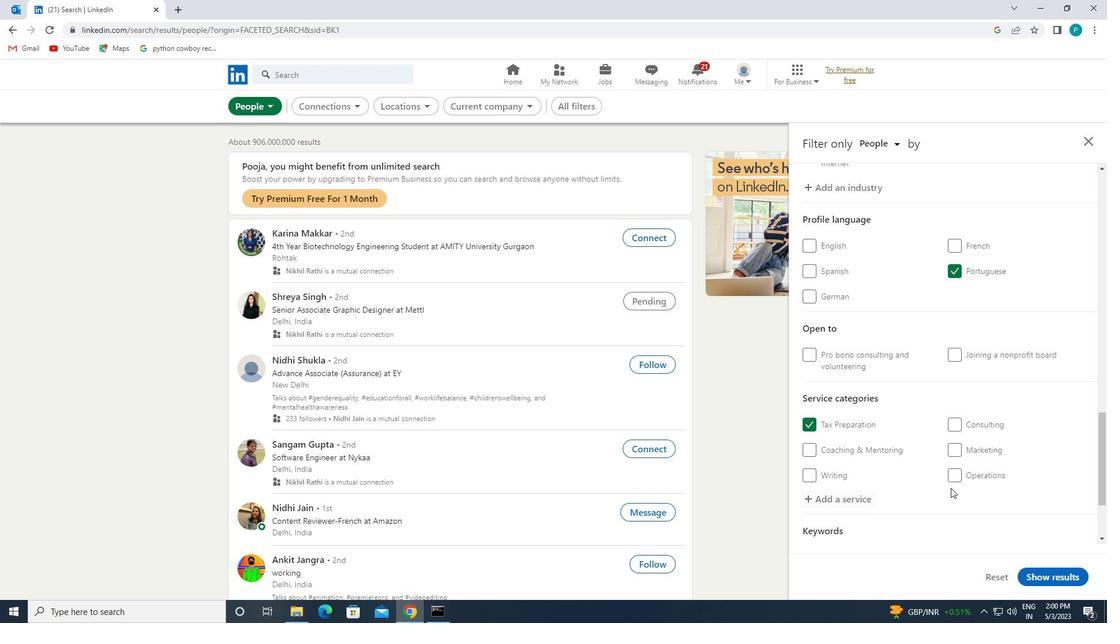 
Action: Mouse scrolled (951, 487) with delta (0, 0)
Screenshot: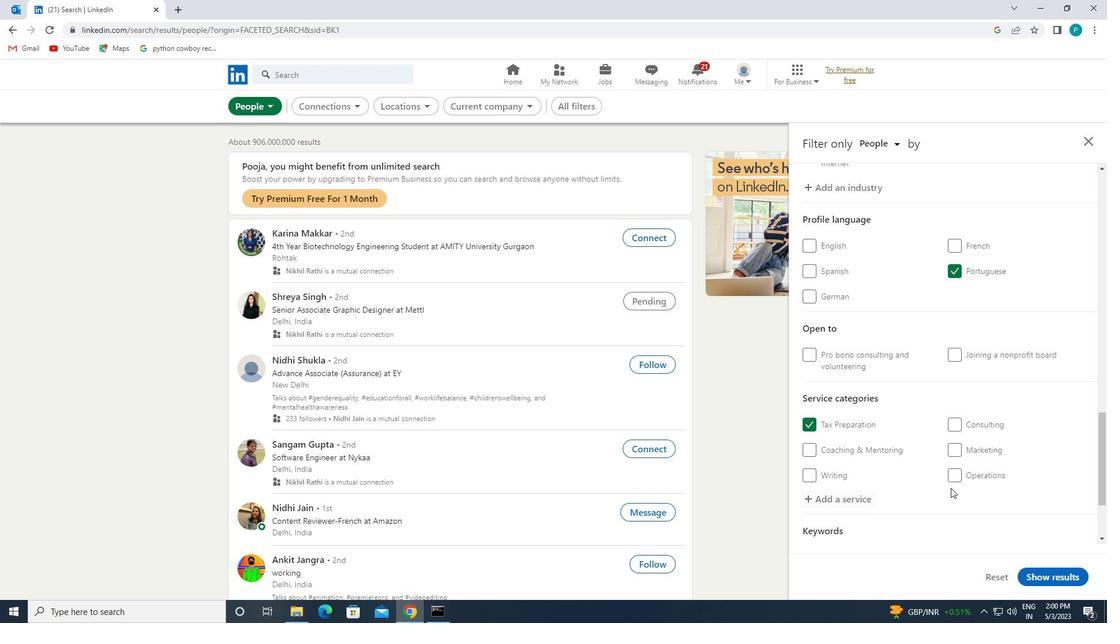 
Action: Mouse scrolled (951, 487) with delta (0, 0)
Screenshot: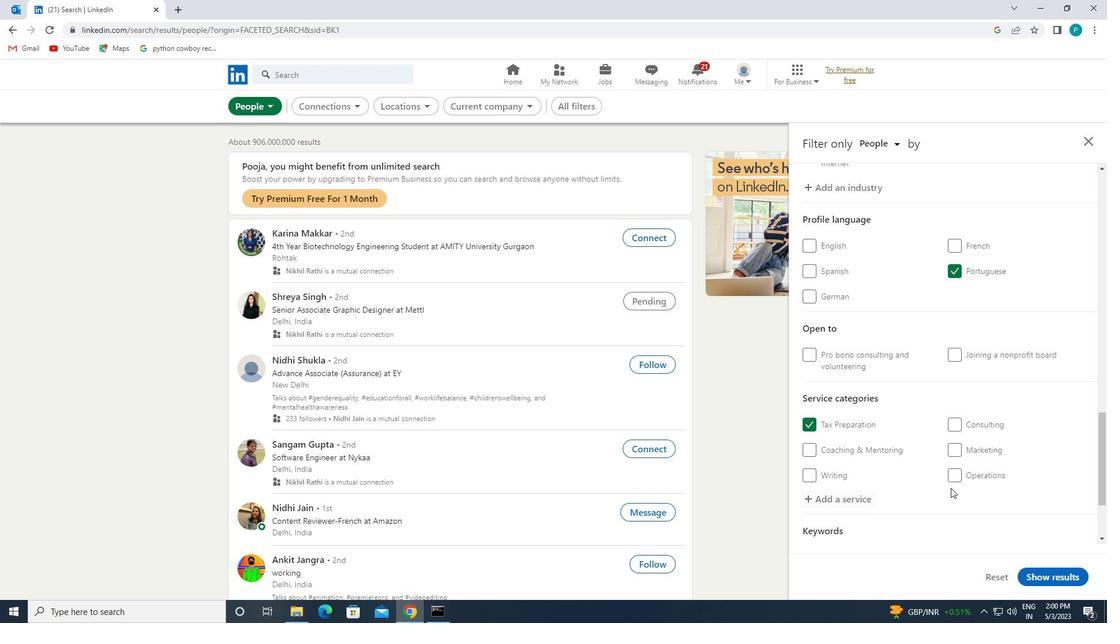 
Action: Mouse scrolled (951, 487) with delta (0, 0)
Screenshot: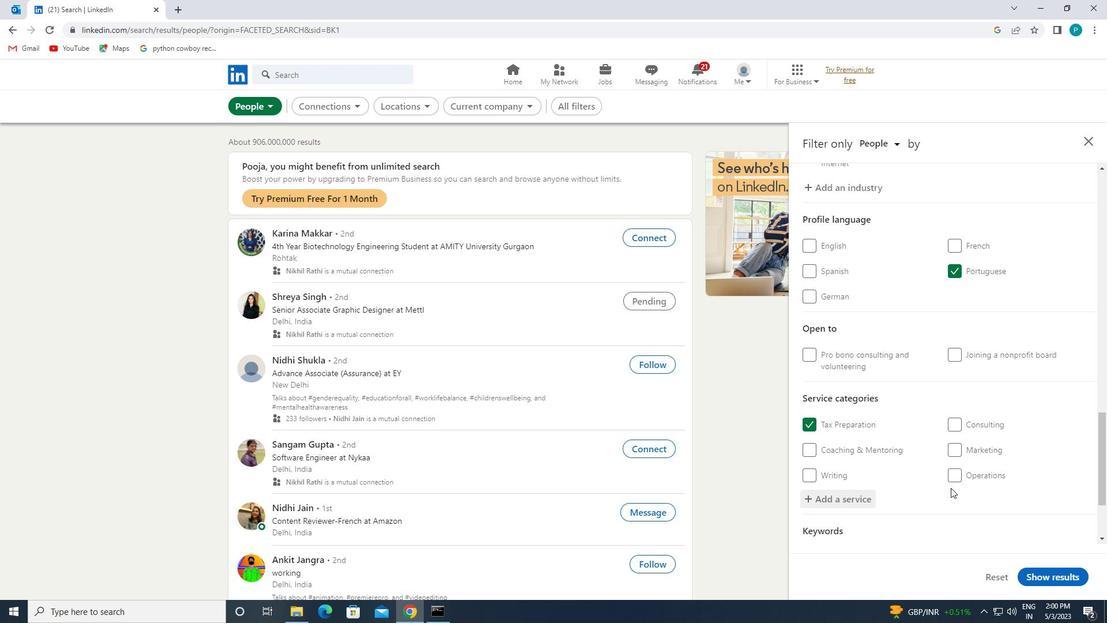 
Action: Mouse moved to (911, 485)
Screenshot: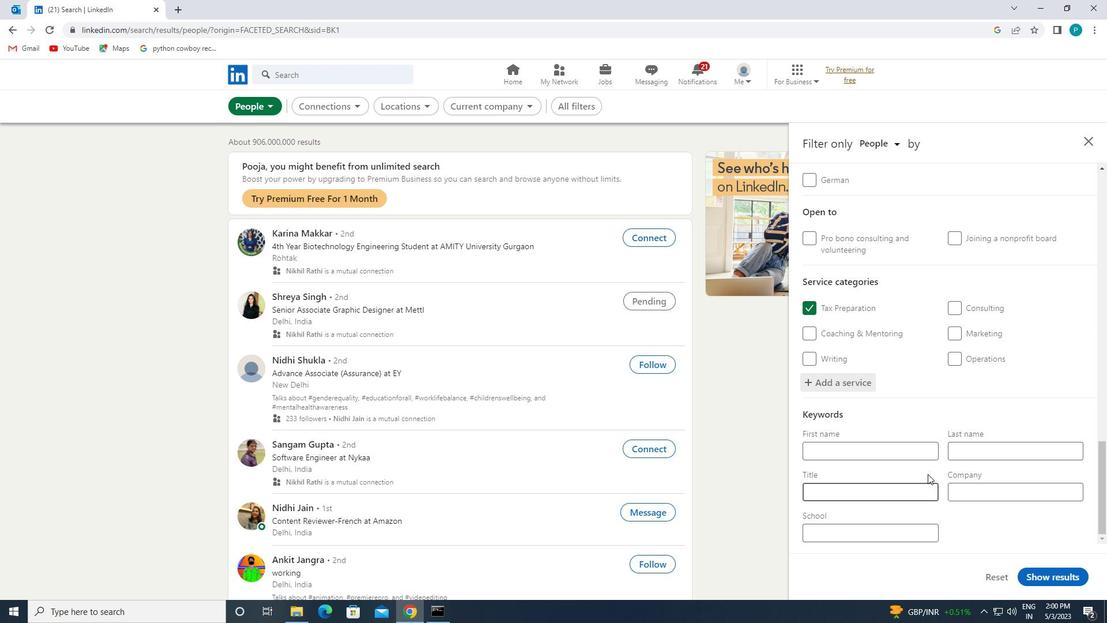 
Action: Mouse pressed left at (911, 485)
Screenshot: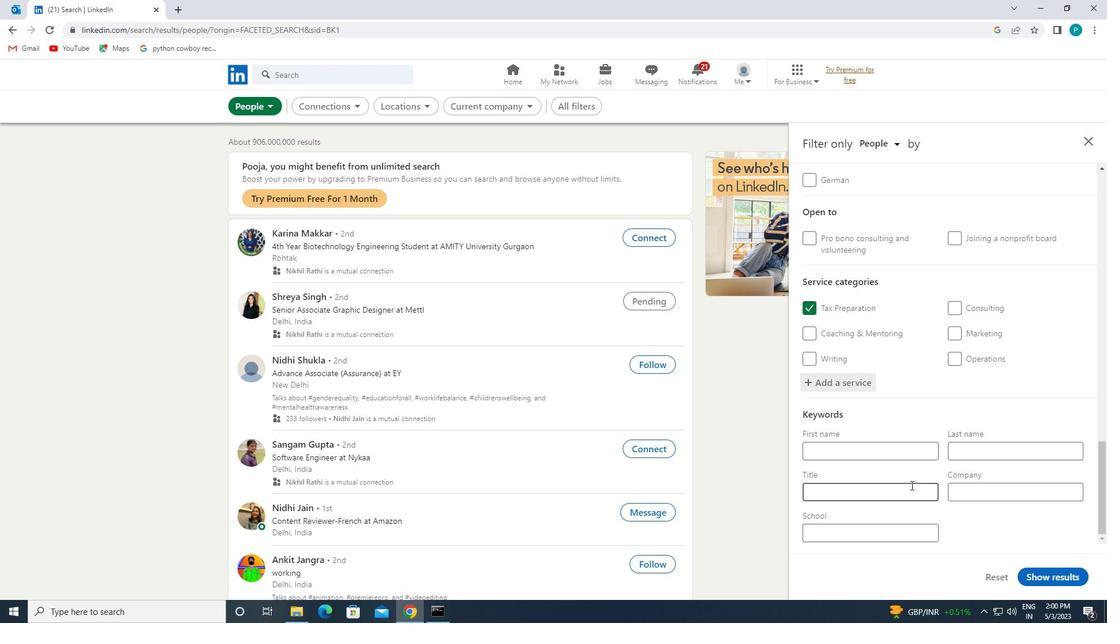 
Action: Key pressed <Key.caps_lock>M<Key.caps_lock>EDICAL<Key.space><Key.caps_lock>R<Key.caps_lock>EASEARCHER
Screenshot: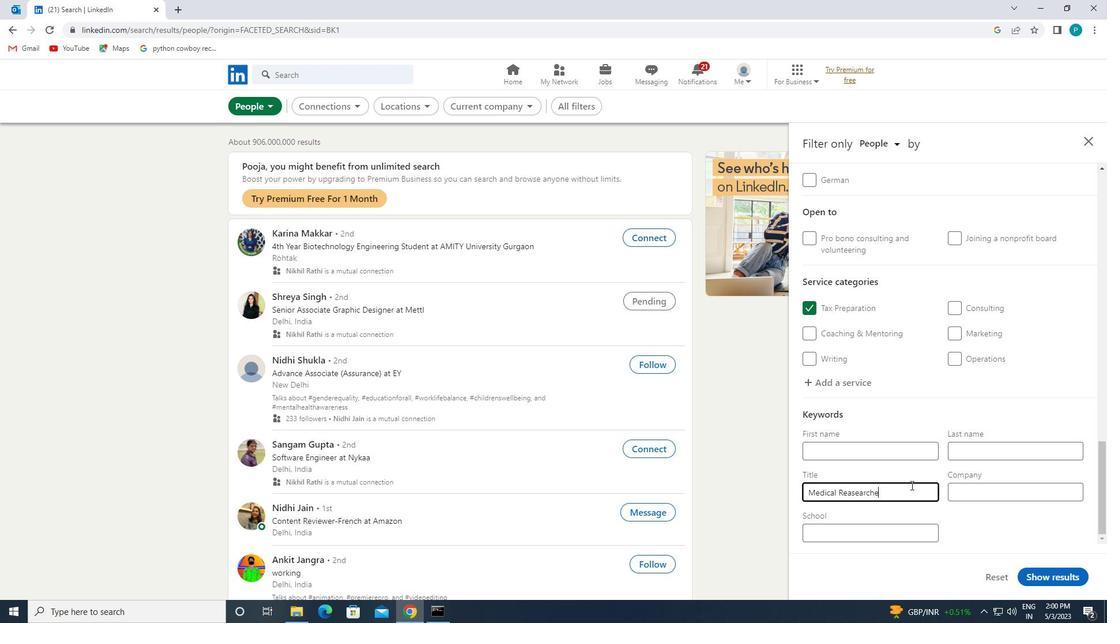 
Action: Mouse moved to (1055, 573)
Screenshot: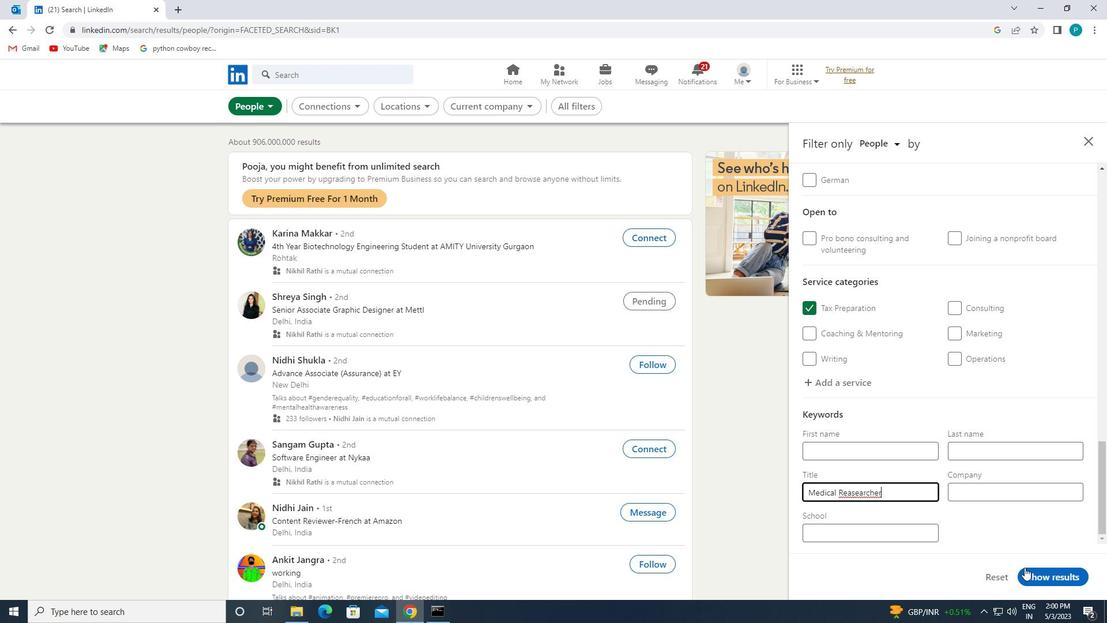 
Action: Mouse pressed left at (1055, 573)
Screenshot: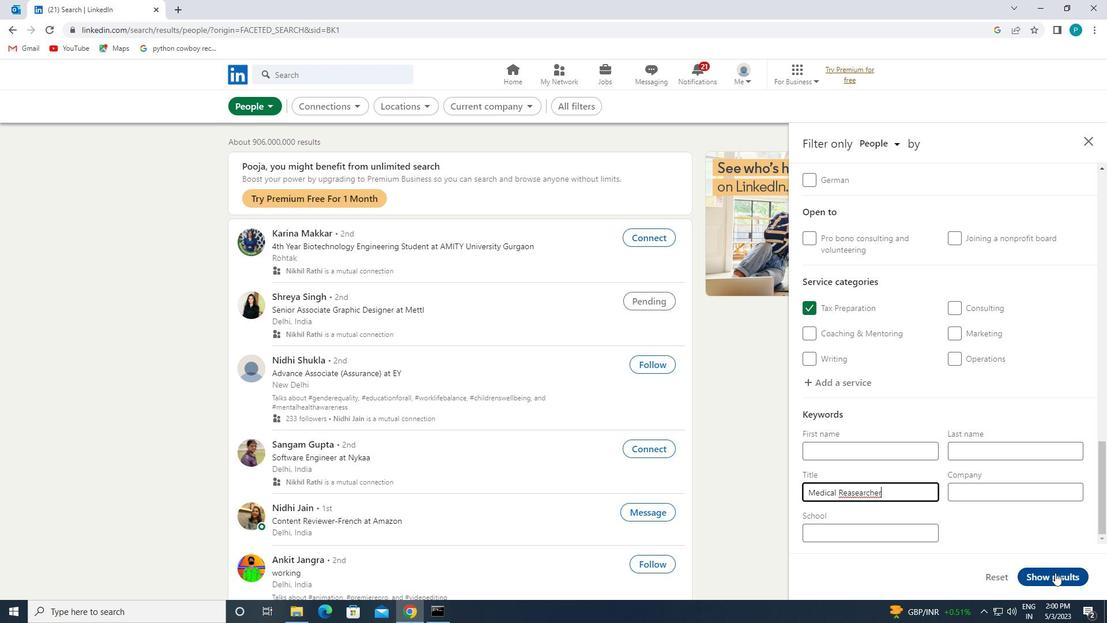 
